 Task: Find connections with filter location South Croydon with filter topic #Sustainabilitywith filter profile language Spanish with filter current company Atul Ltd with filter school Institute Of Public Enterprise with filter industry Facilities Services with filter service category Executive Coaching with filter keywords title Sales Associate
Action: Mouse moved to (185, 301)
Screenshot: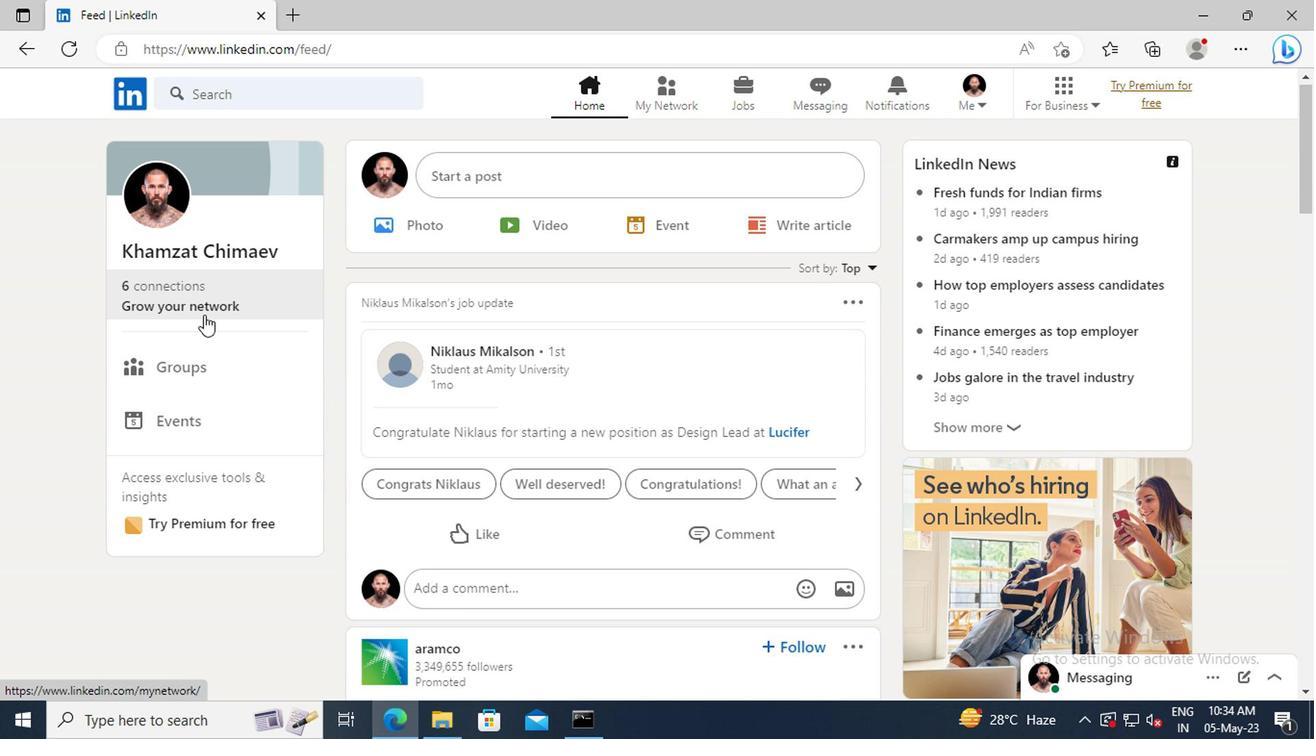 
Action: Mouse pressed left at (185, 301)
Screenshot: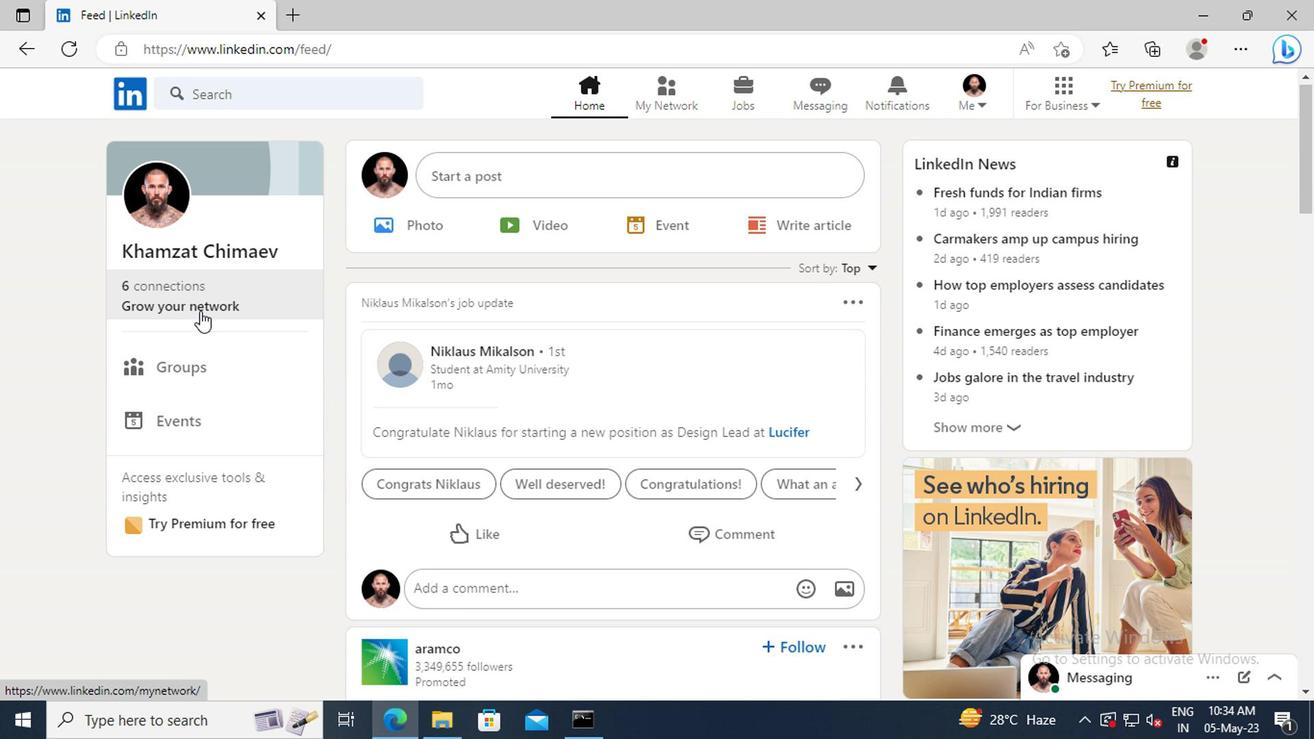 
Action: Mouse moved to (203, 203)
Screenshot: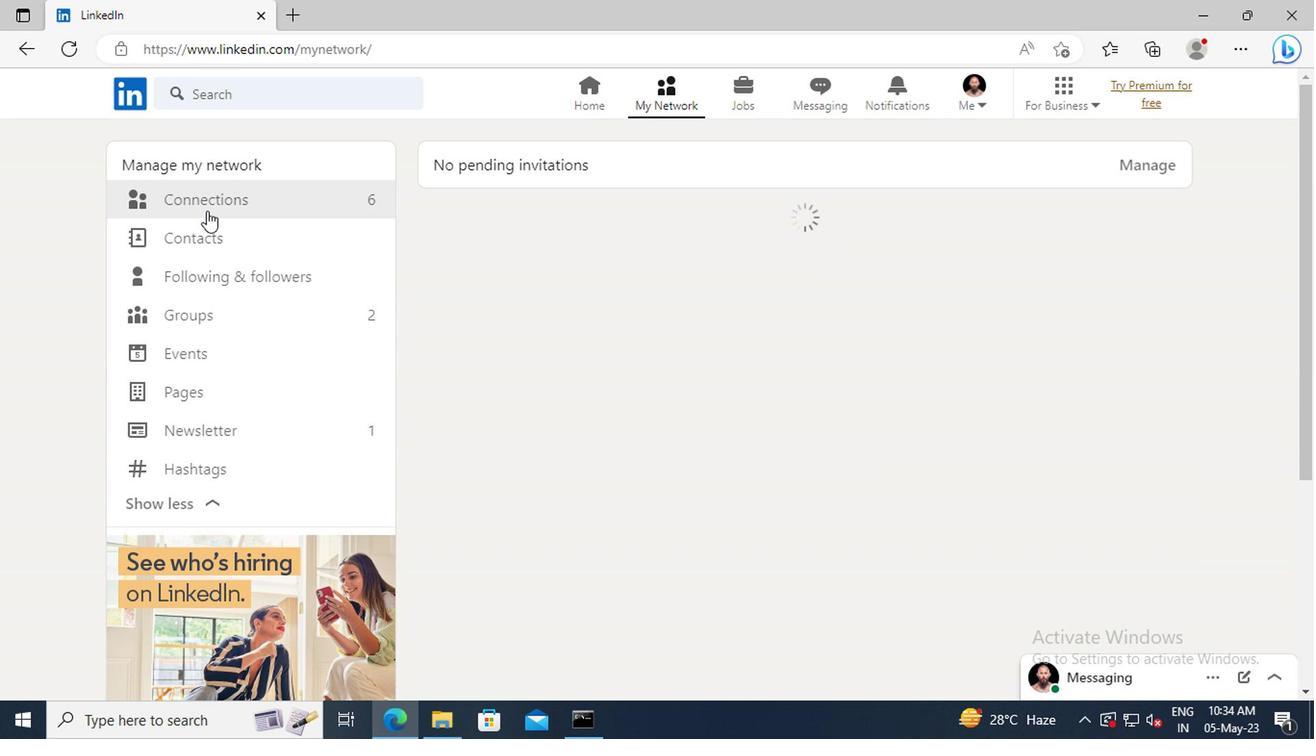
Action: Mouse pressed left at (203, 203)
Screenshot: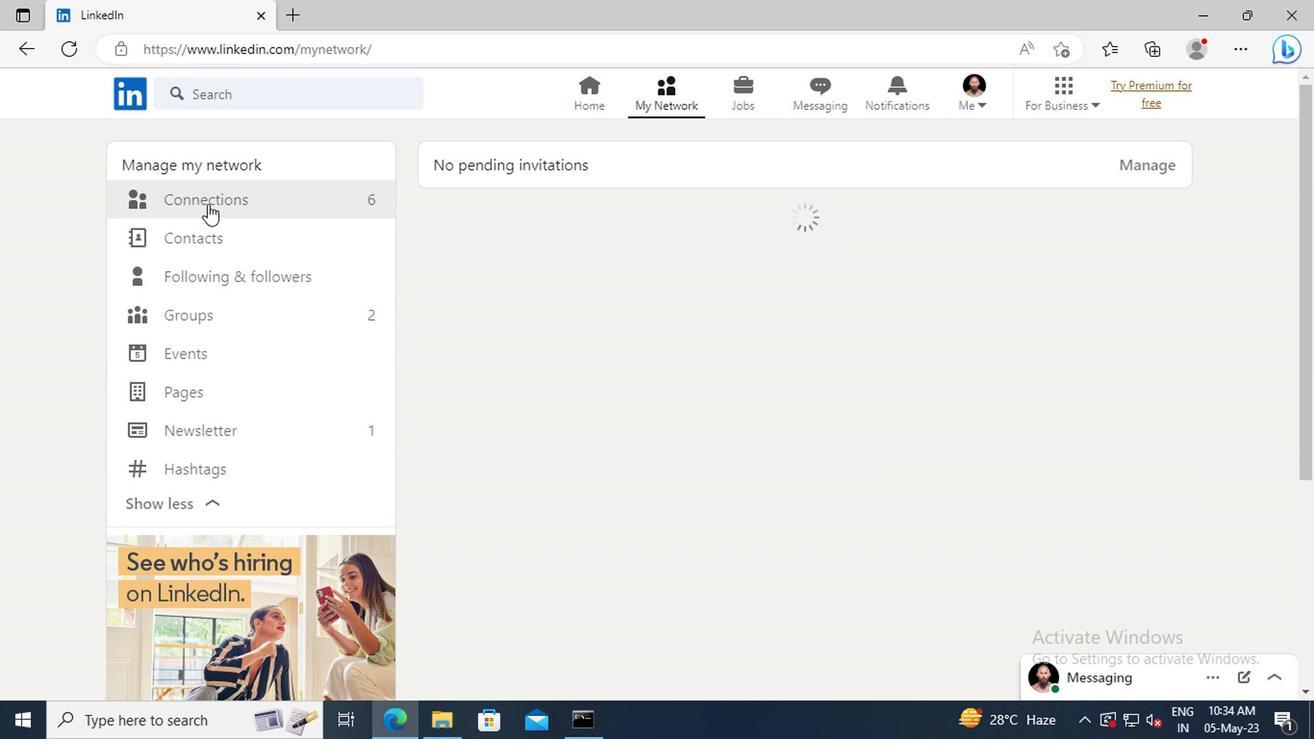 
Action: Mouse moved to (802, 205)
Screenshot: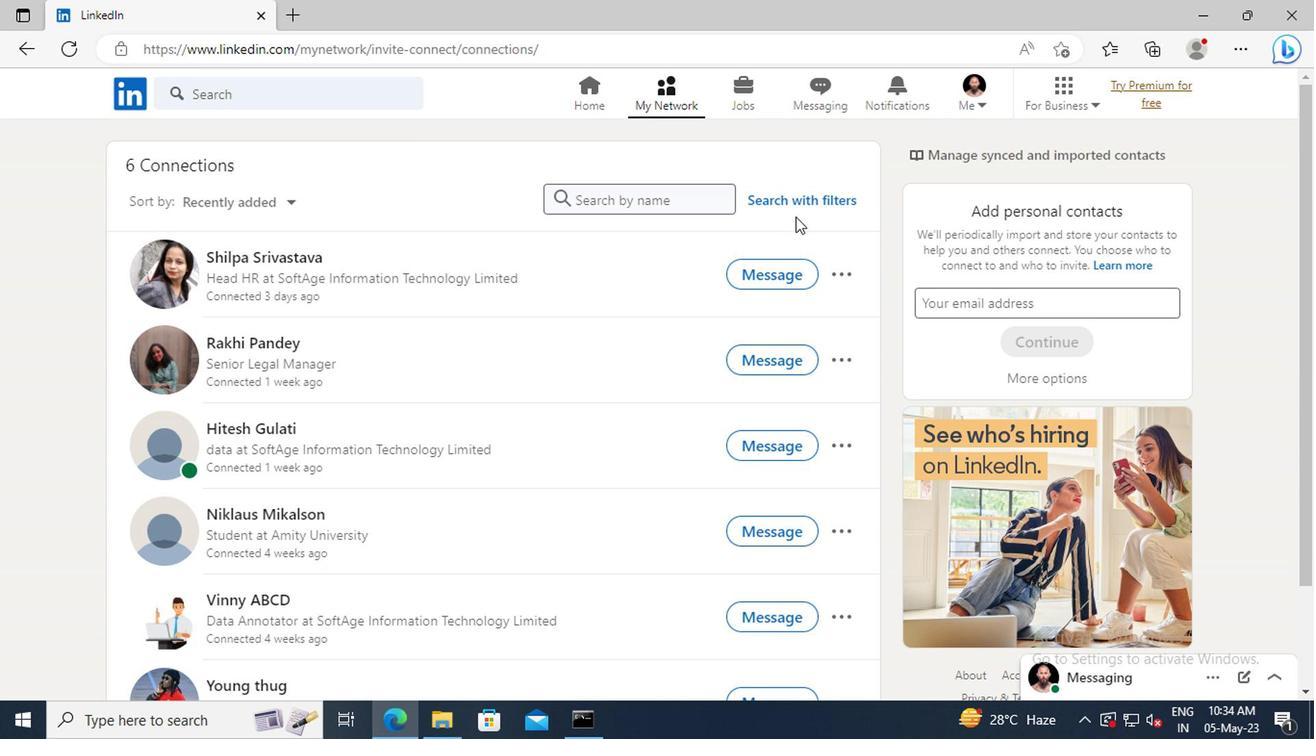 
Action: Mouse pressed left at (802, 205)
Screenshot: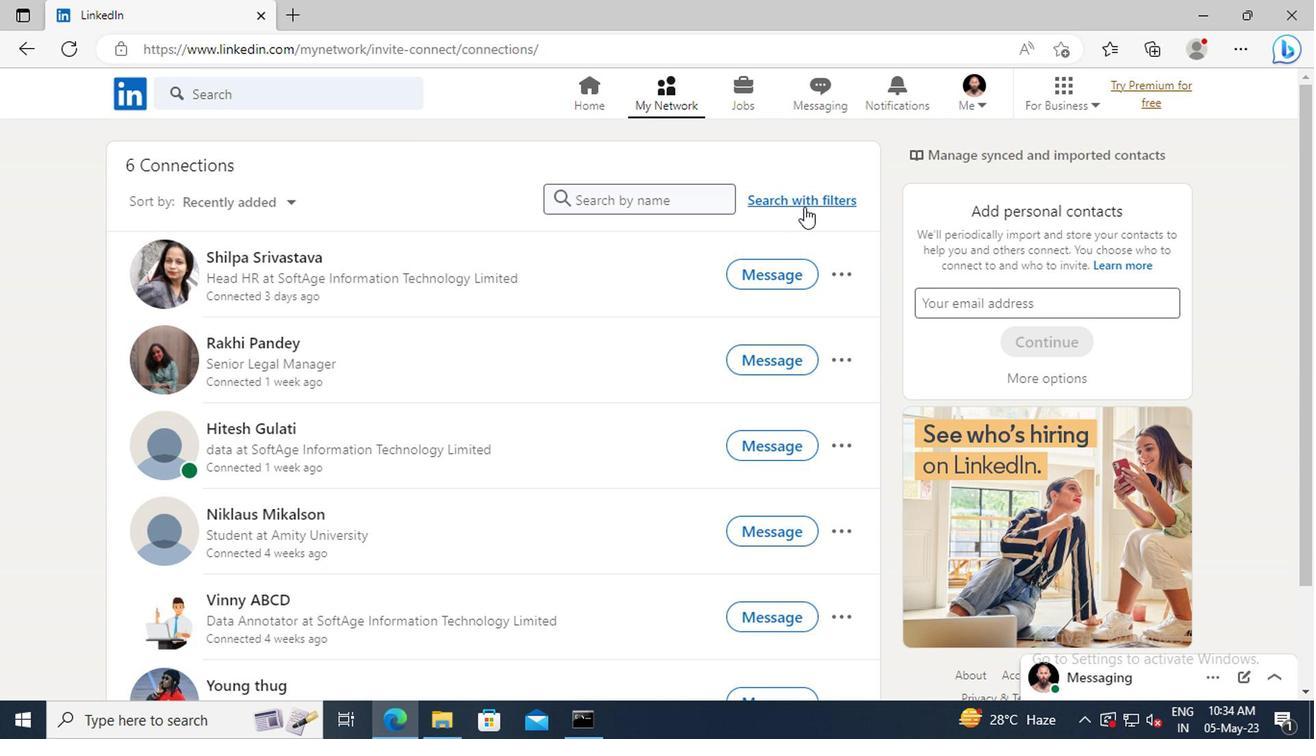 
Action: Mouse moved to (726, 151)
Screenshot: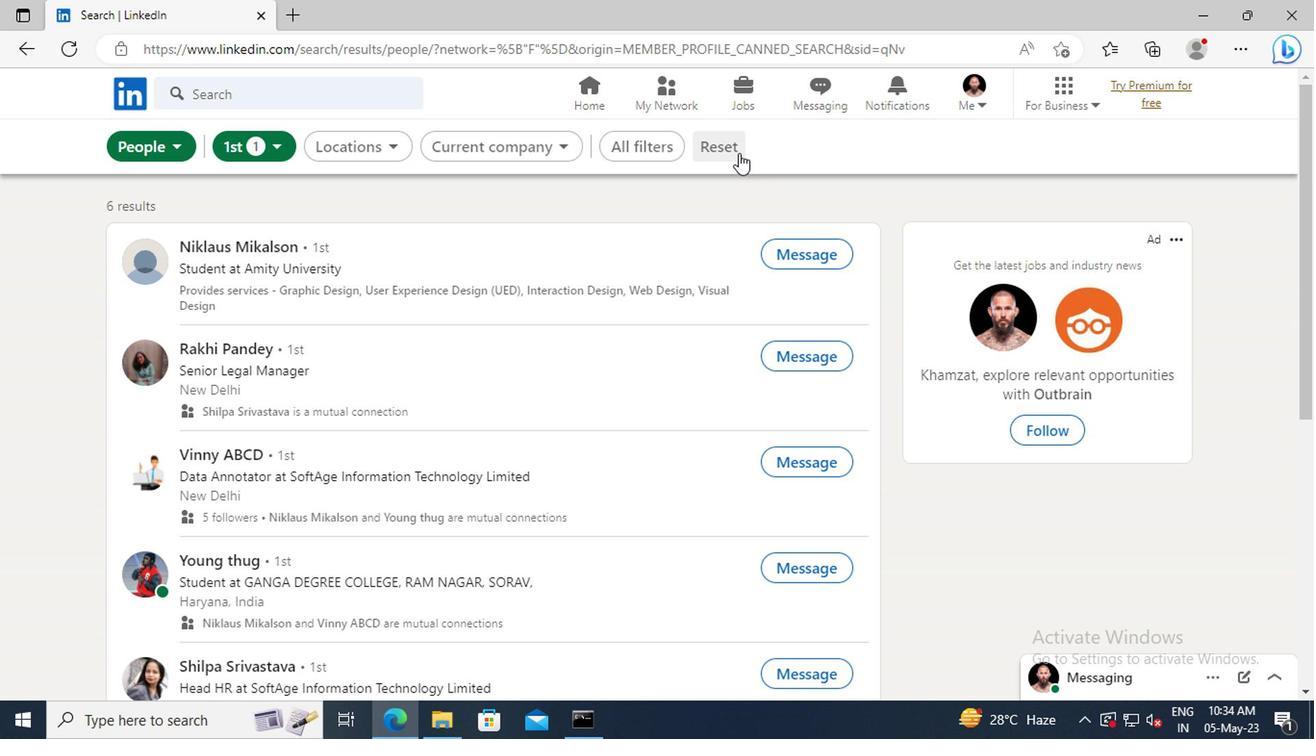 
Action: Mouse pressed left at (726, 151)
Screenshot: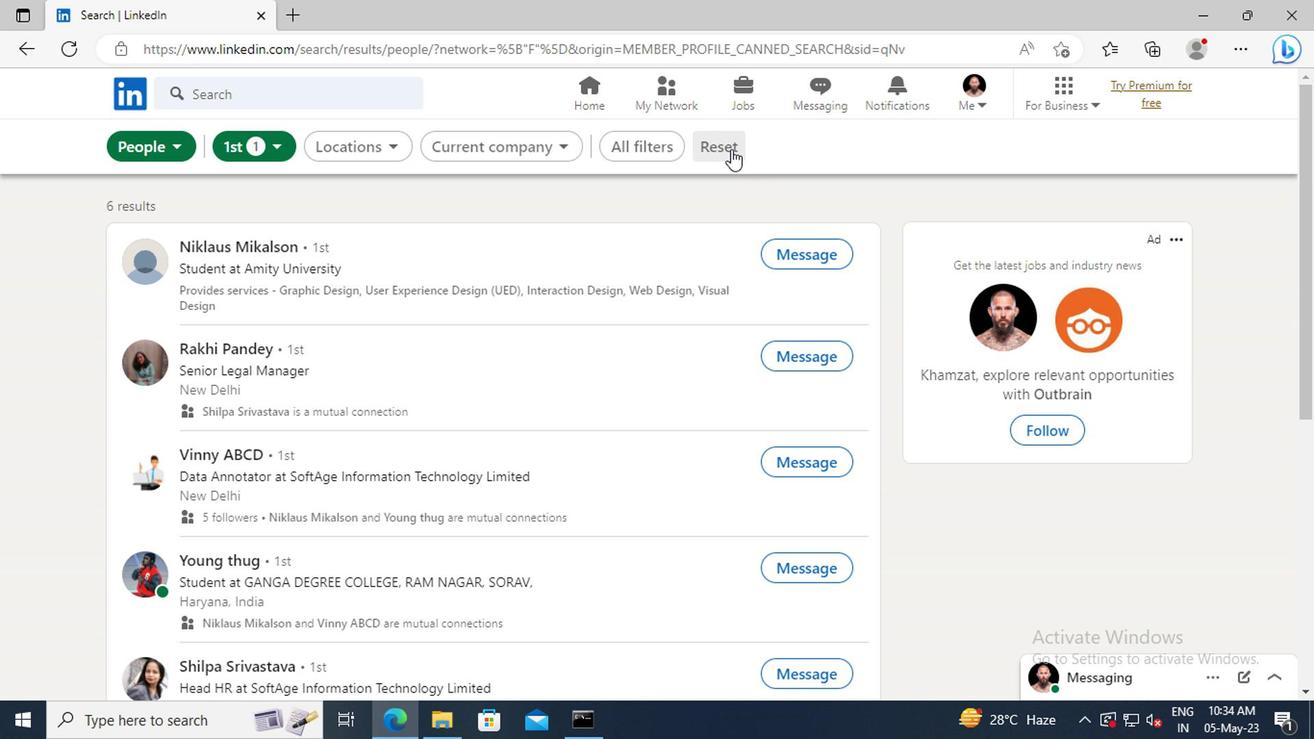 
Action: Mouse moved to (696, 149)
Screenshot: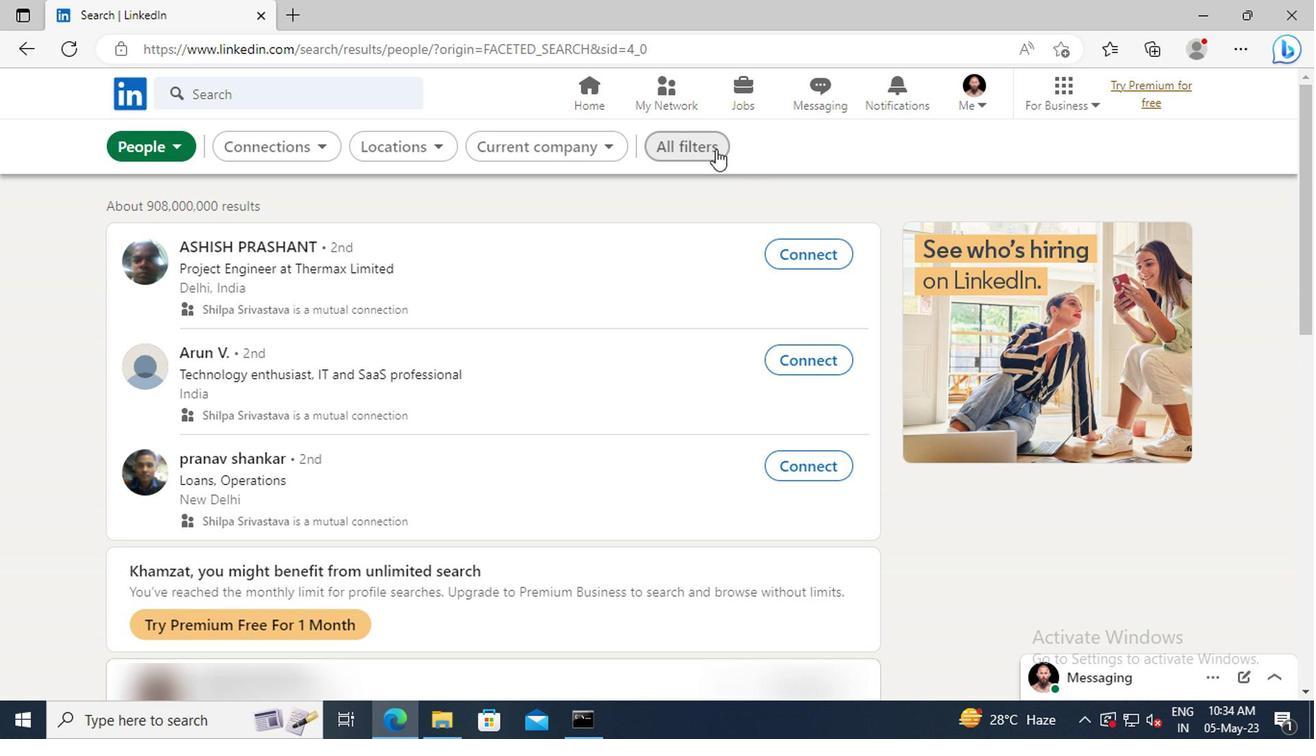 
Action: Mouse pressed left at (696, 149)
Screenshot: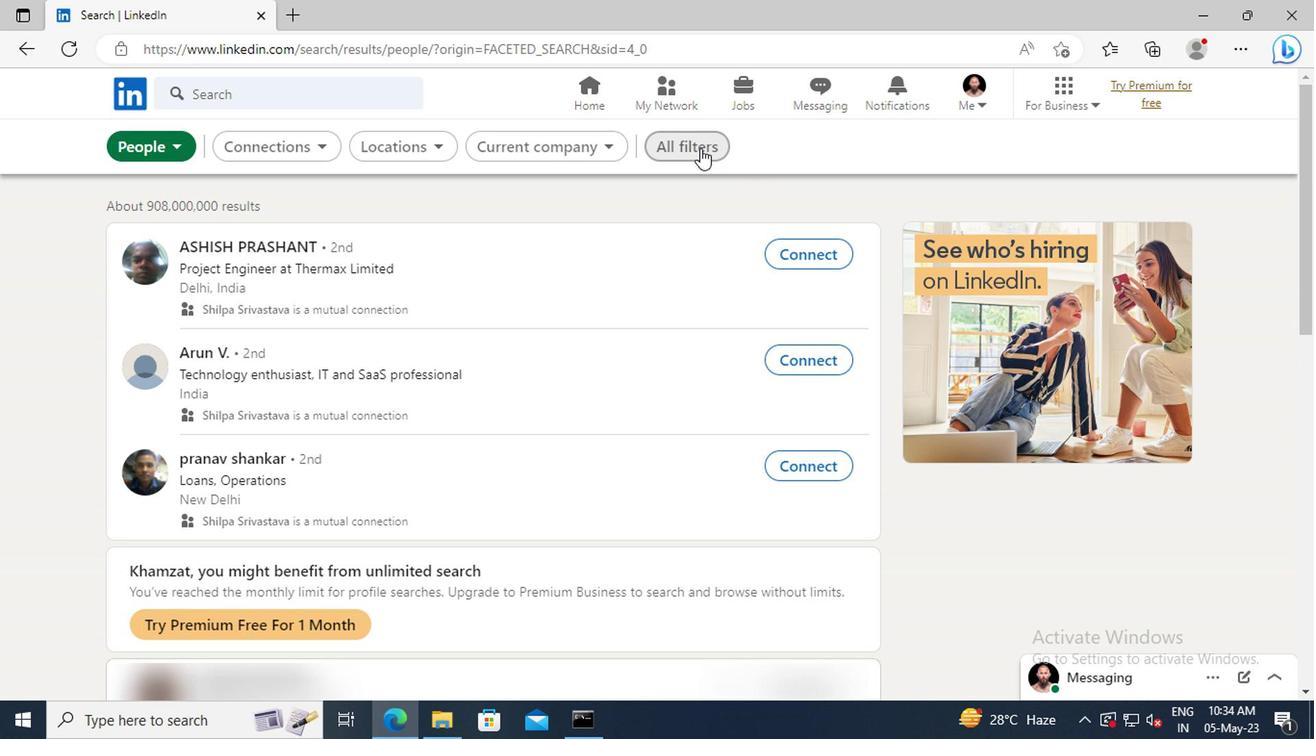
Action: Mouse moved to (1042, 386)
Screenshot: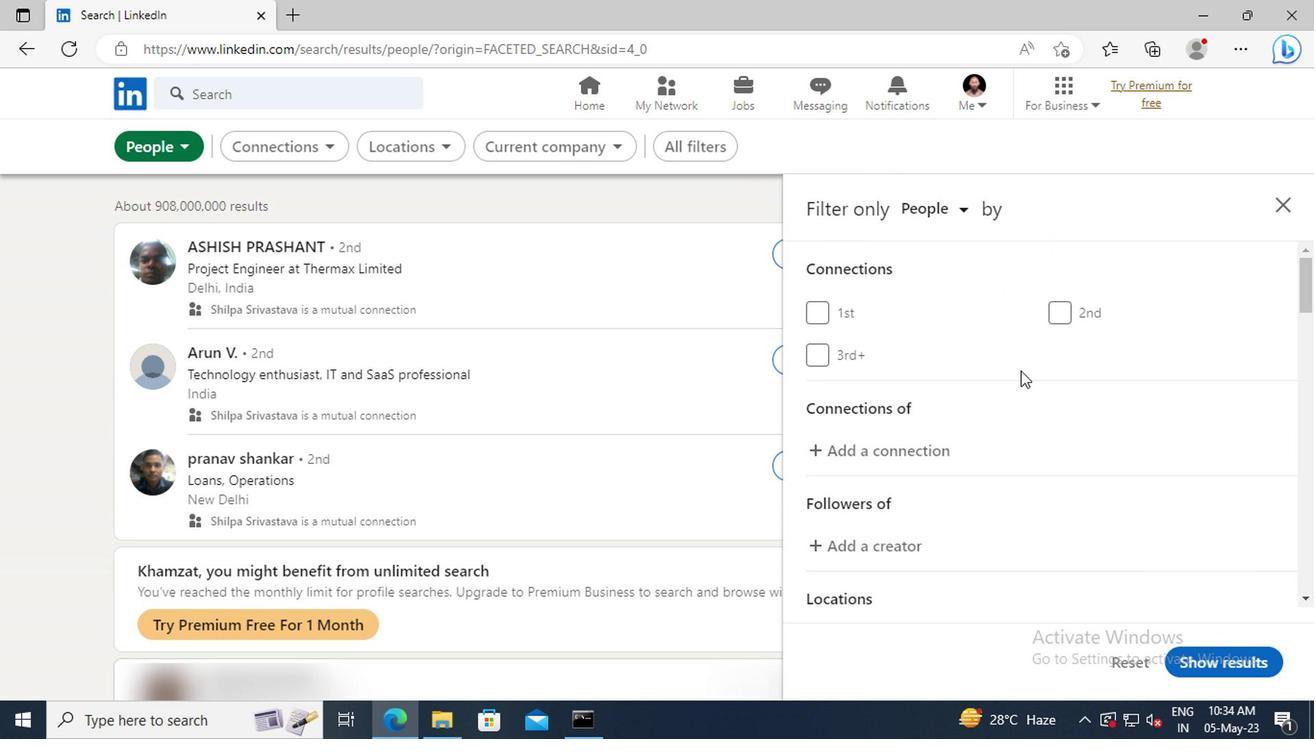 
Action: Mouse scrolled (1042, 386) with delta (0, 0)
Screenshot: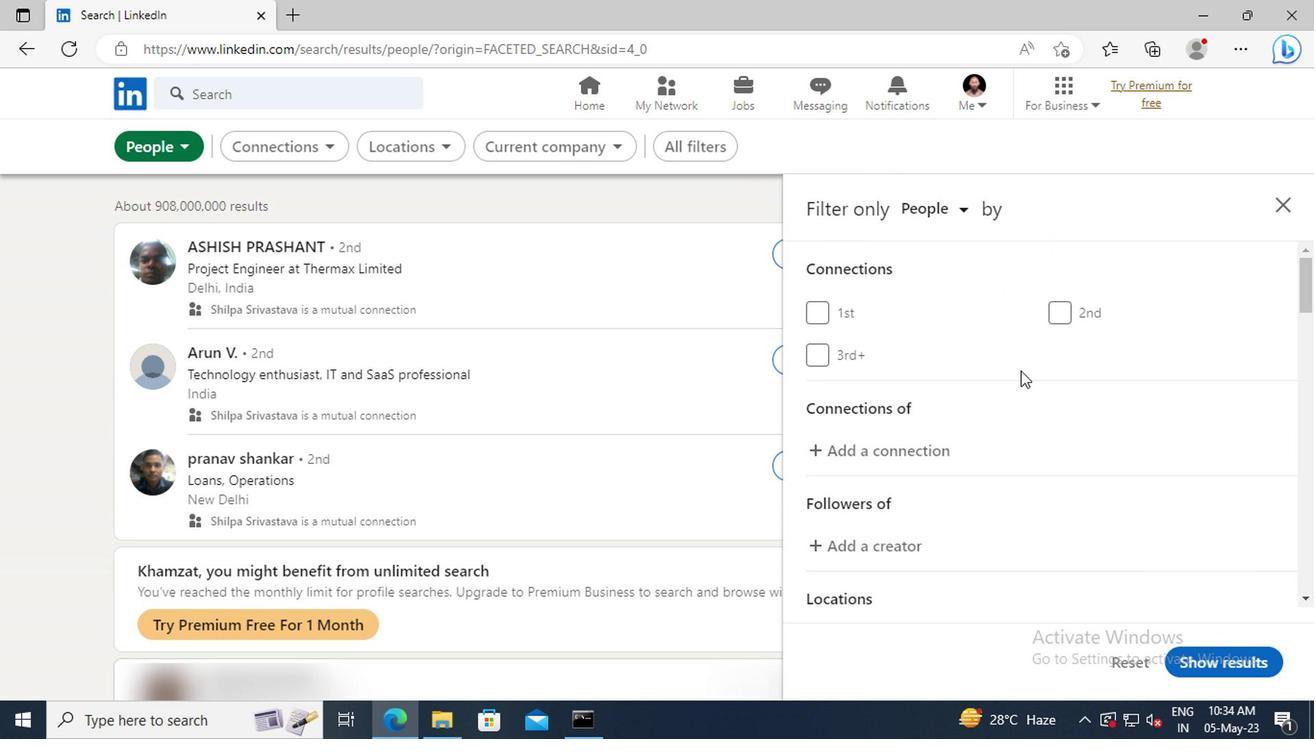 
Action: Mouse moved to (1048, 392)
Screenshot: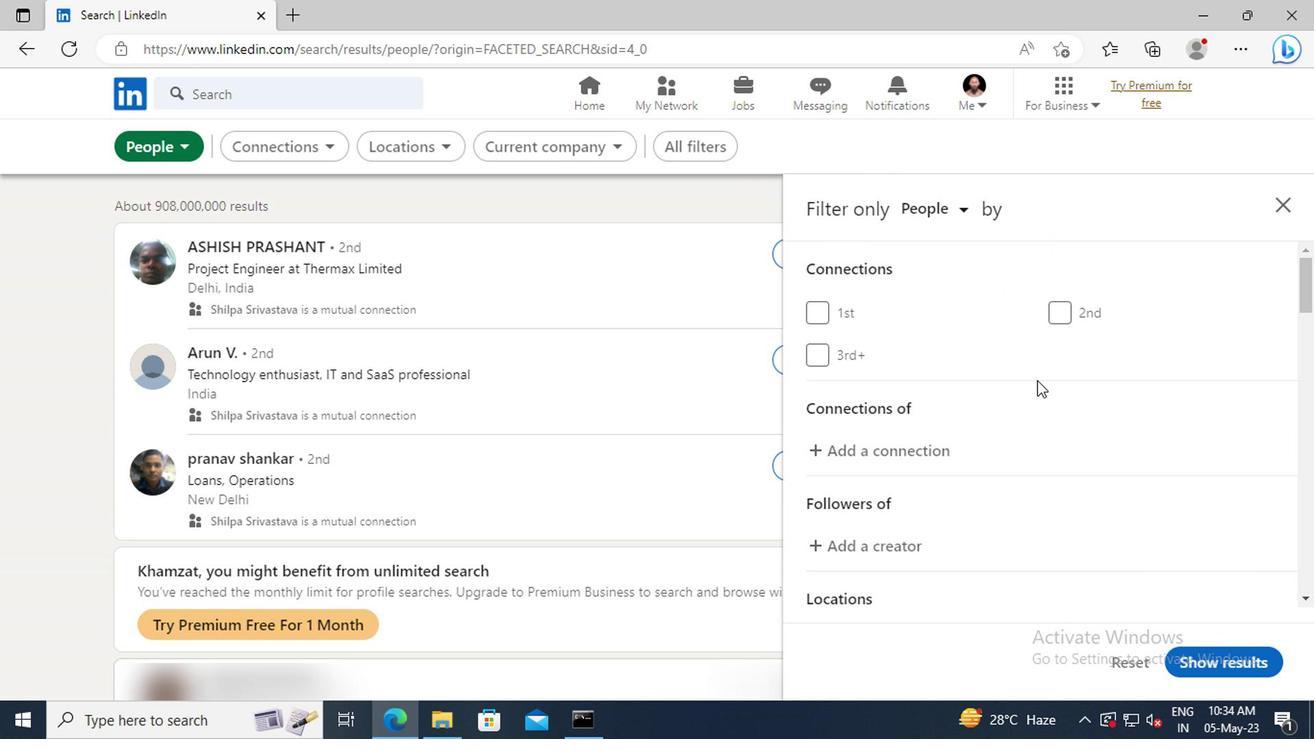 
Action: Mouse scrolled (1048, 391) with delta (0, 0)
Screenshot: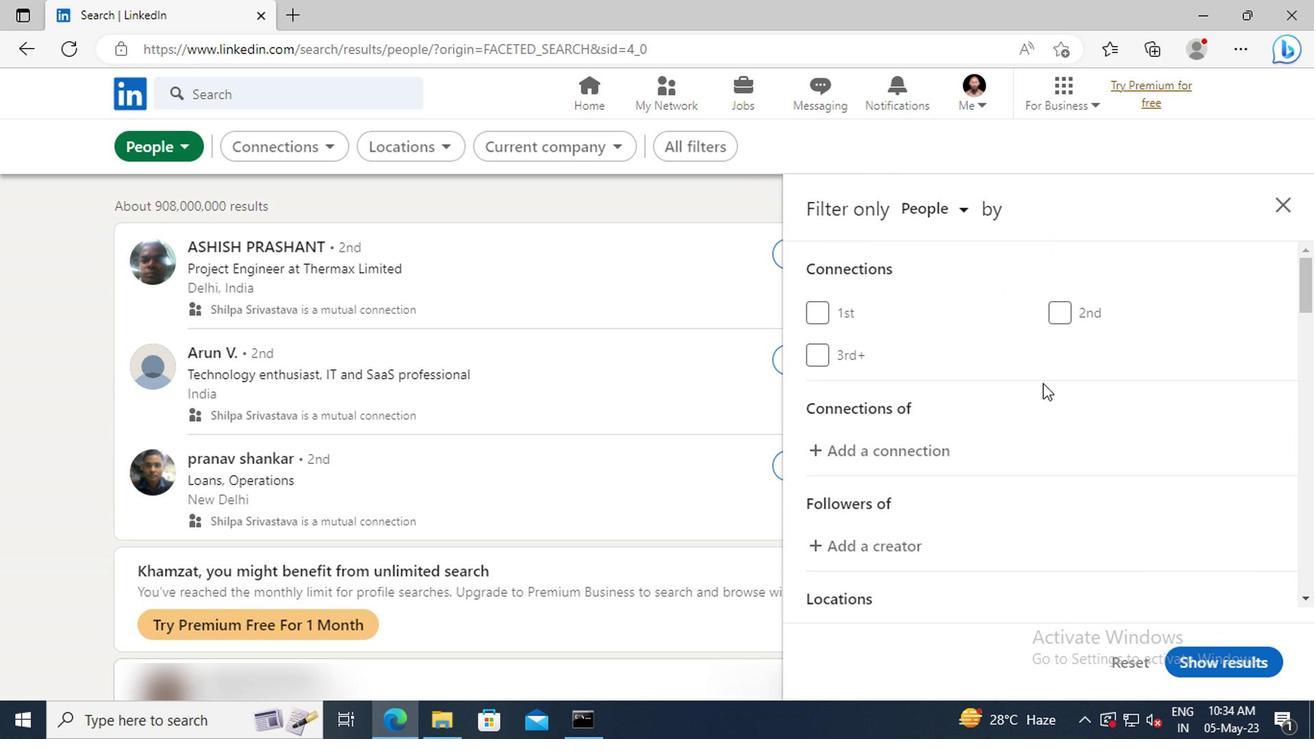 
Action: Mouse moved to (1049, 394)
Screenshot: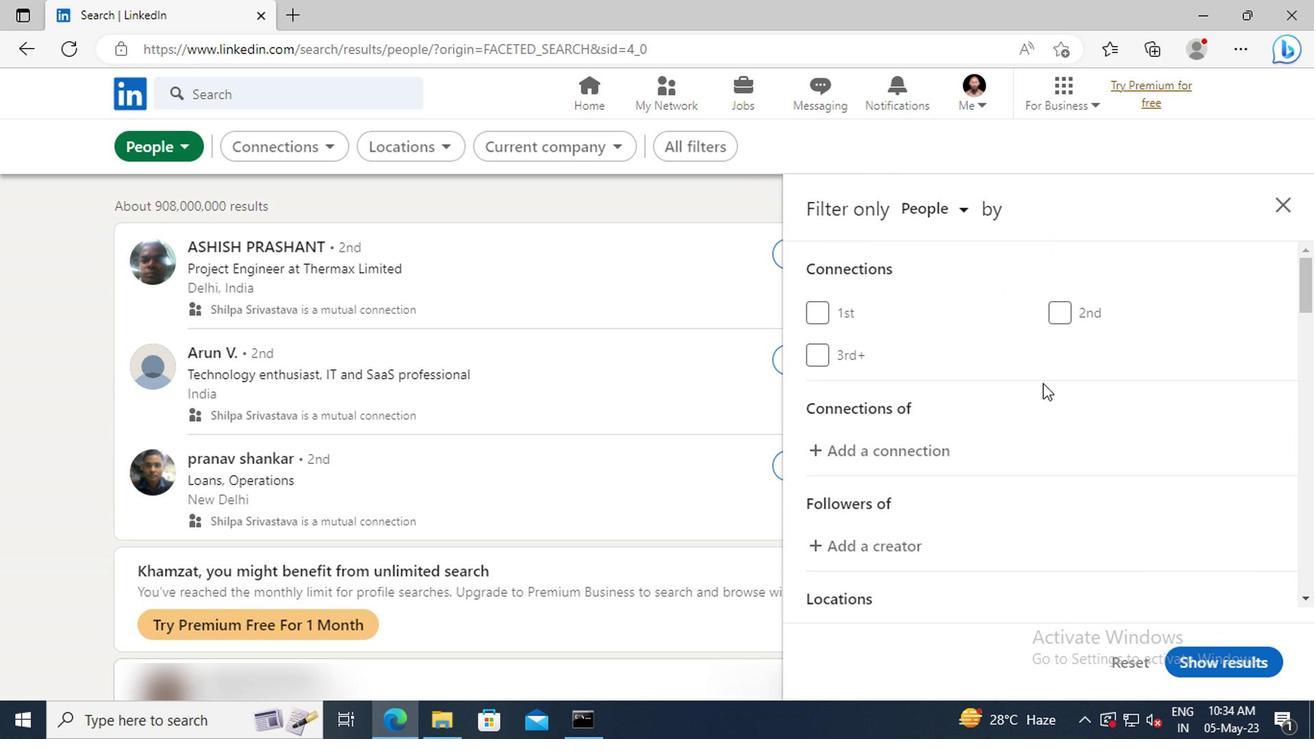
Action: Mouse scrolled (1049, 393) with delta (0, 0)
Screenshot: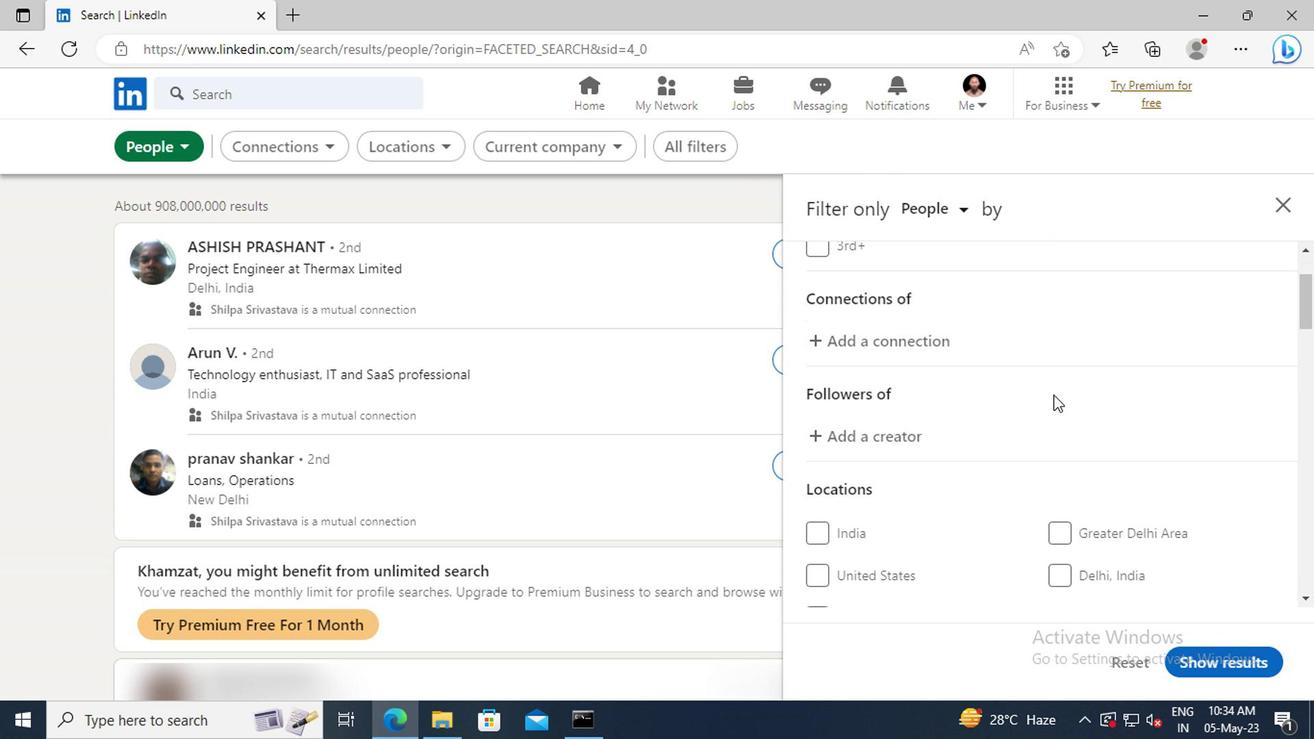 
Action: Mouse scrolled (1049, 393) with delta (0, 0)
Screenshot: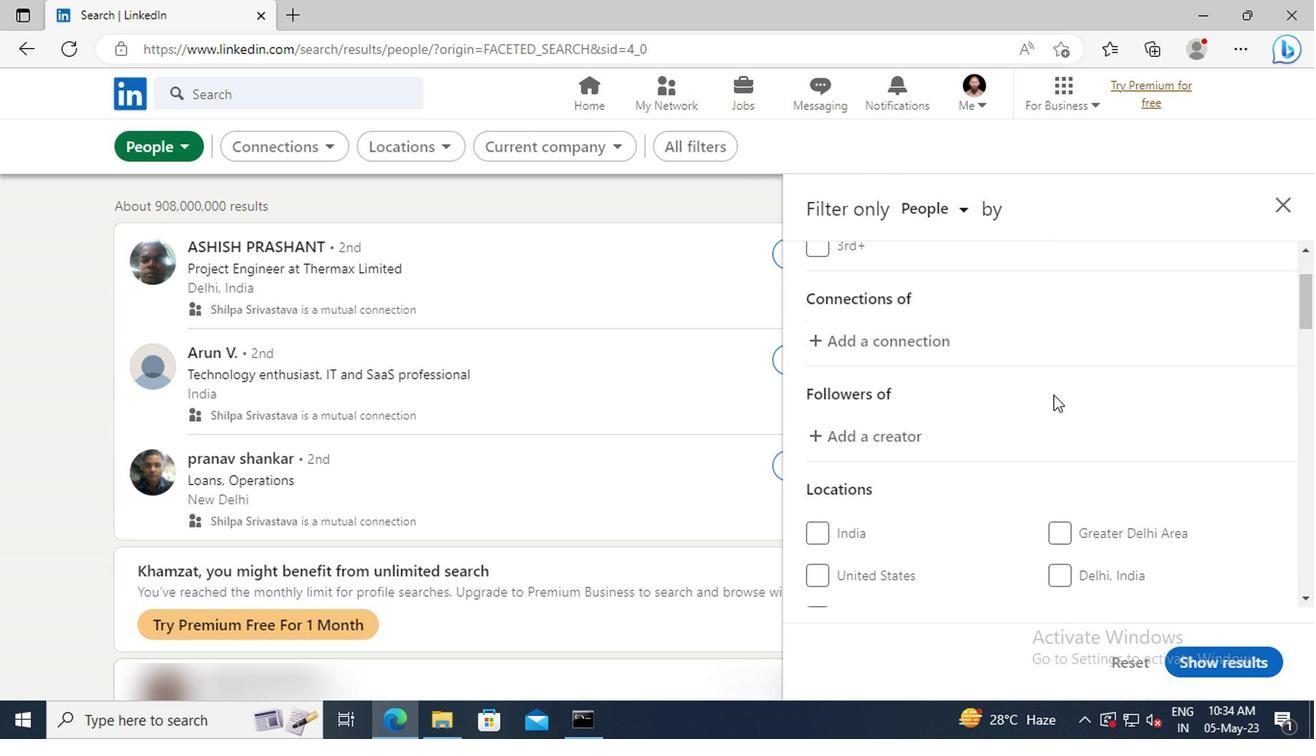 
Action: Mouse scrolled (1049, 393) with delta (0, 0)
Screenshot: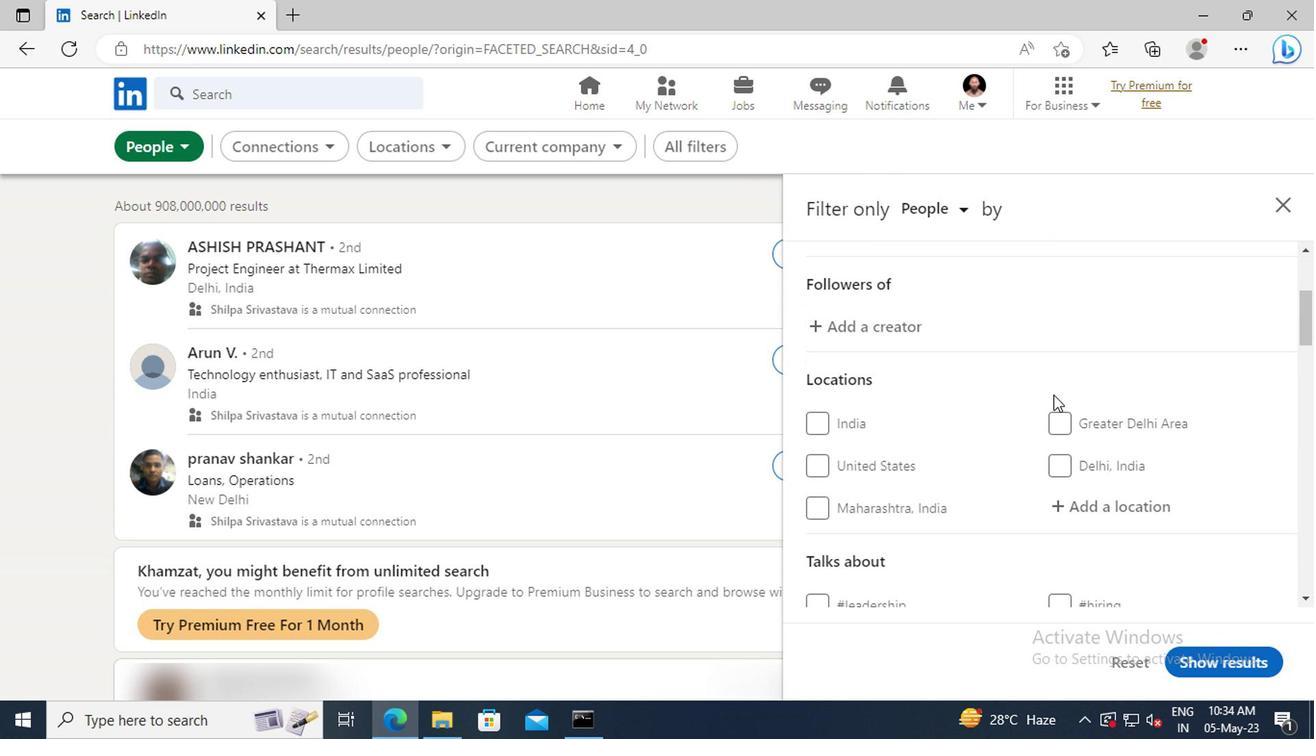 
Action: Mouse moved to (1058, 452)
Screenshot: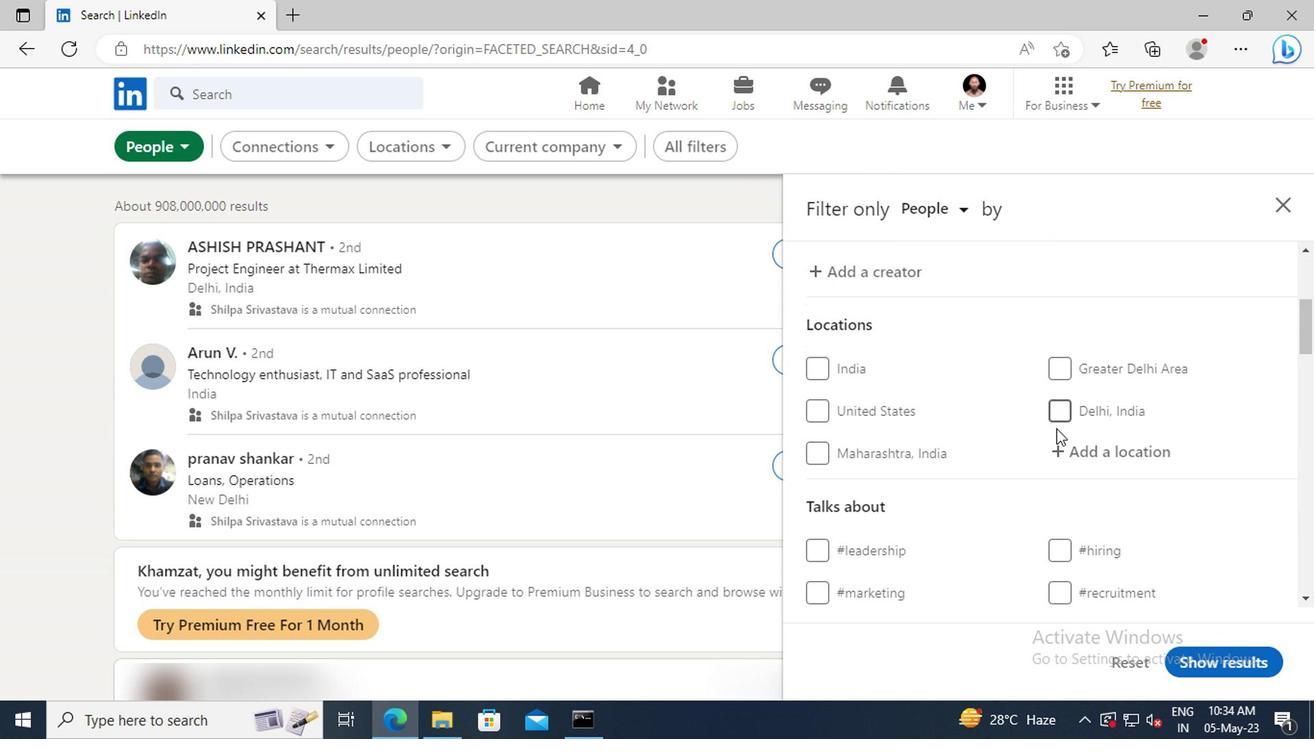 
Action: Mouse pressed left at (1058, 452)
Screenshot: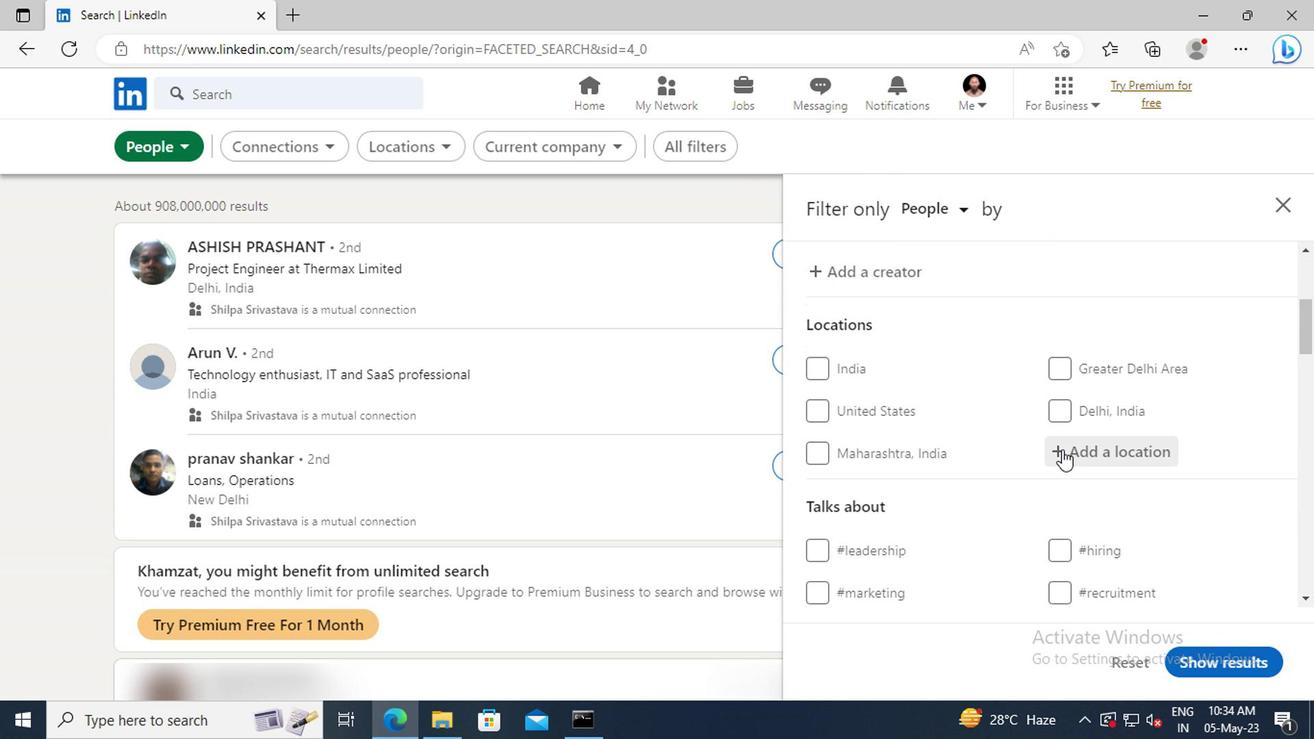 
Action: Key pressed <Key.shift>SOUTH<Key.space><Key.shift>CROYDON<Key.enter>
Screenshot: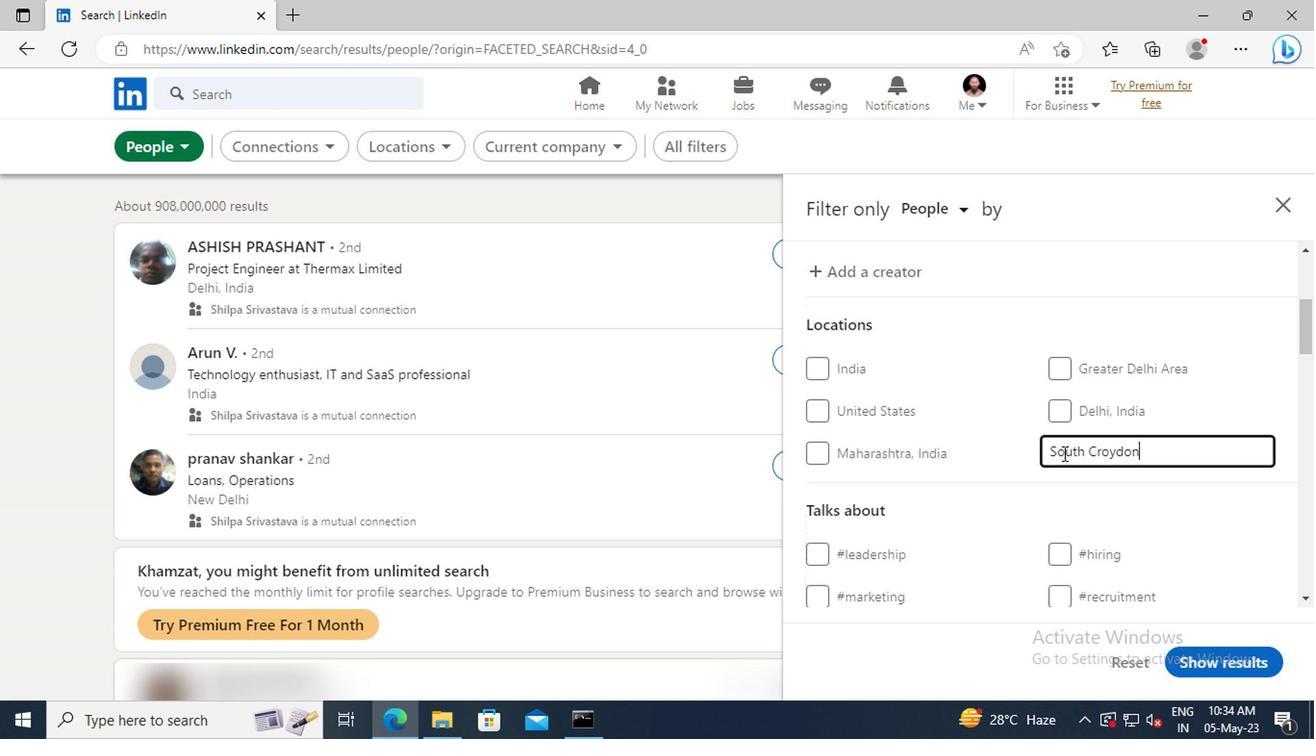 
Action: Mouse scrolled (1058, 451) with delta (0, 0)
Screenshot: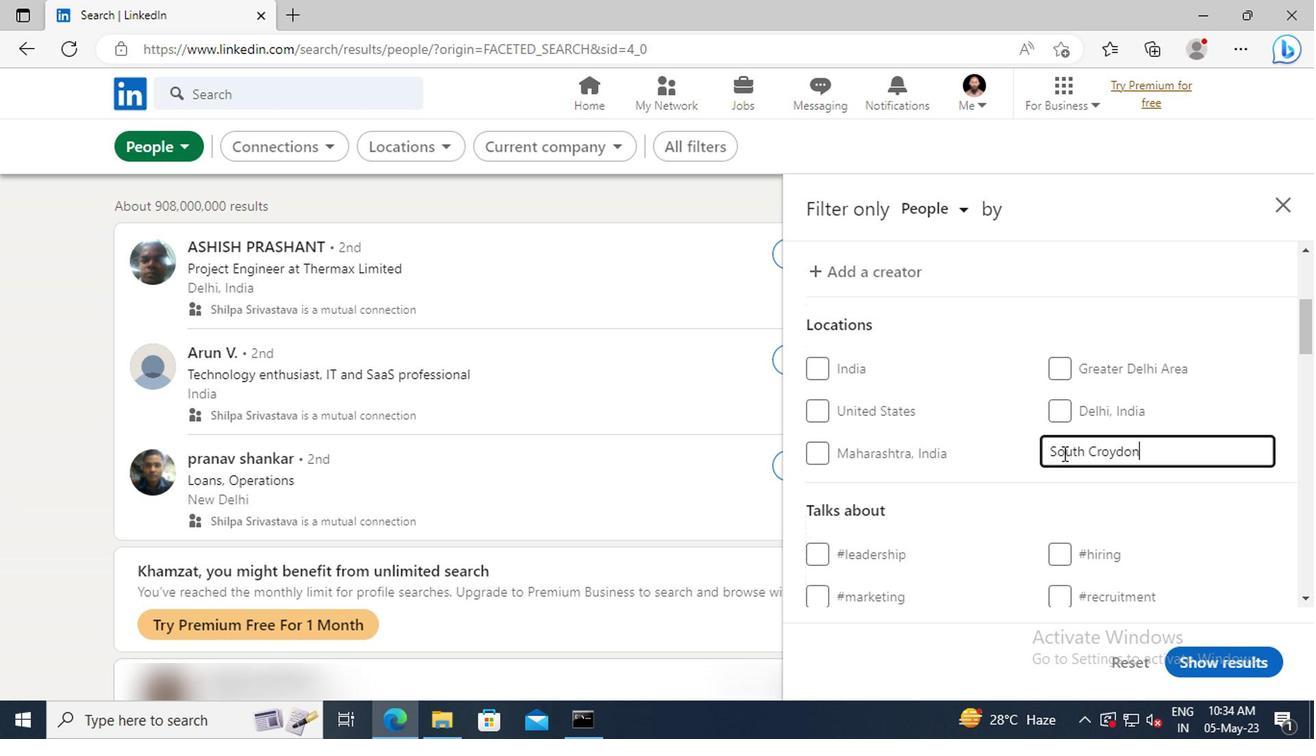 
Action: Mouse scrolled (1058, 451) with delta (0, 0)
Screenshot: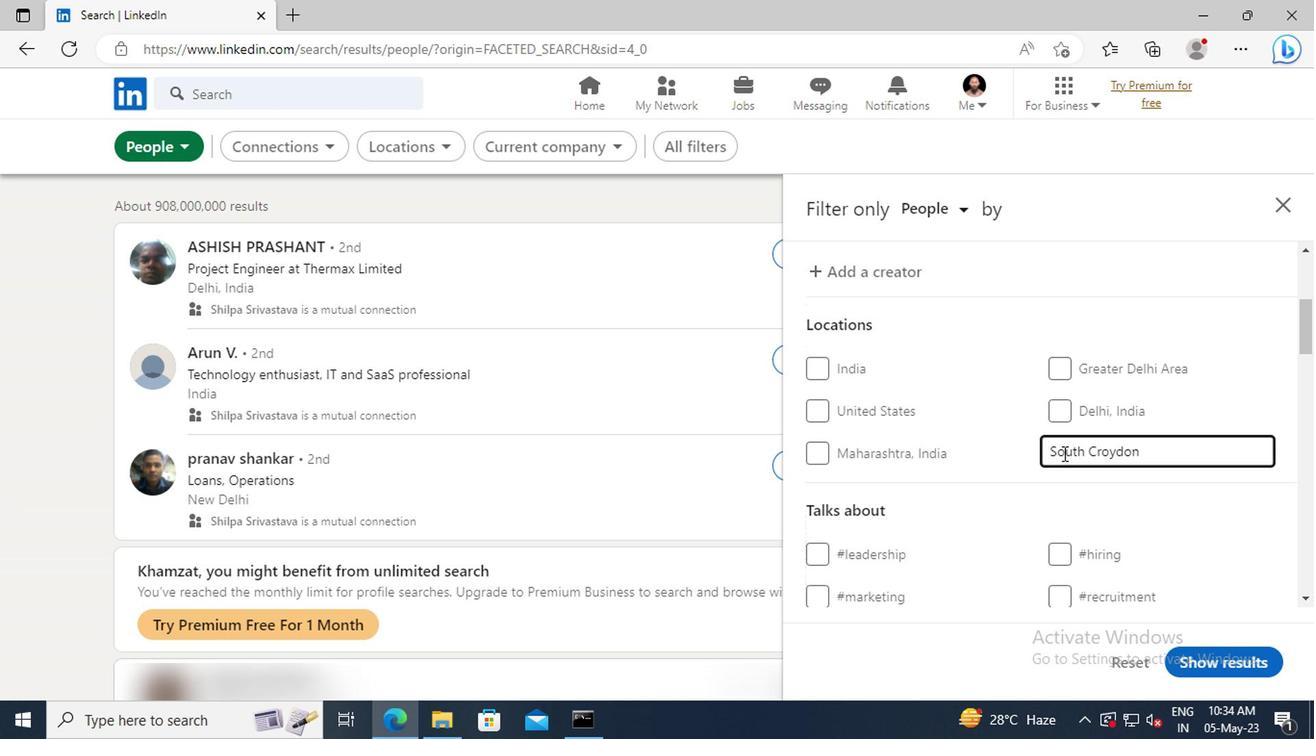 
Action: Mouse scrolled (1058, 451) with delta (0, 0)
Screenshot: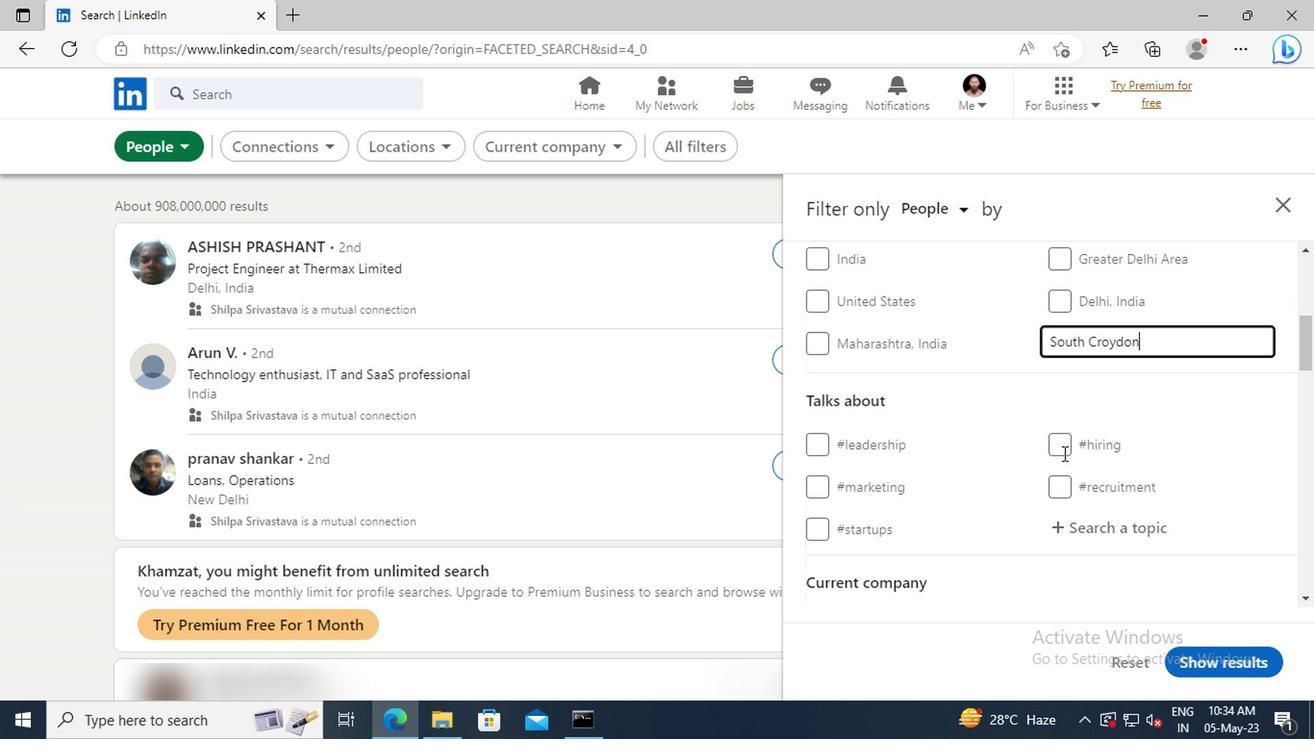 
Action: Mouse scrolled (1058, 451) with delta (0, 0)
Screenshot: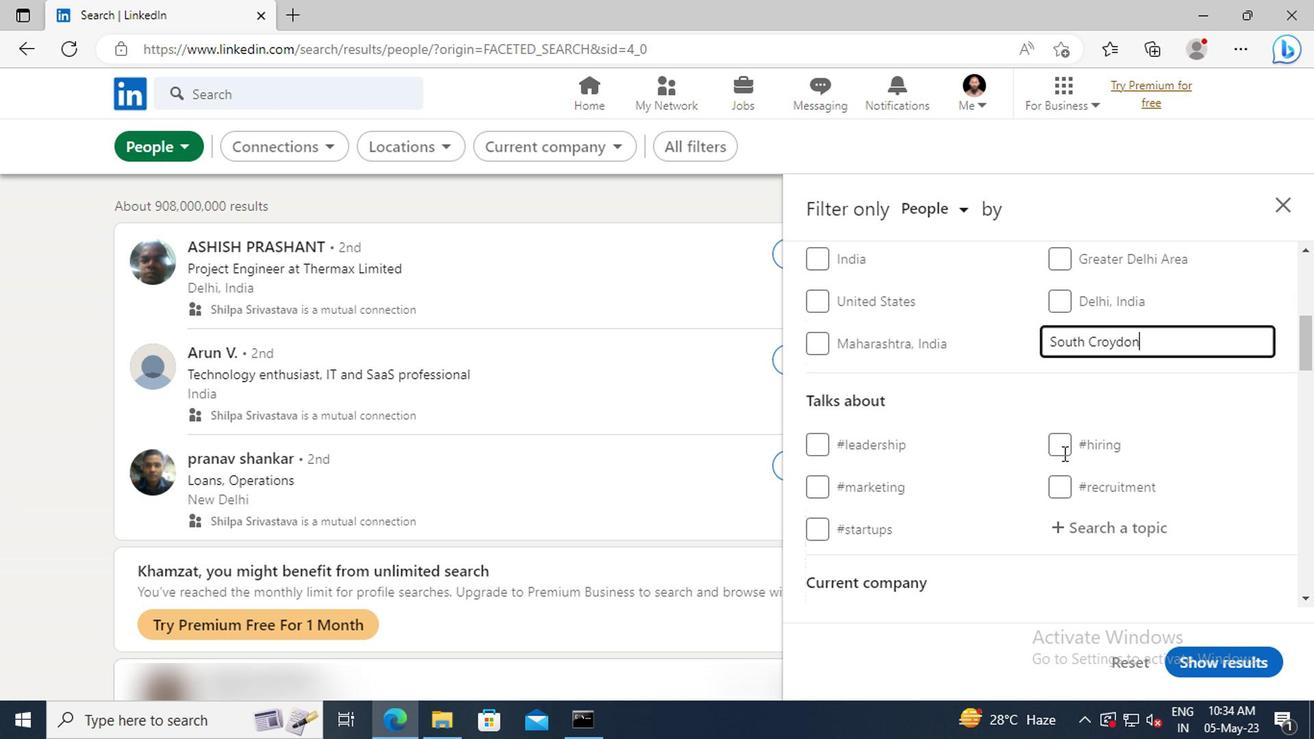 
Action: Mouse moved to (1063, 429)
Screenshot: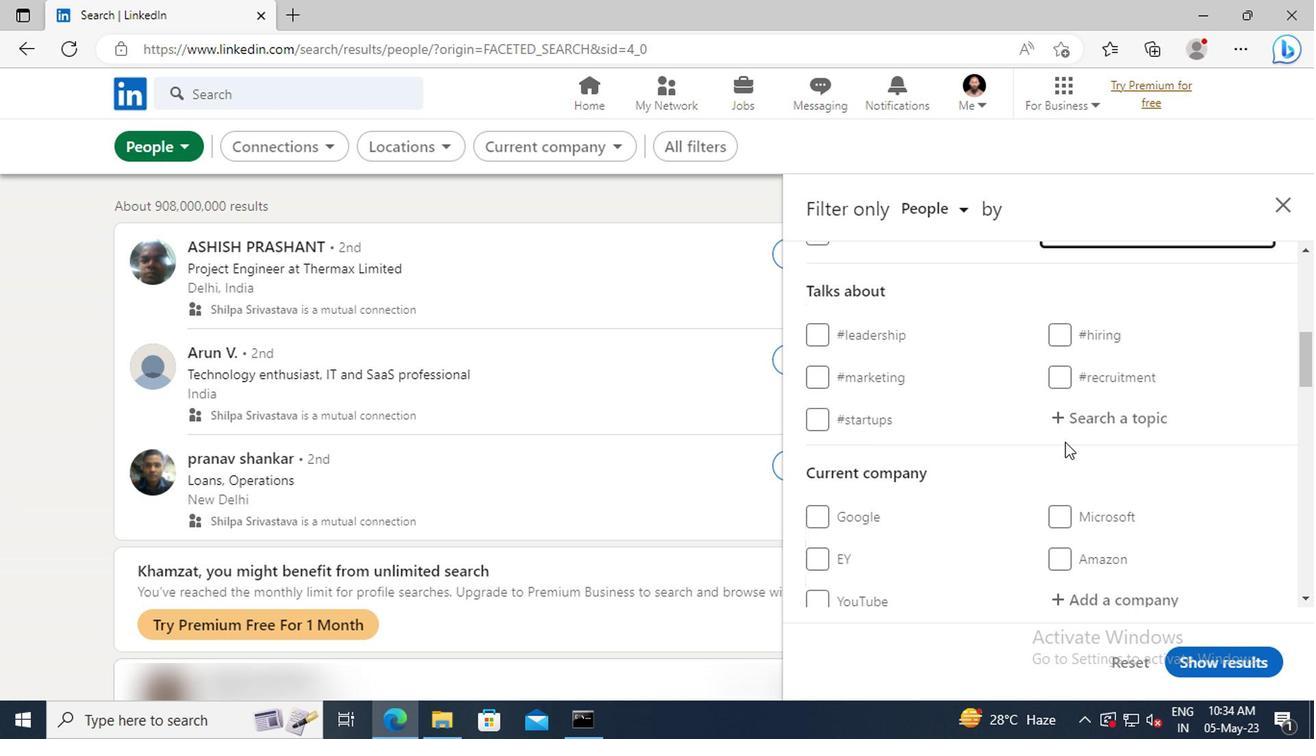 
Action: Mouse pressed left at (1063, 429)
Screenshot: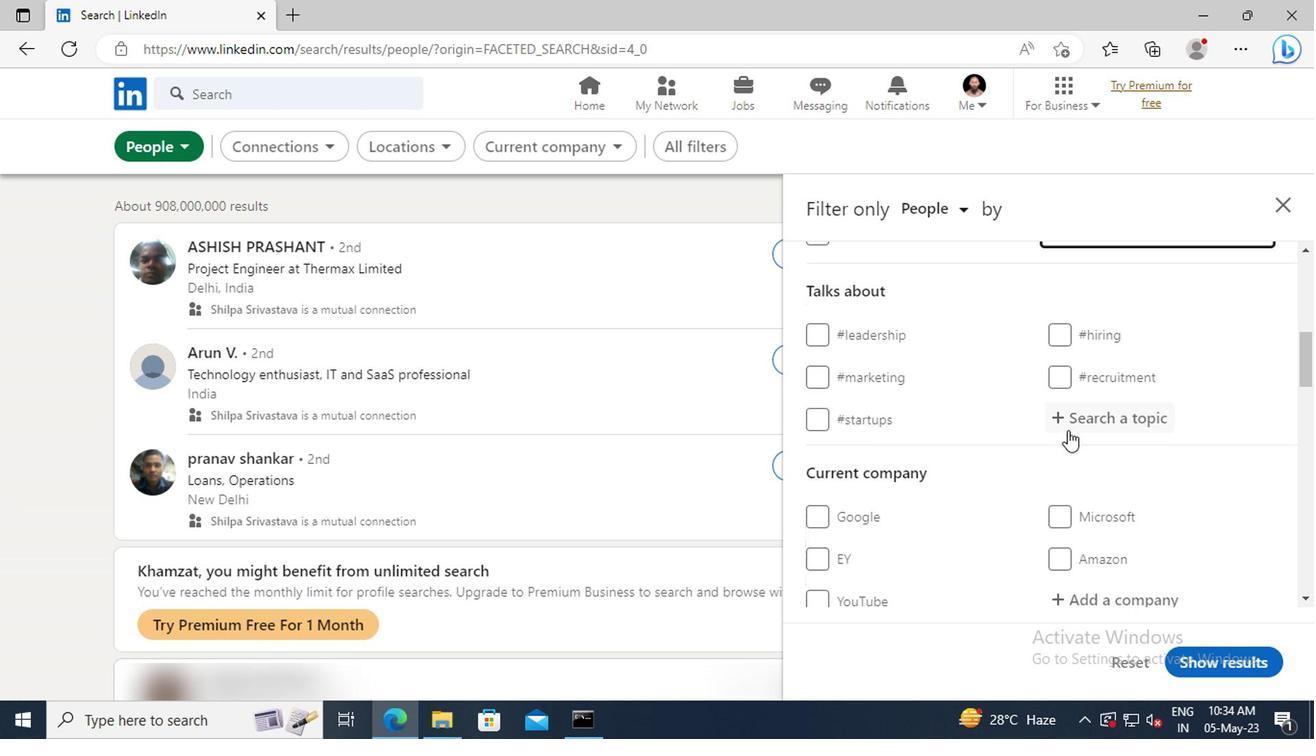 
Action: Key pressed <Key.shift>SUST
Screenshot: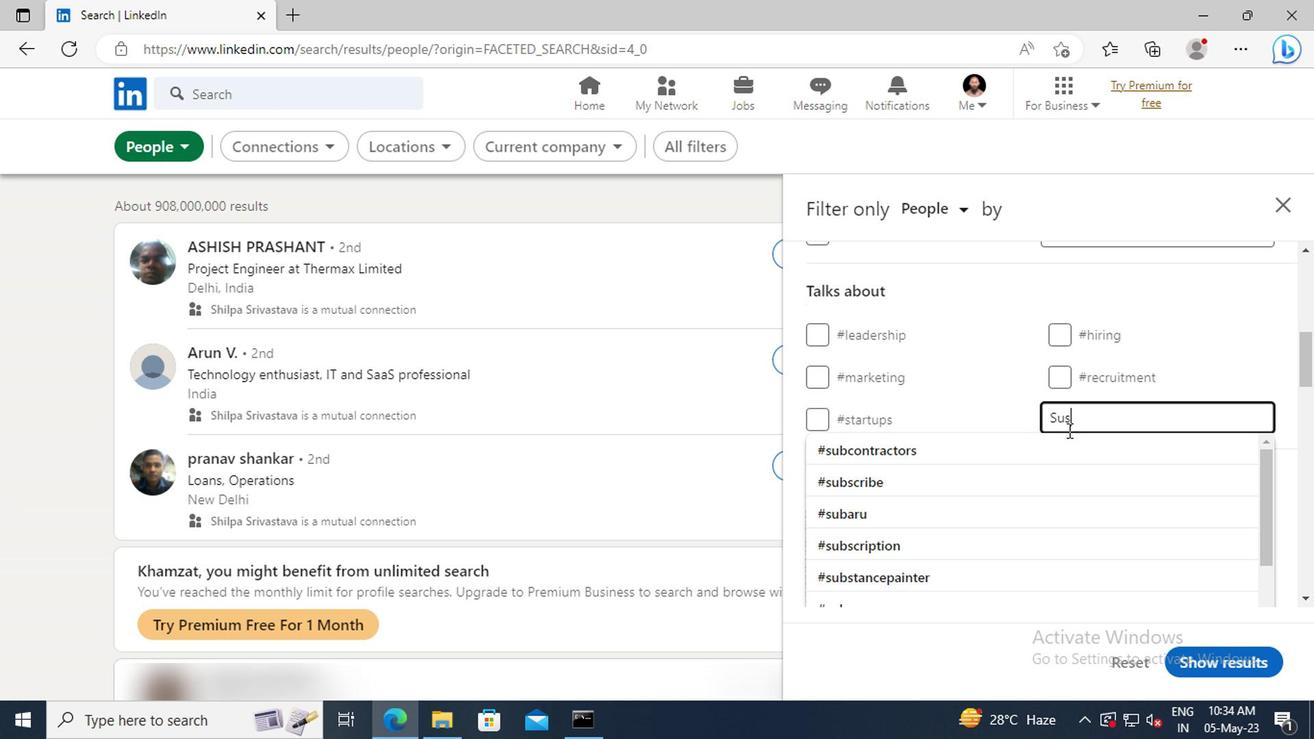 
Action: Mouse moved to (1067, 444)
Screenshot: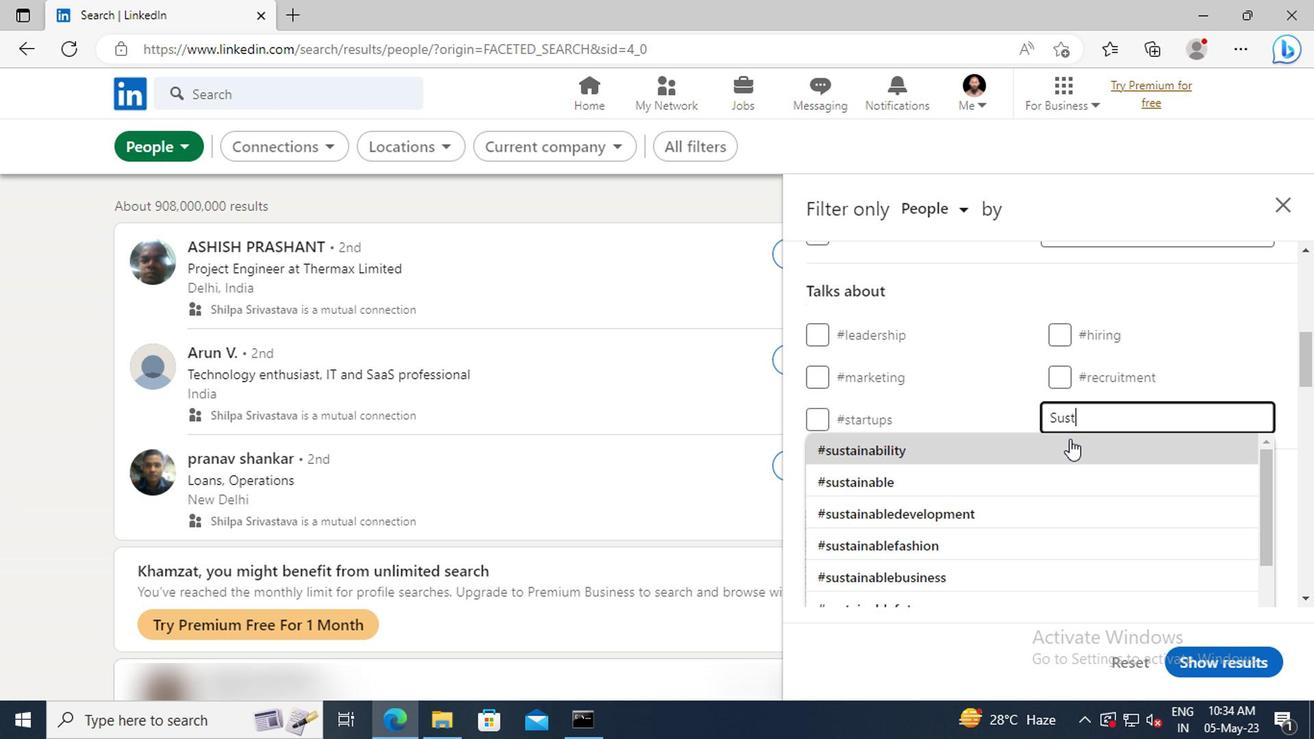 
Action: Mouse pressed left at (1067, 444)
Screenshot: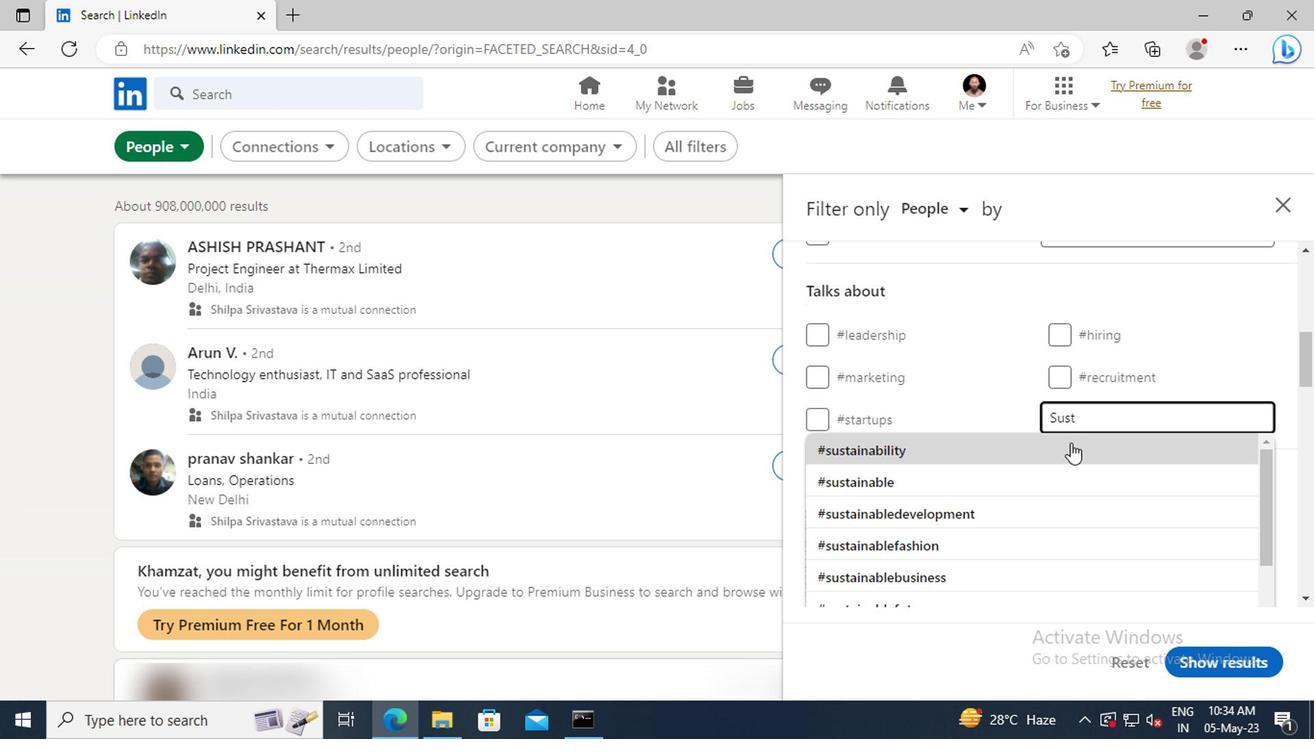 
Action: Mouse scrolled (1067, 444) with delta (0, 0)
Screenshot: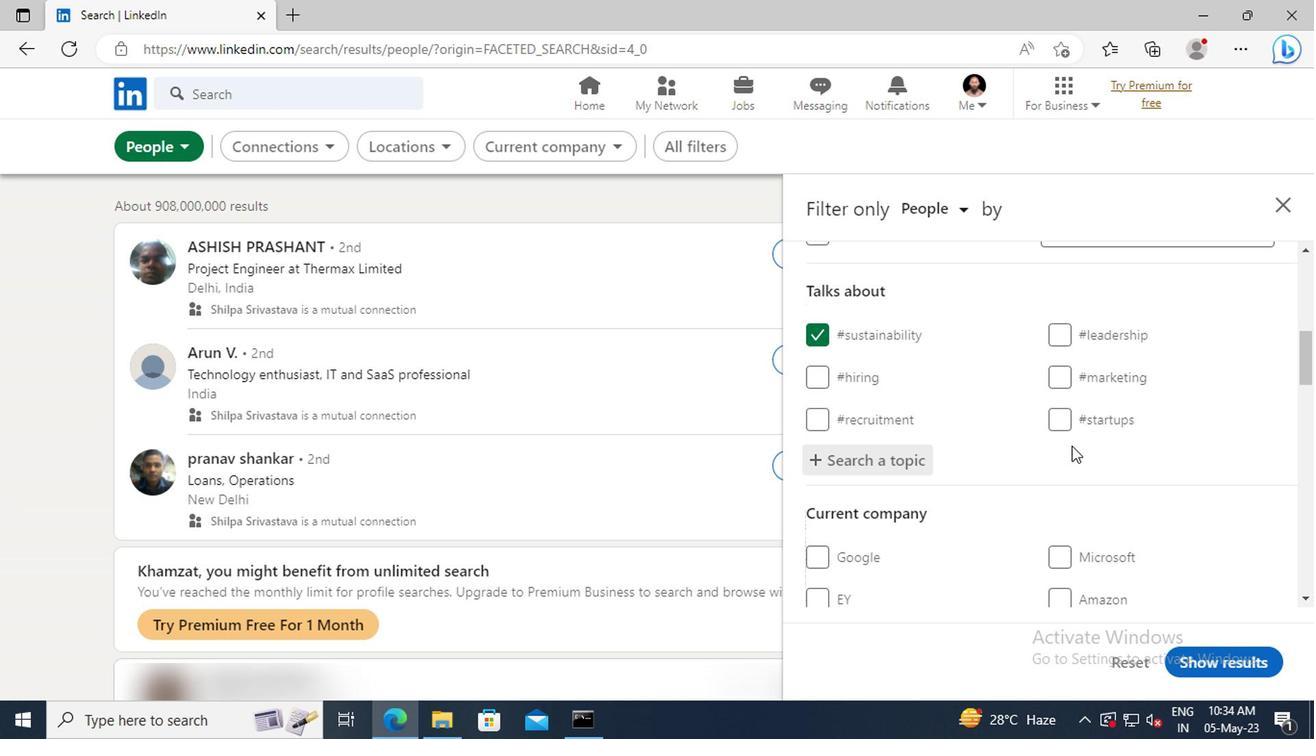 
Action: Mouse scrolled (1067, 444) with delta (0, 0)
Screenshot: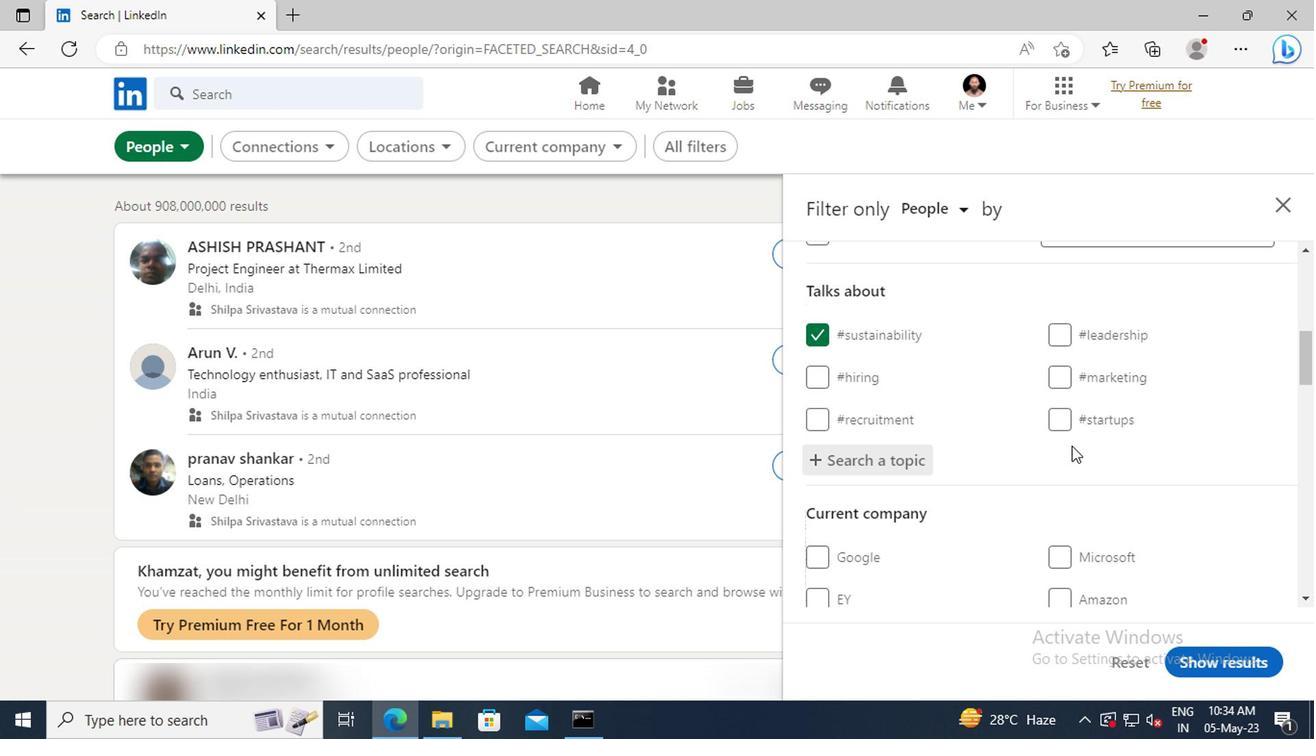 
Action: Mouse scrolled (1067, 444) with delta (0, 0)
Screenshot: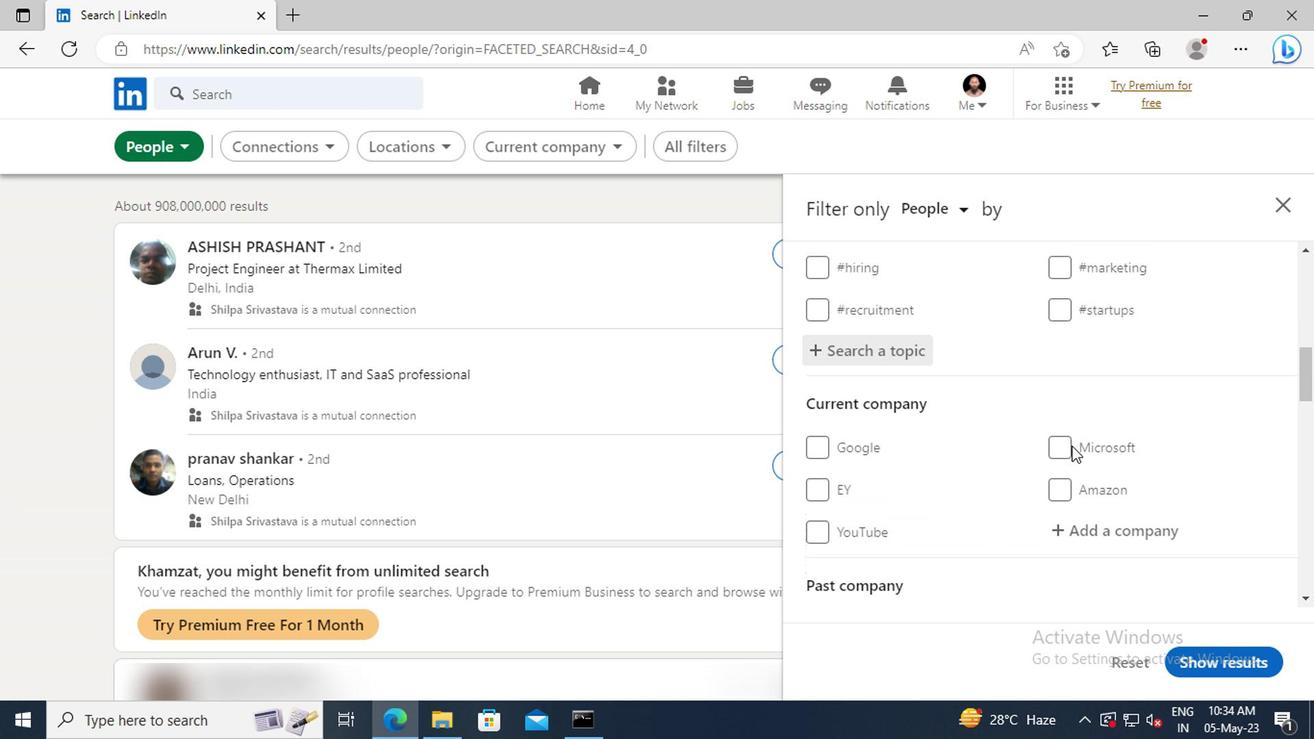 
Action: Mouse scrolled (1067, 444) with delta (0, 0)
Screenshot: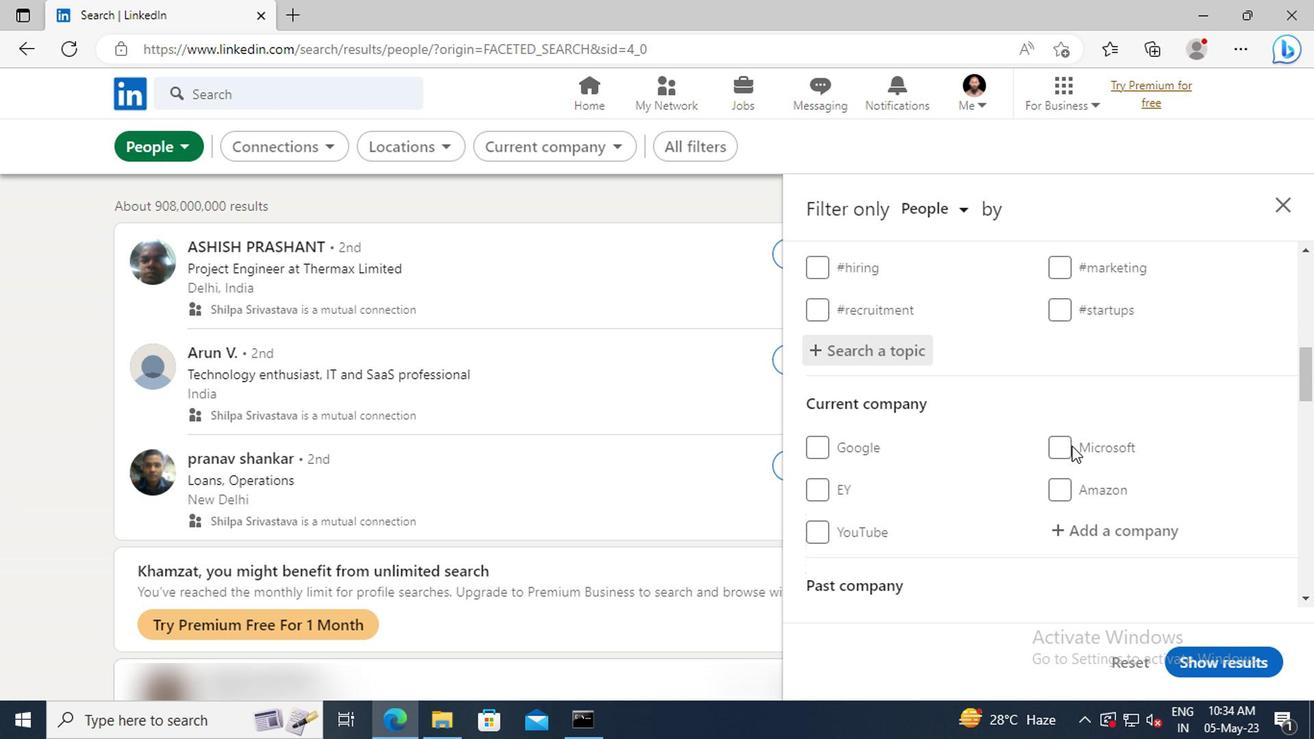 
Action: Mouse scrolled (1067, 444) with delta (0, 0)
Screenshot: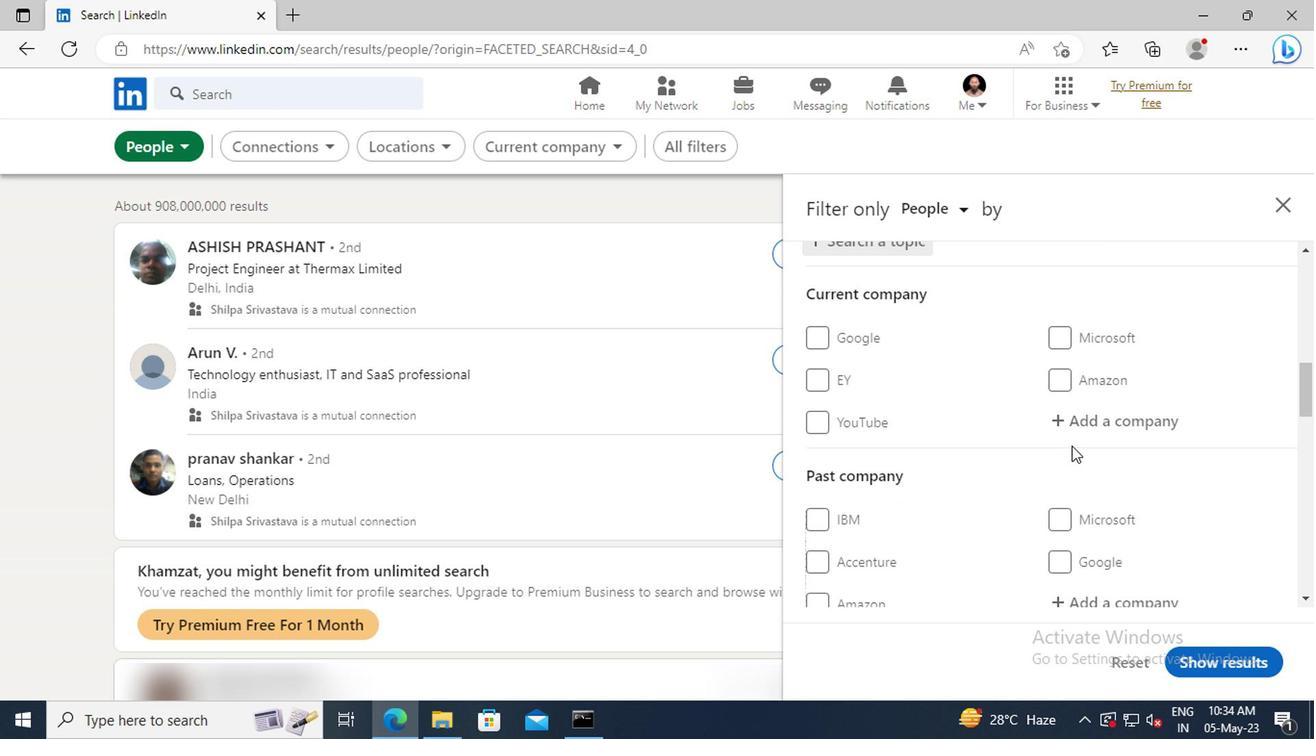 
Action: Mouse scrolled (1067, 444) with delta (0, 0)
Screenshot: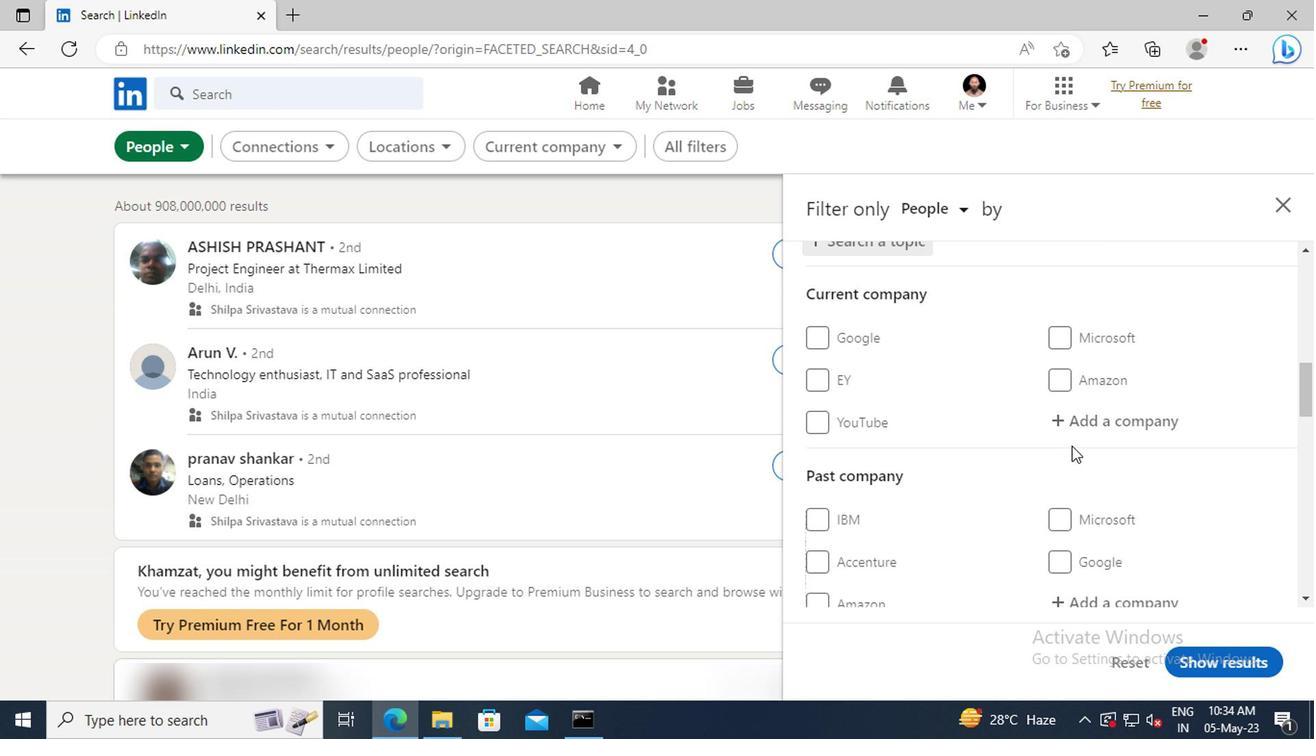 
Action: Mouse scrolled (1067, 444) with delta (0, 0)
Screenshot: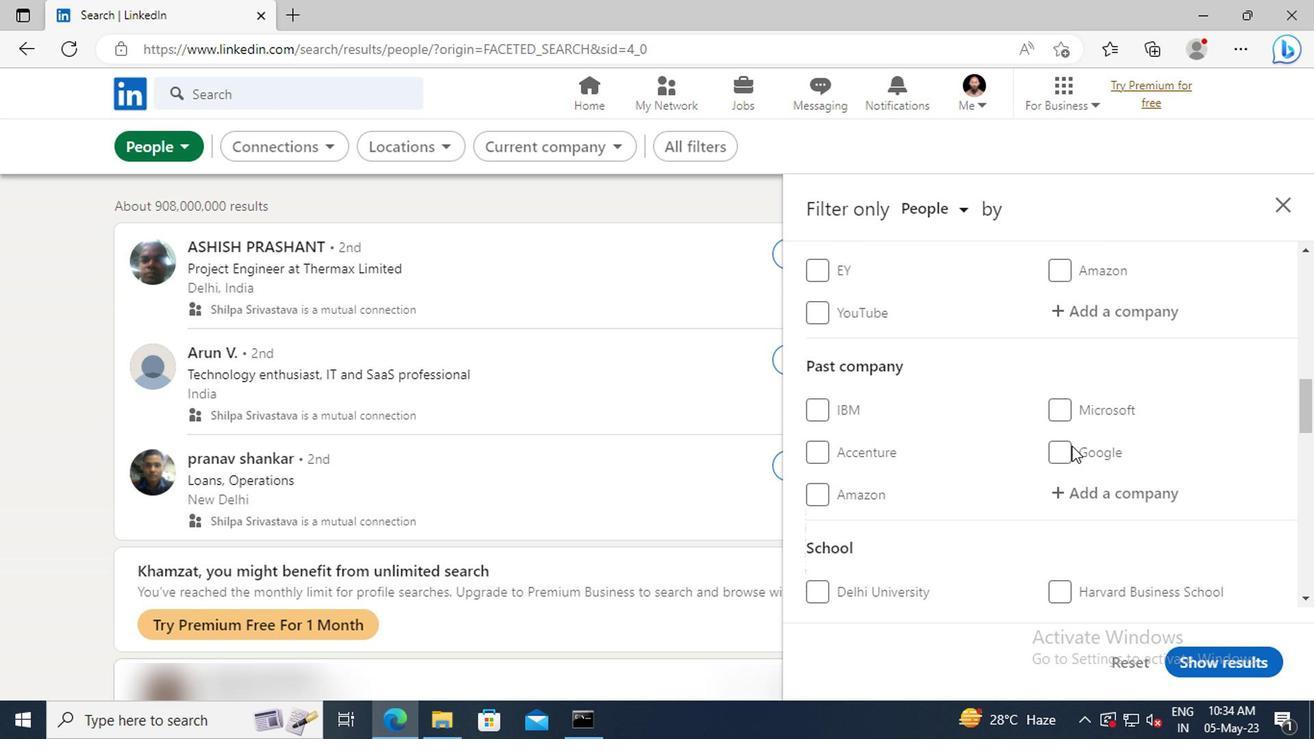 
Action: Mouse scrolled (1067, 444) with delta (0, 0)
Screenshot: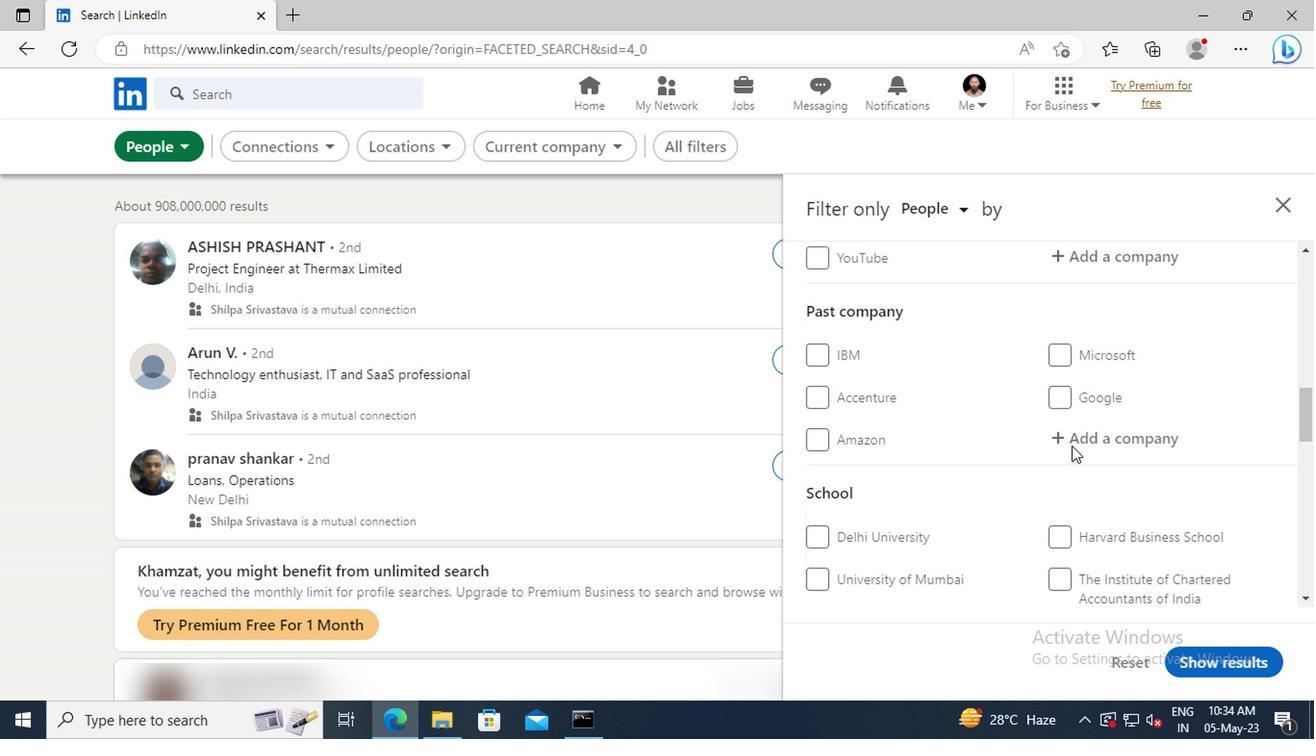 
Action: Mouse scrolled (1067, 444) with delta (0, 0)
Screenshot: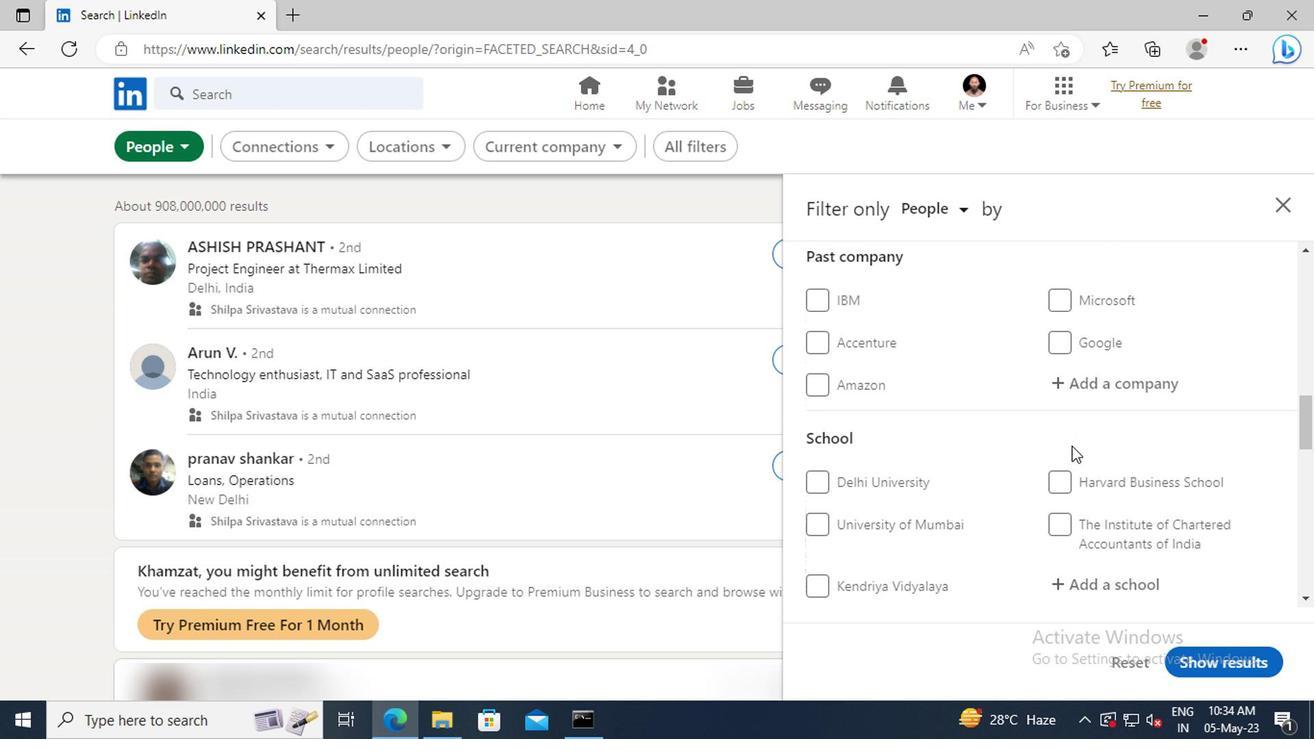 
Action: Mouse scrolled (1067, 444) with delta (0, 0)
Screenshot: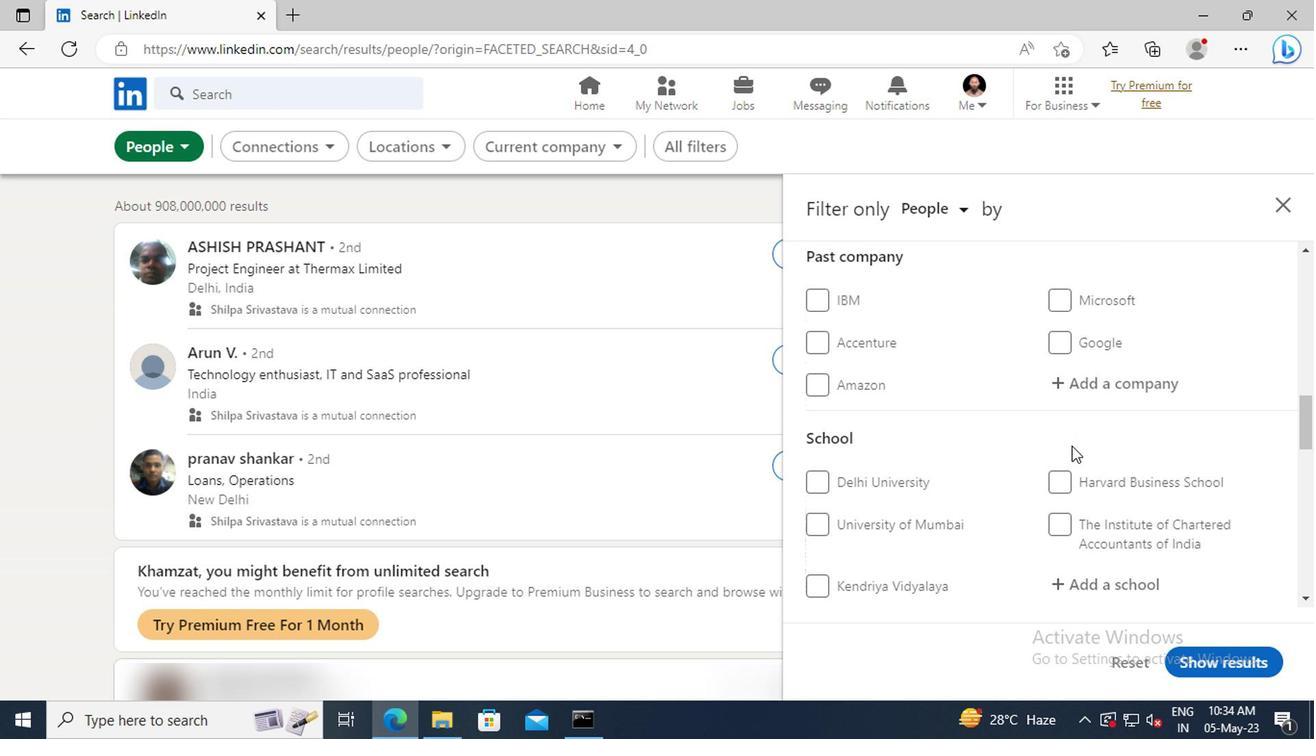 
Action: Mouse scrolled (1067, 444) with delta (0, 0)
Screenshot: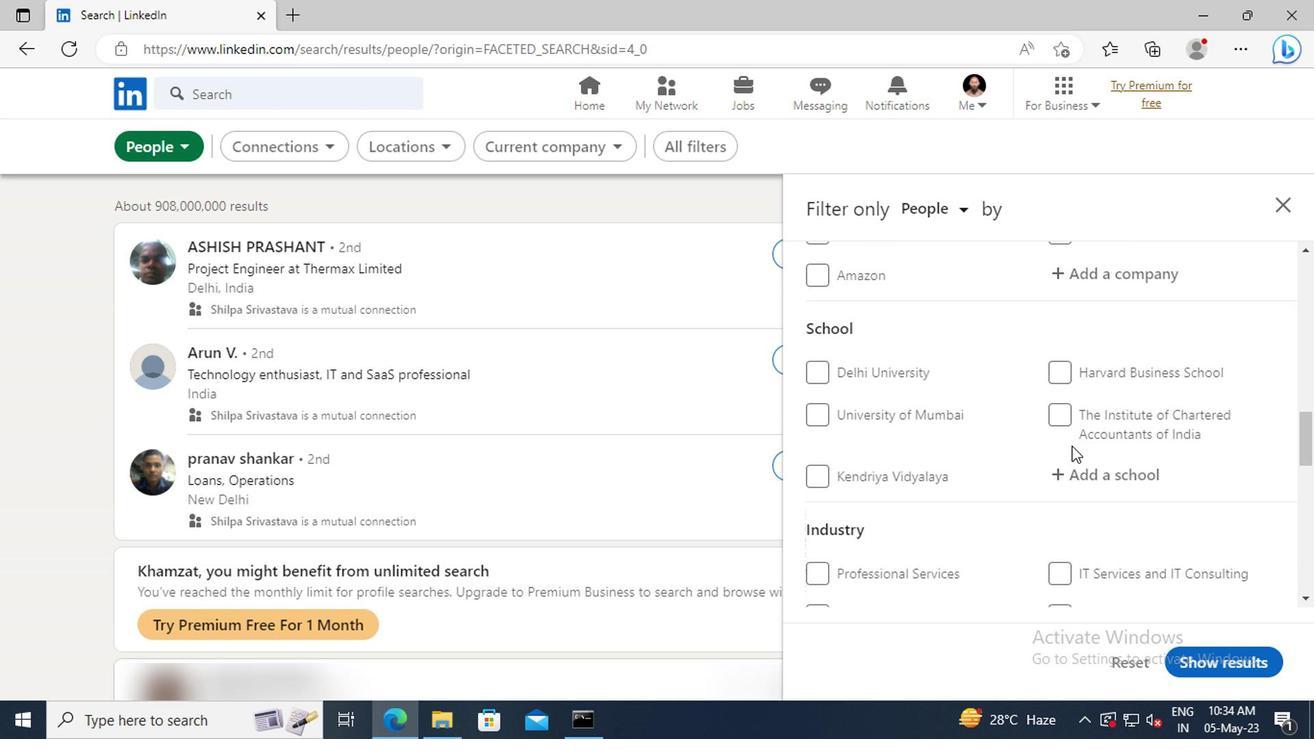 
Action: Mouse scrolled (1067, 444) with delta (0, 0)
Screenshot: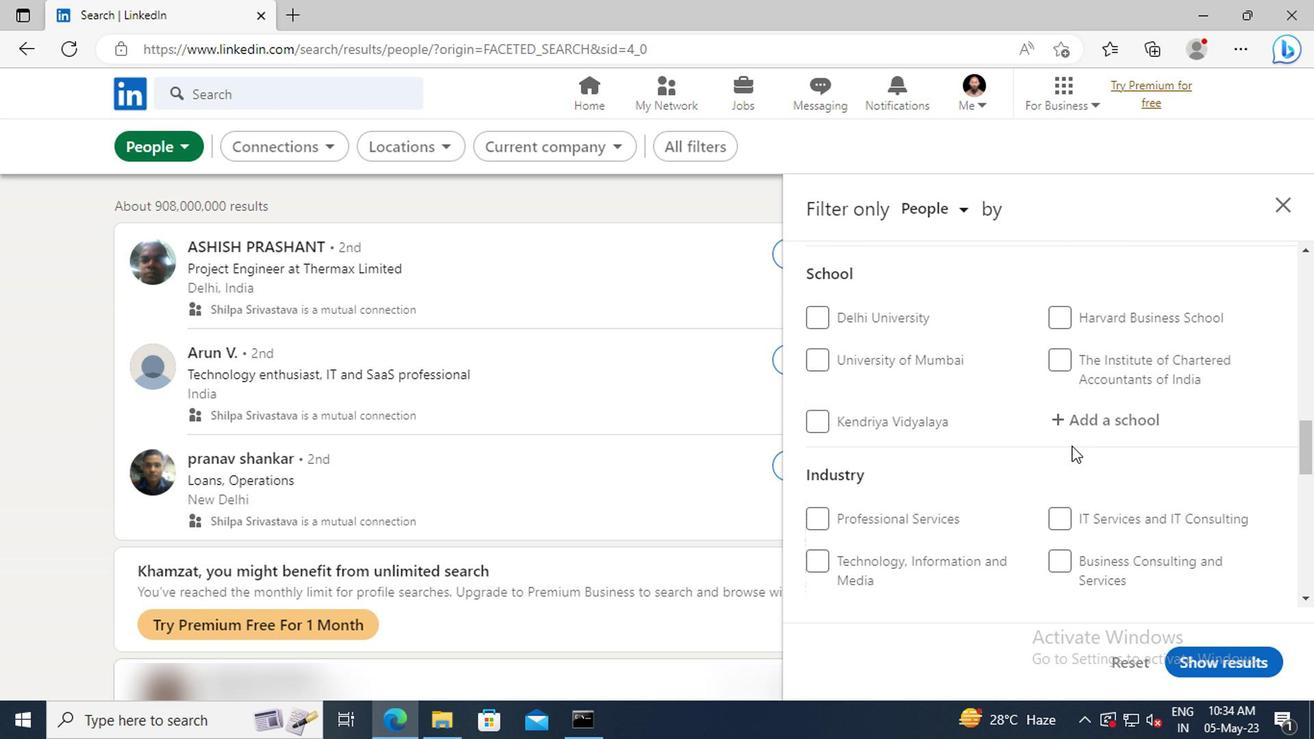 
Action: Mouse scrolled (1067, 444) with delta (0, 0)
Screenshot: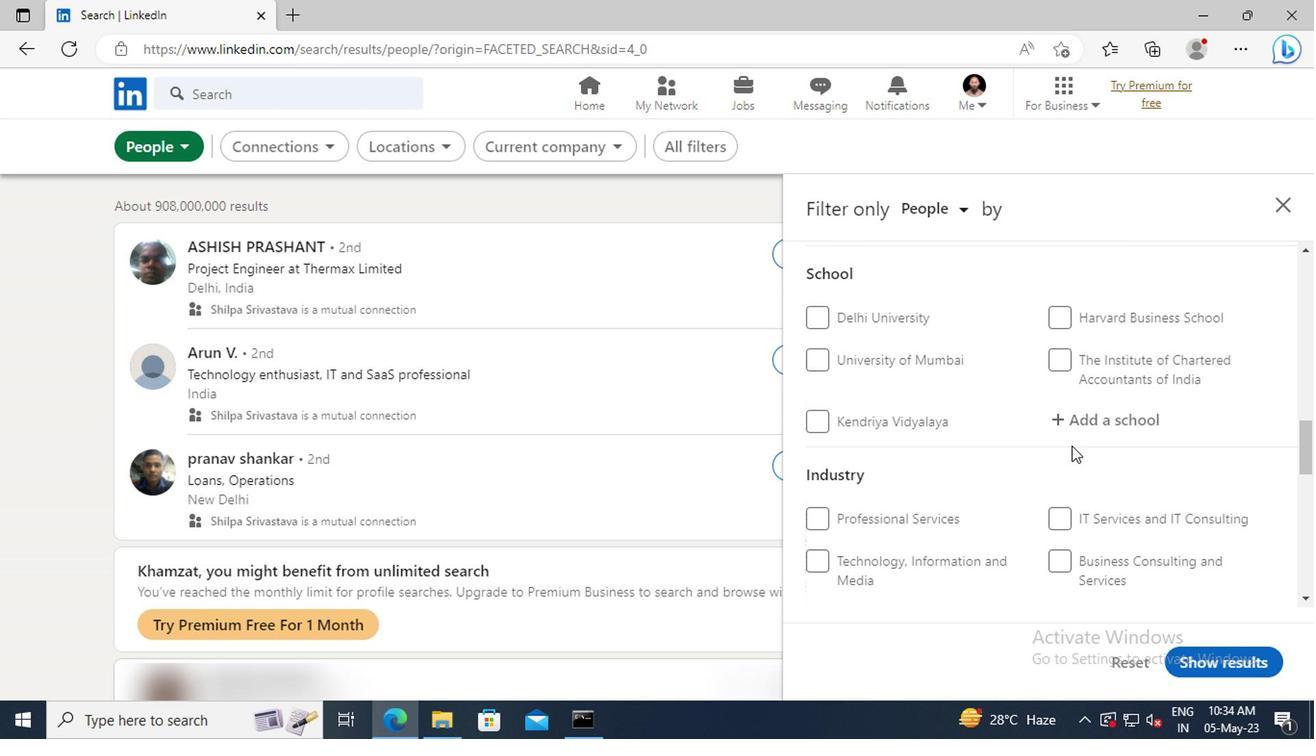 
Action: Mouse scrolled (1067, 444) with delta (0, 0)
Screenshot: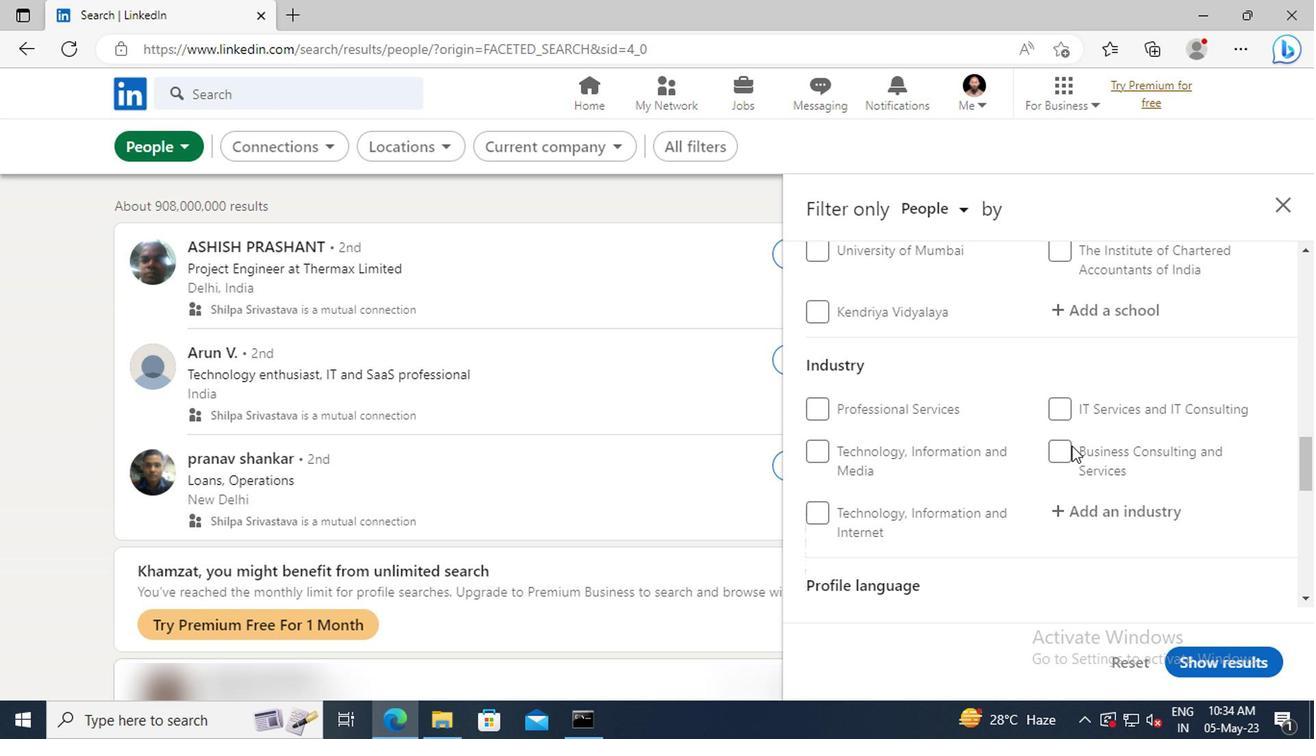 
Action: Mouse scrolled (1067, 444) with delta (0, 0)
Screenshot: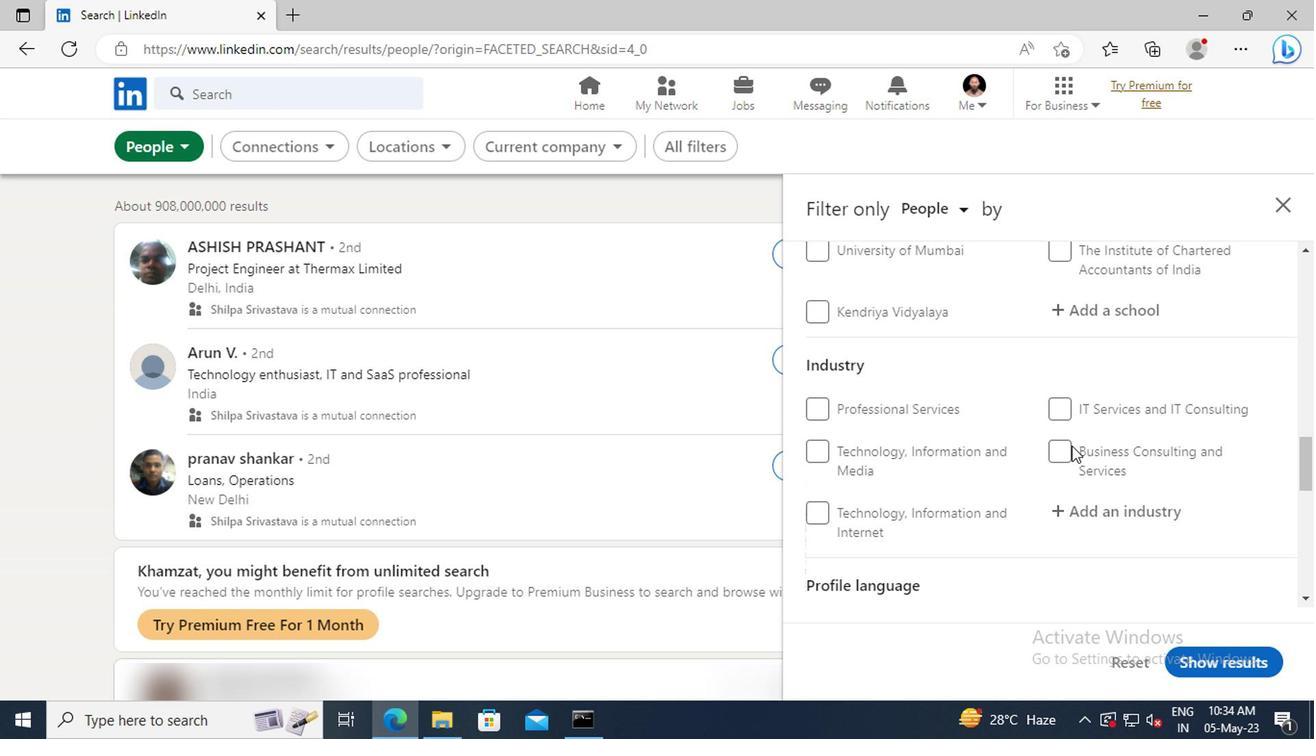 
Action: Mouse scrolled (1067, 444) with delta (0, 0)
Screenshot: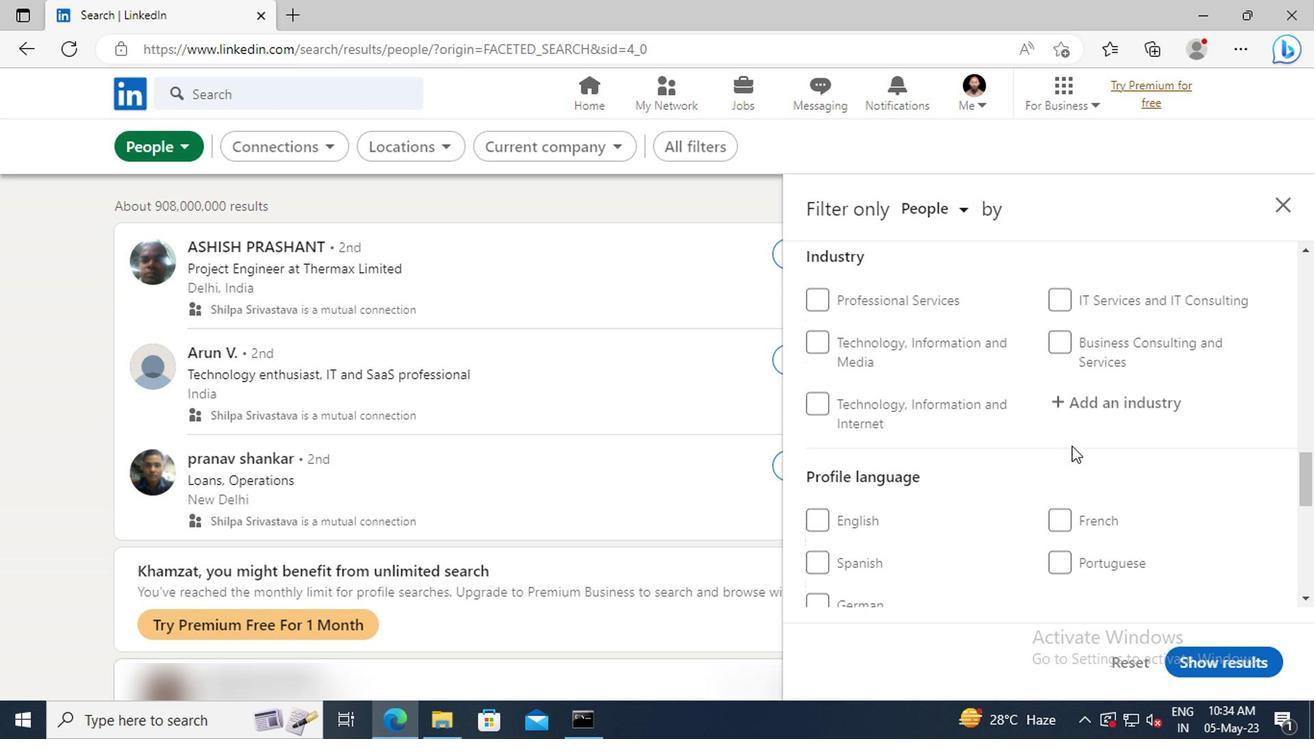 
Action: Mouse moved to (805, 510)
Screenshot: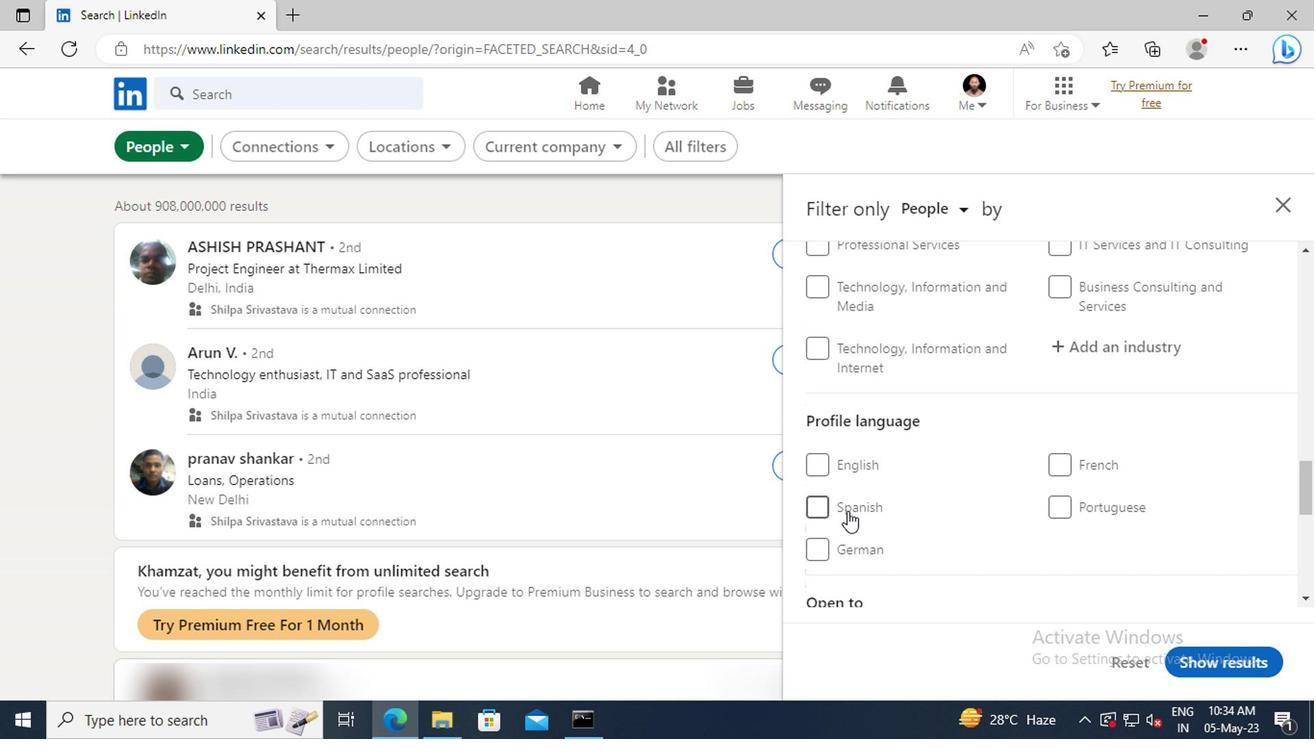 
Action: Mouse pressed left at (805, 510)
Screenshot: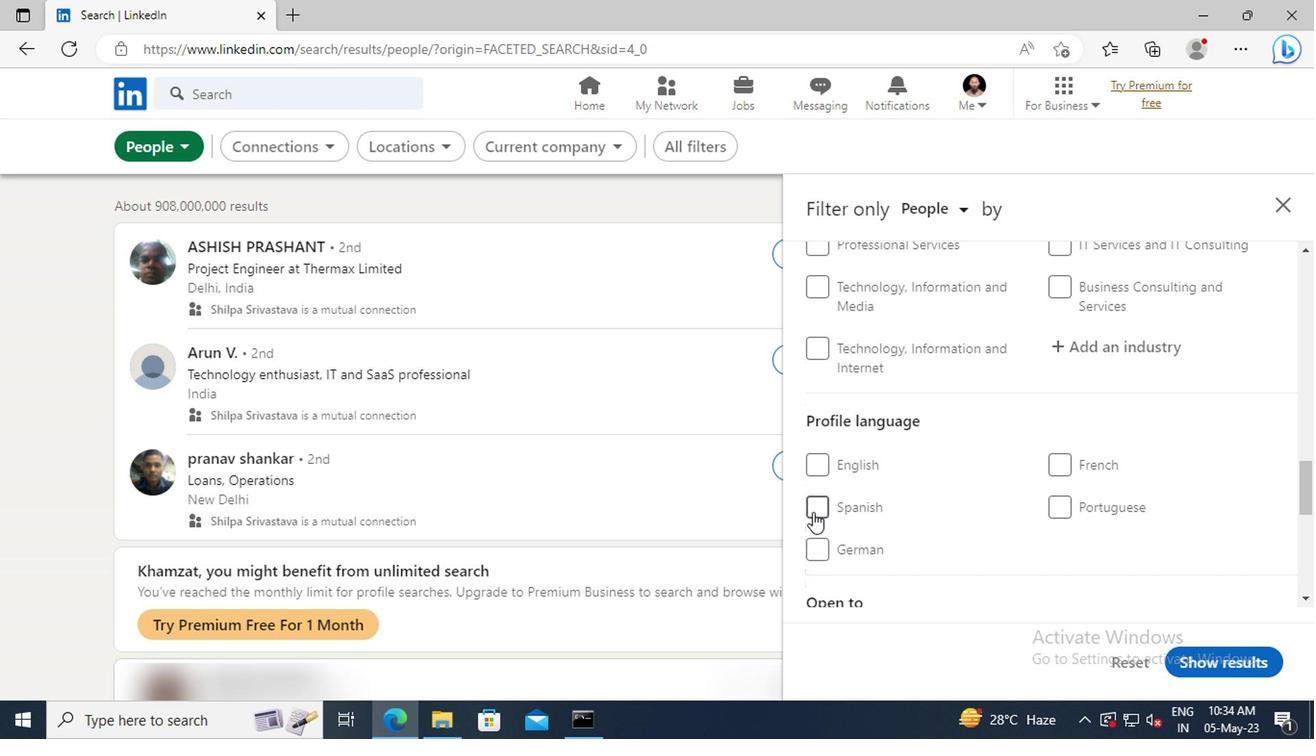
Action: Mouse moved to (1032, 472)
Screenshot: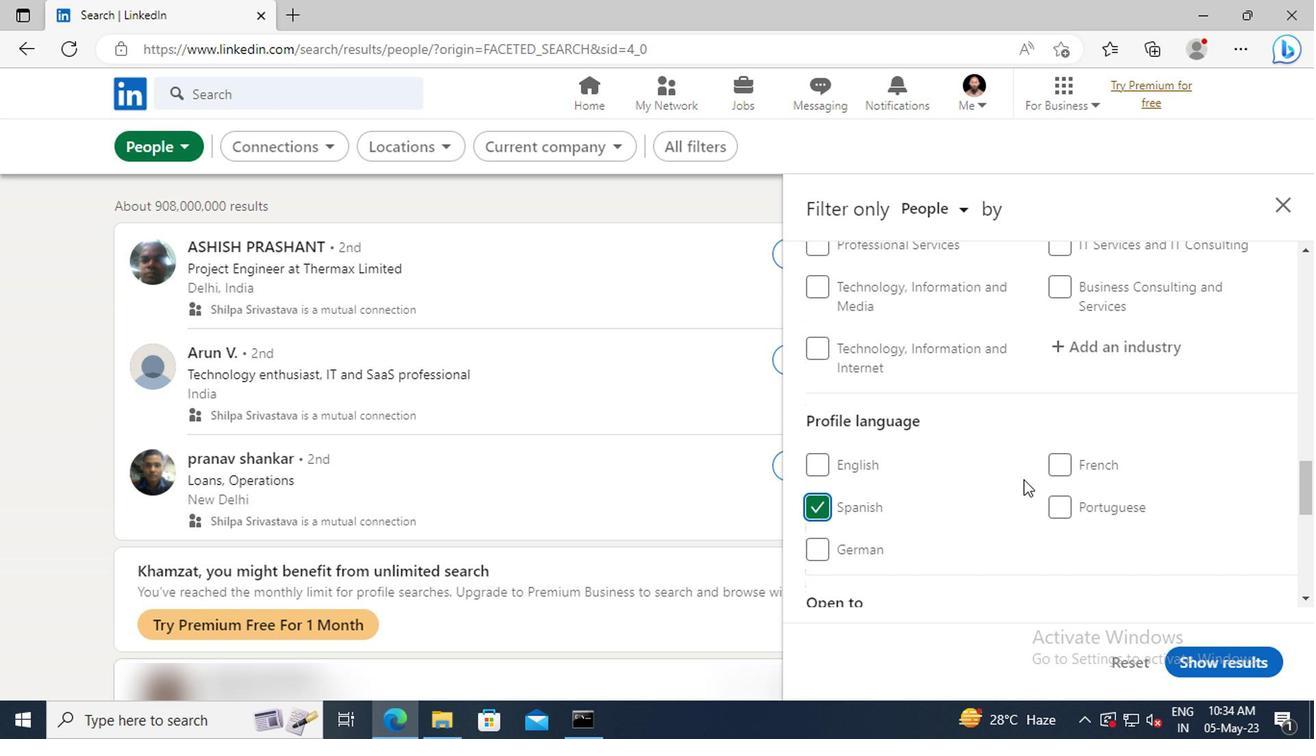 
Action: Mouse scrolled (1032, 473) with delta (0, 1)
Screenshot: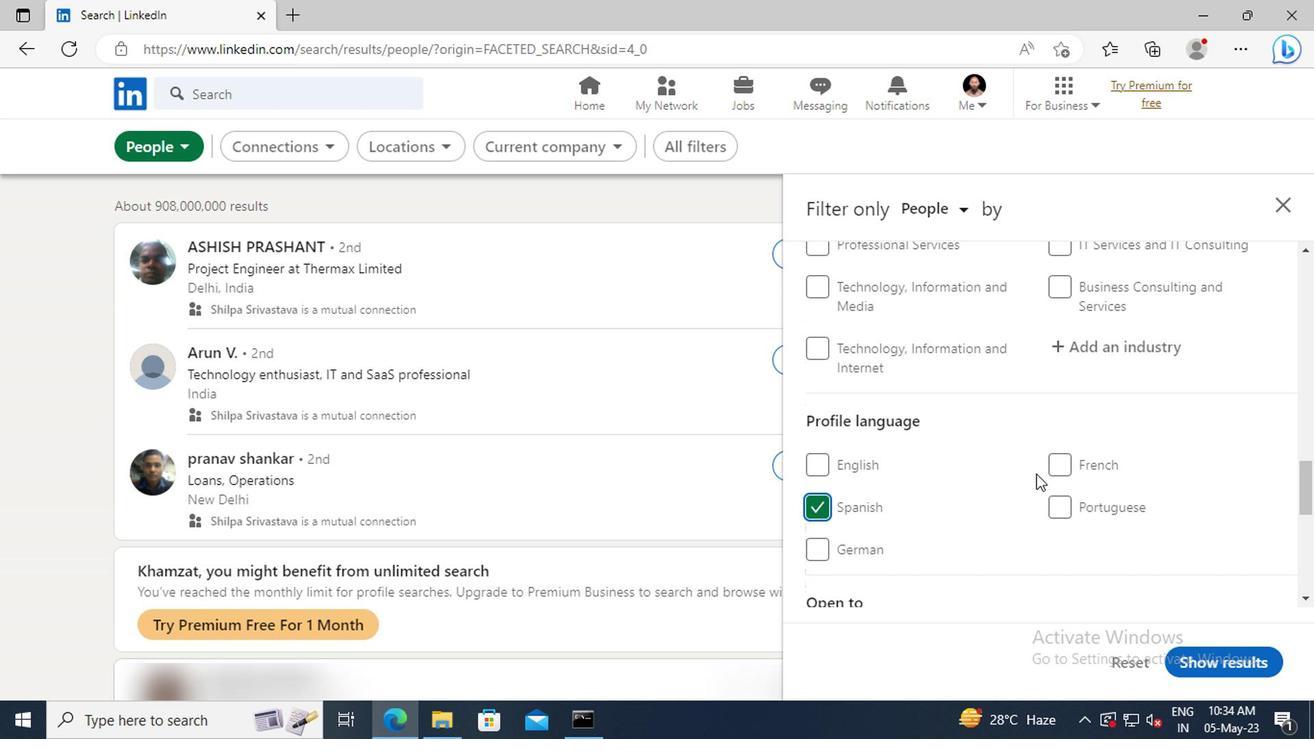 
Action: Mouse moved to (1034, 472)
Screenshot: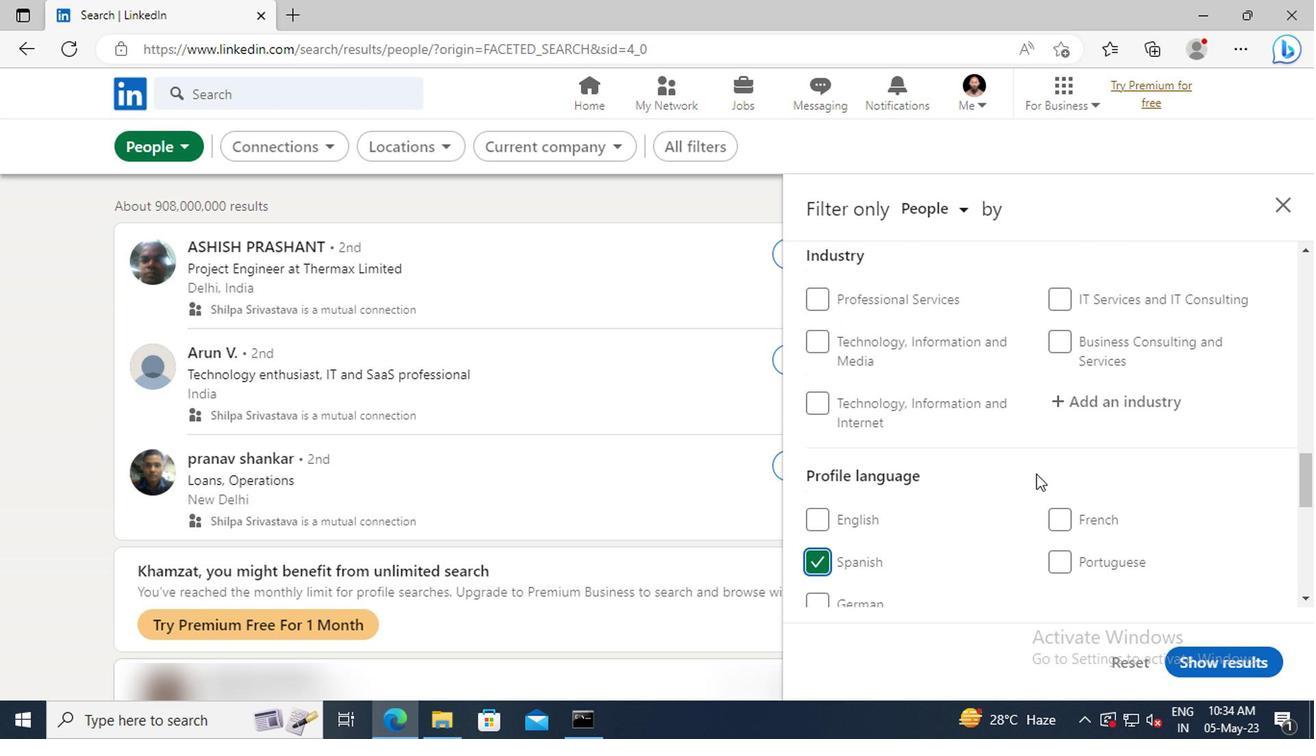 
Action: Mouse scrolled (1034, 473) with delta (0, 1)
Screenshot: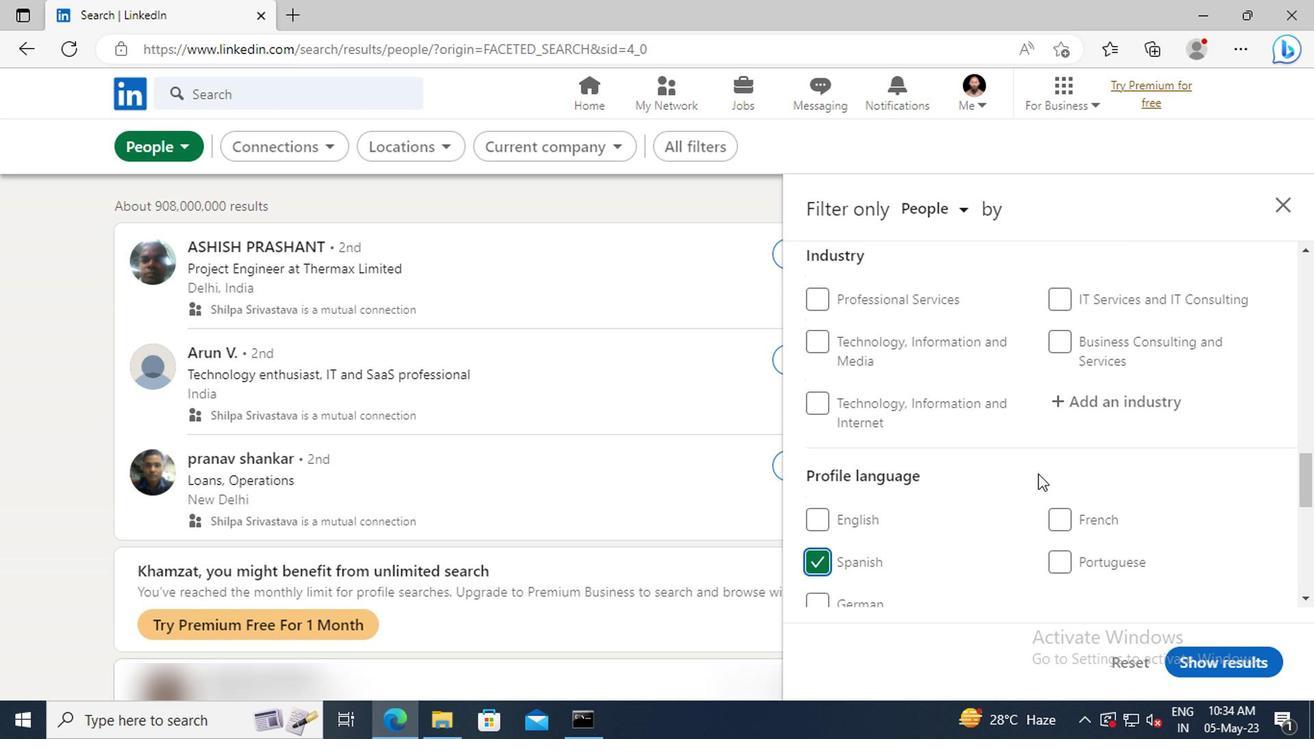 
Action: Mouse scrolled (1034, 473) with delta (0, 1)
Screenshot: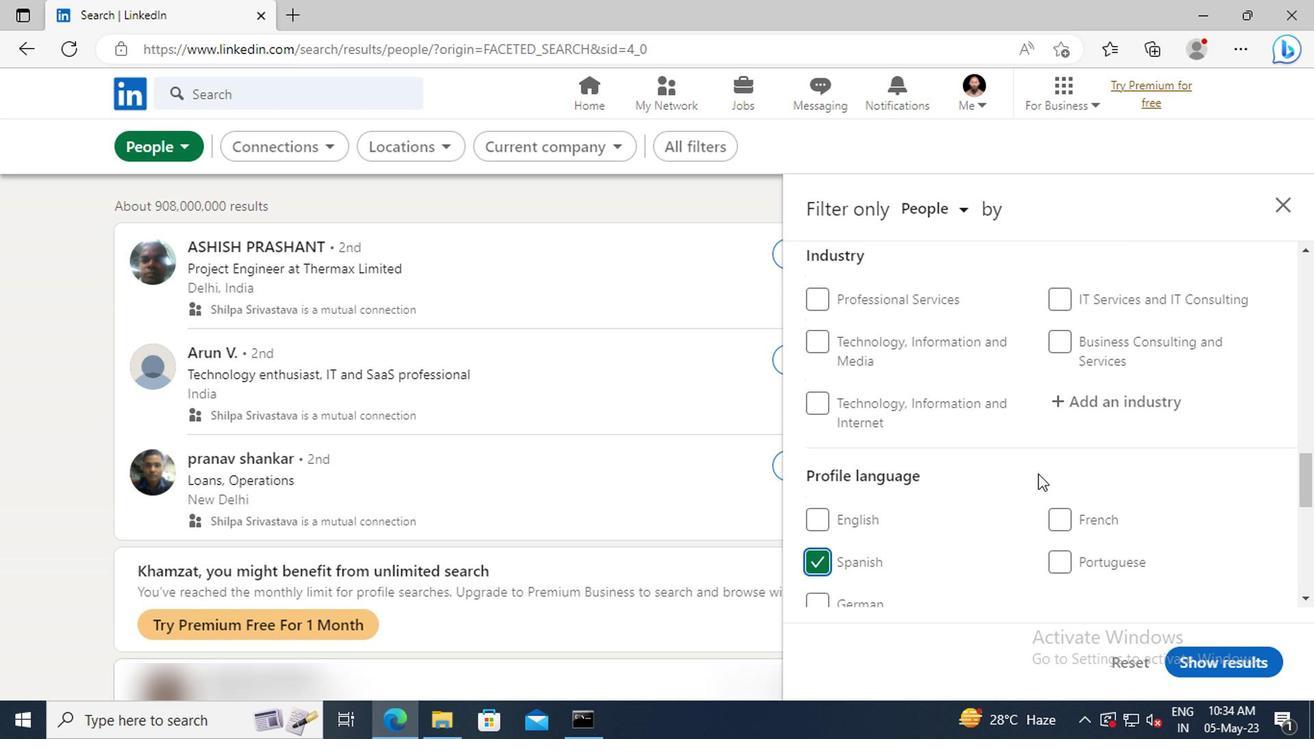 
Action: Mouse scrolled (1034, 473) with delta (0, 1)
Screenshot: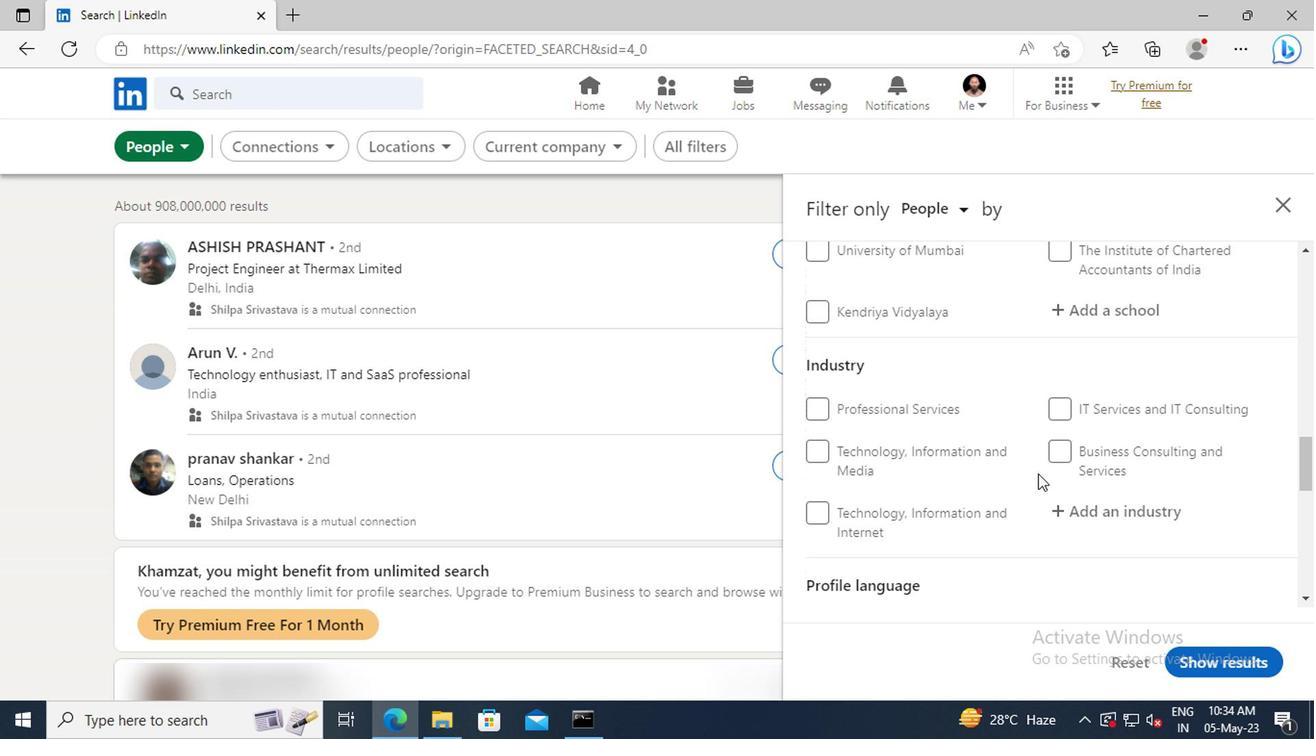 
Action: Mouse scrolled (1034, 473) with delta (0, 1)
Screenshot: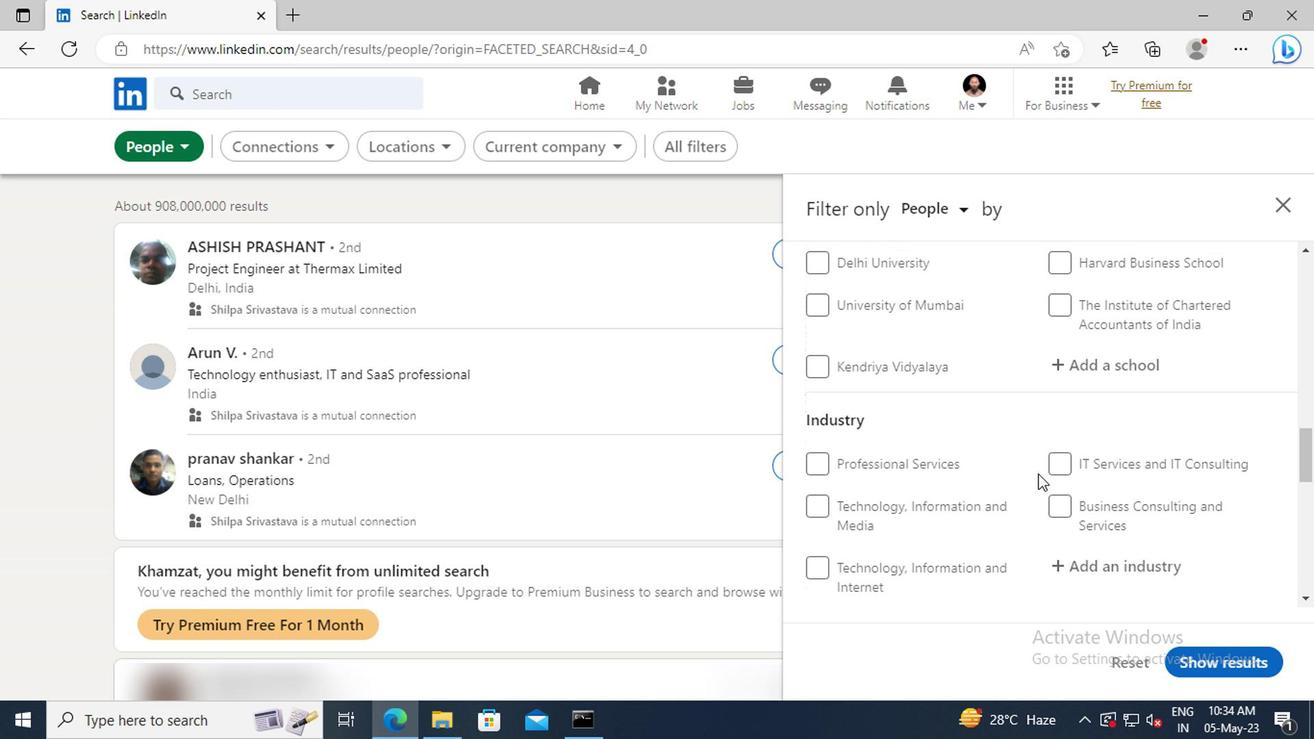 
Action: Mouse scrolled (1034, 473) with delta (0, 1)
Screenshot: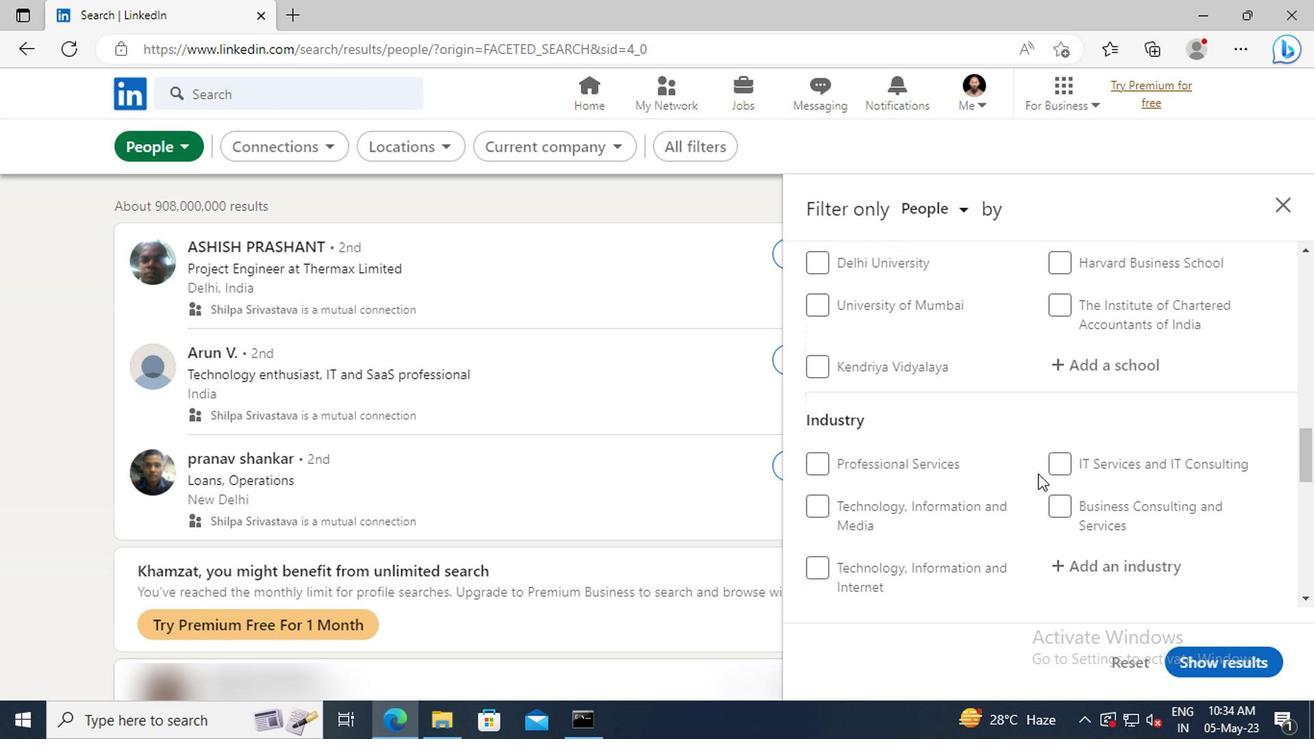 
Action: Mouse scrolled (1034, 473) with delta (0, 1)
Screenshot: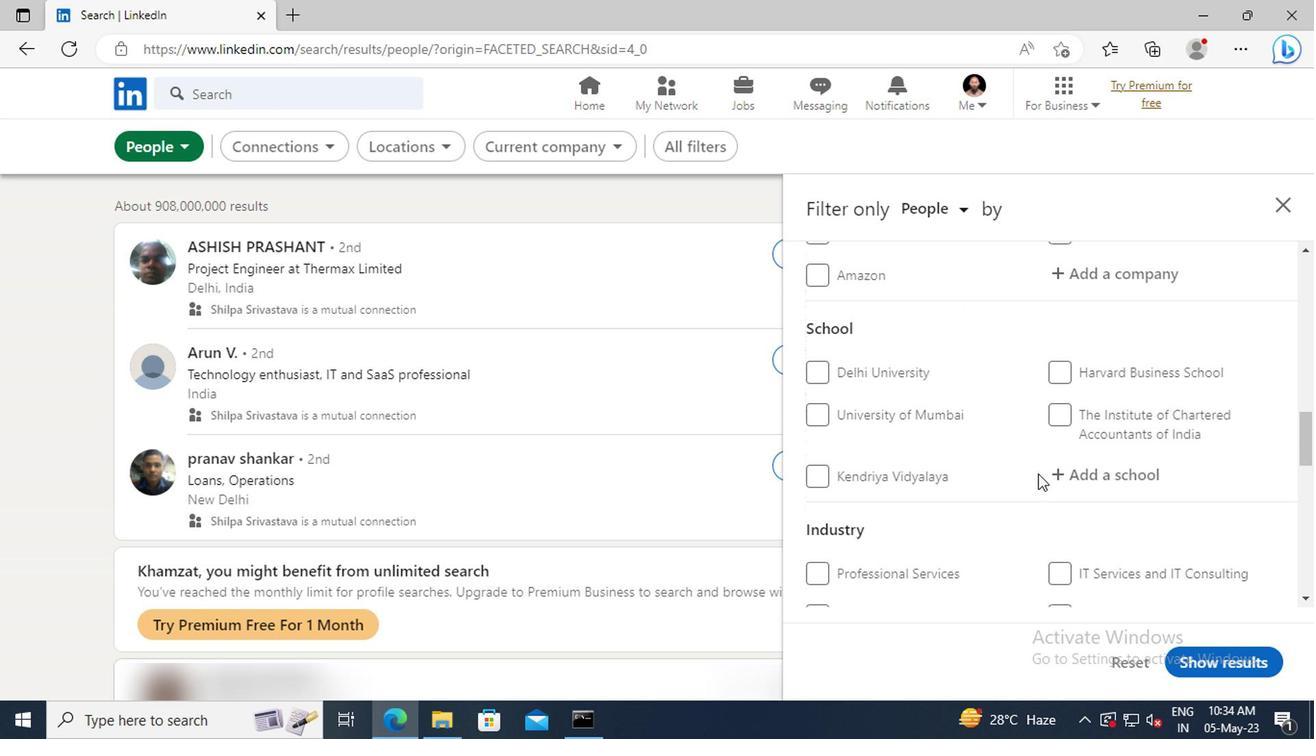 
Action: Mouse scrolled (1034, 473) with delta (0, 1)
Screenshot: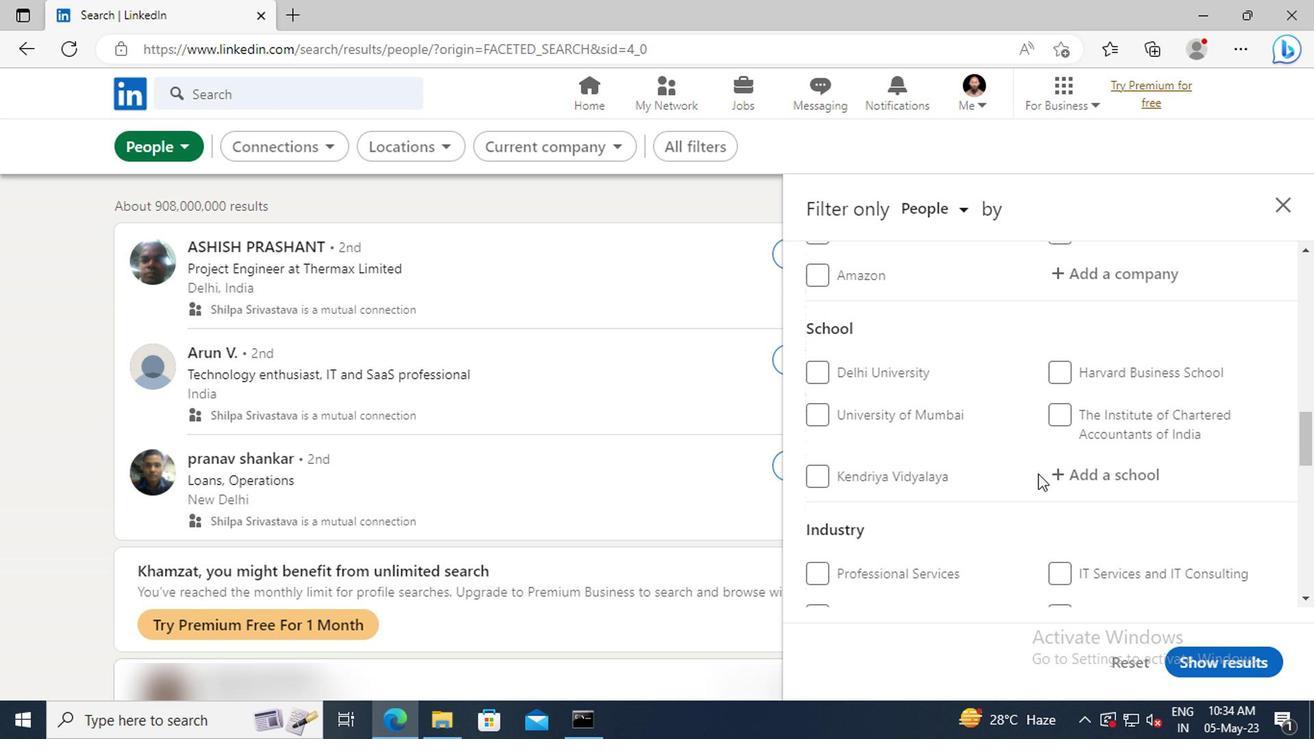 
Action: Mouse scrolled (1034, 473) with delta (0, 1)
Screenshot: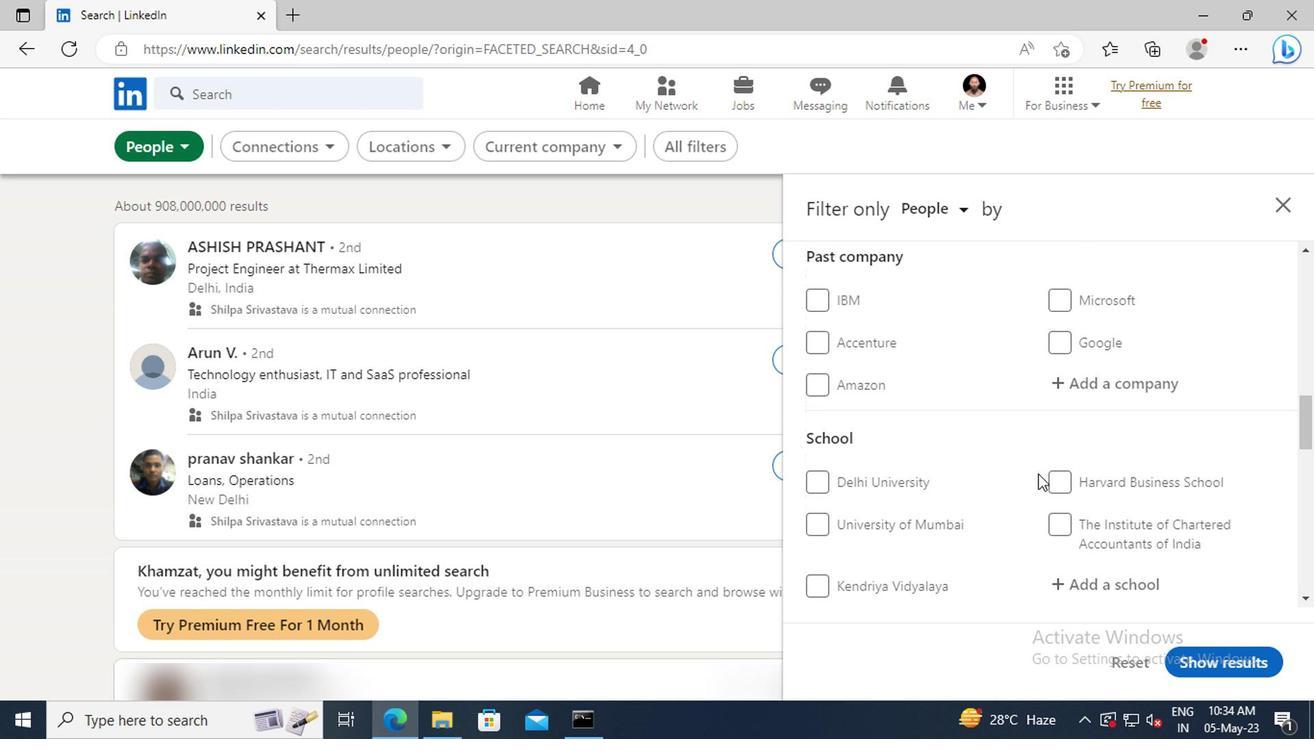 
Action: Mouse scrolled (1034, 473) with delta (0, 1)
Screenshot: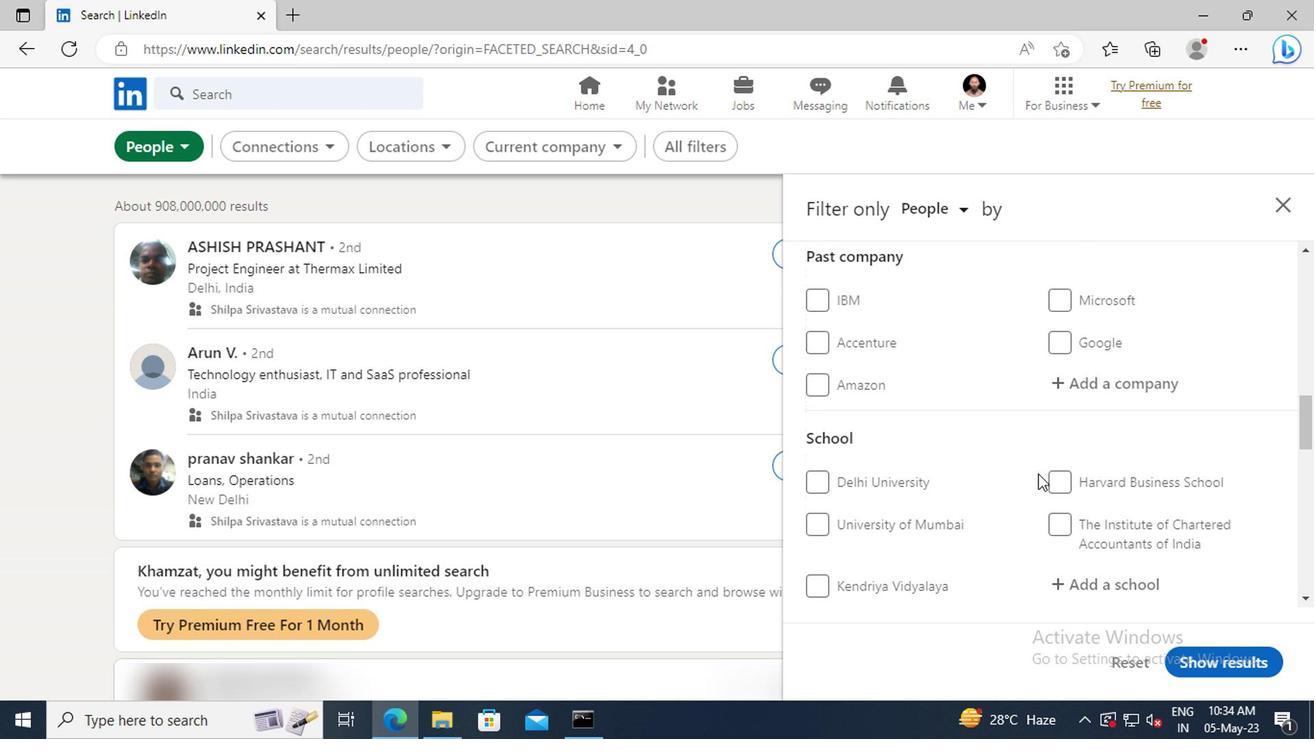 
Action: Mouse scrolled (1034, 473) with delta (0, 1)
Screenshot: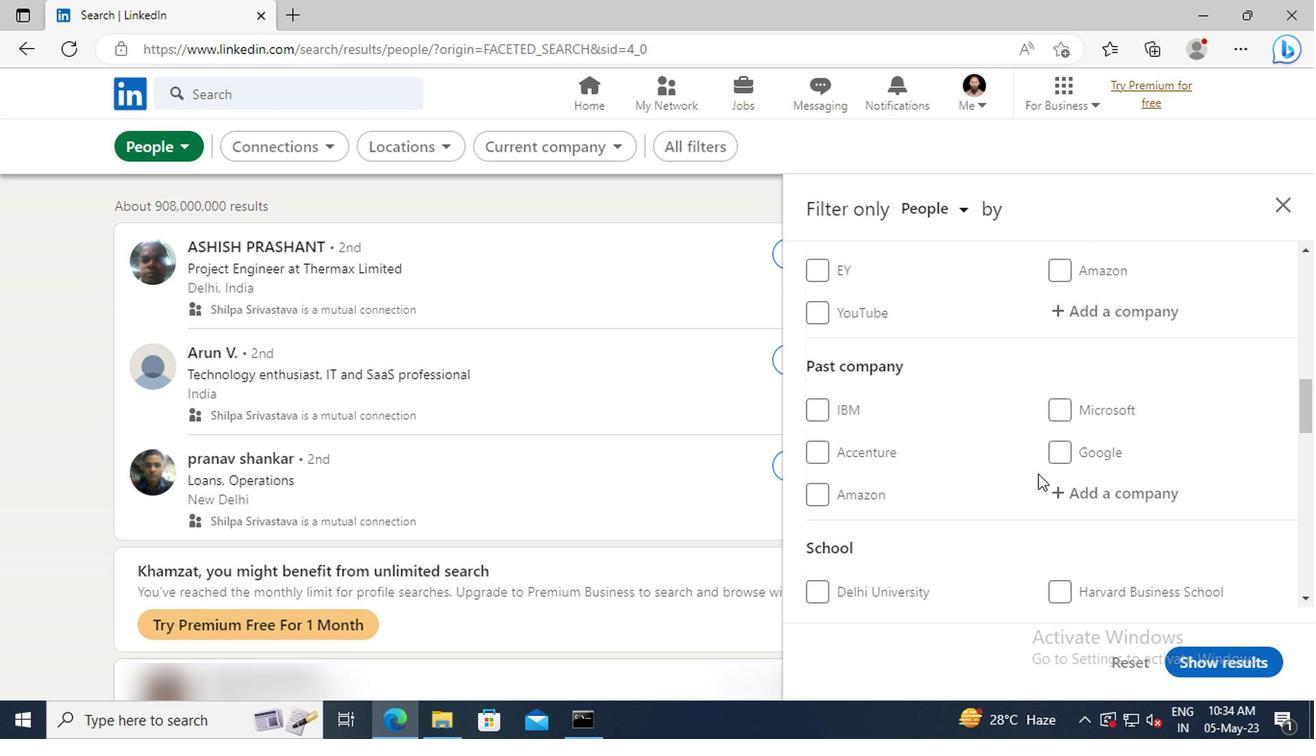 
Action: Mouse scrolled (1034, 473) with delta (0, 1)
Screenshot: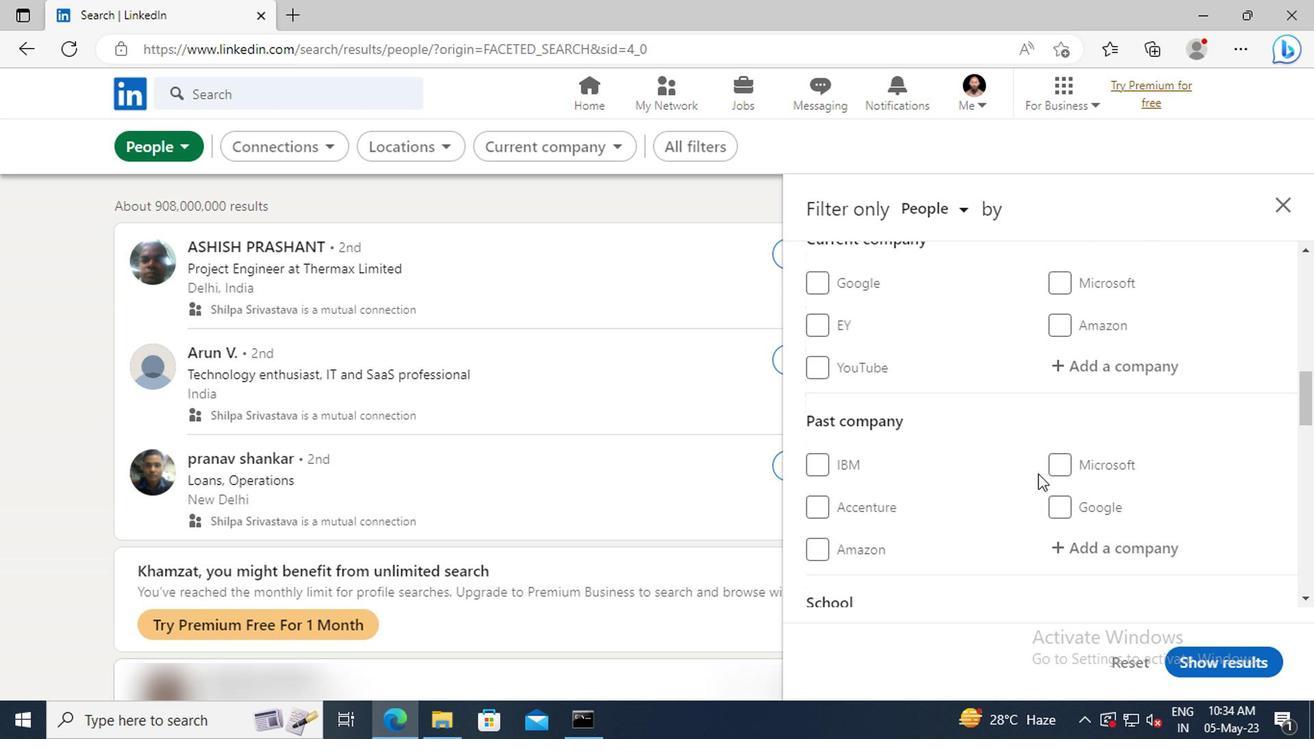 
Action: Mouse moved to (1053, 423)
Screenshot: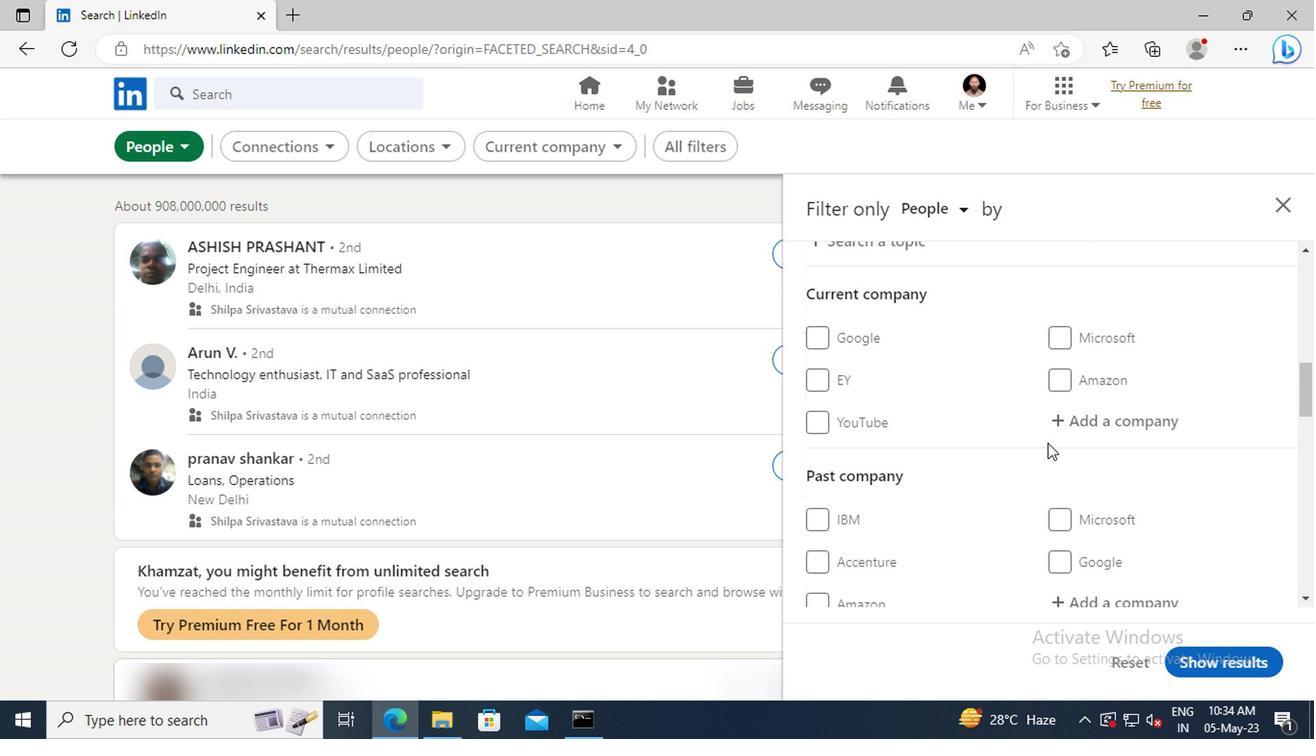 
Action: Mouse pressed left at (1053, 423)
Screenshot: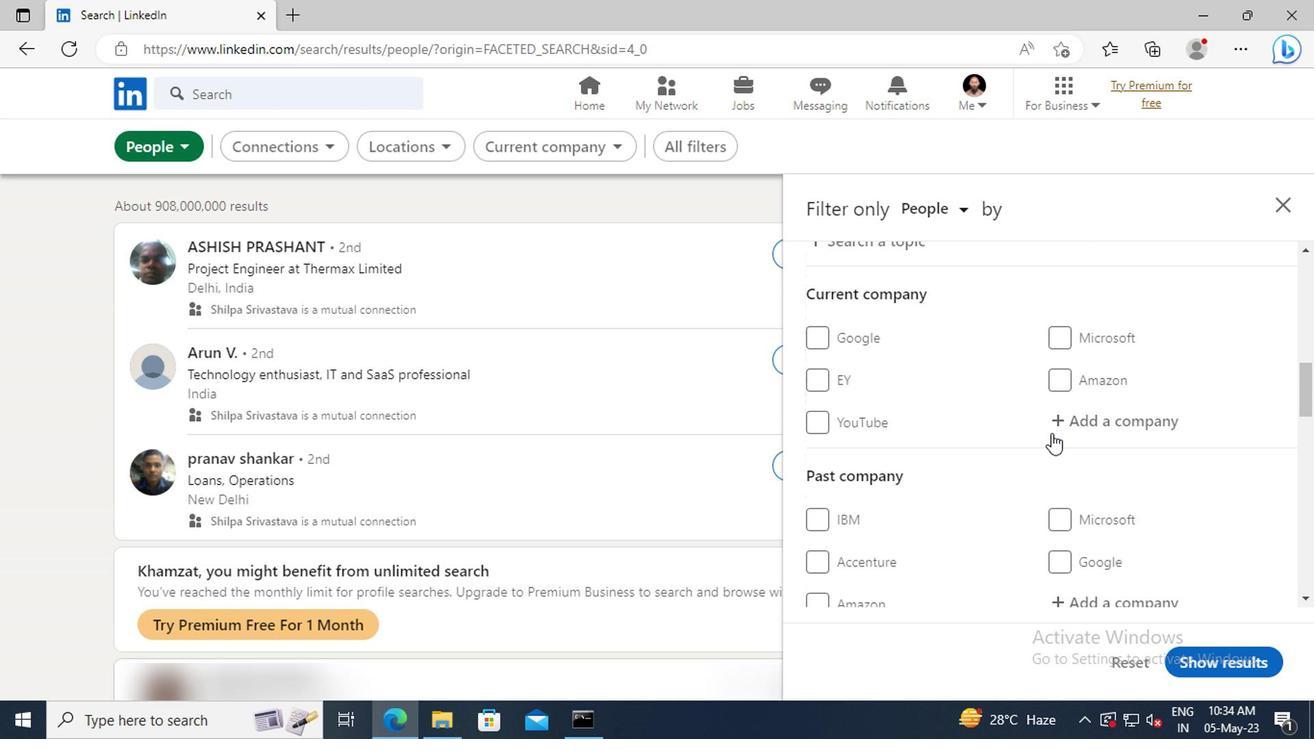 
Action: Key pressed <Key.shift>
Screenshot: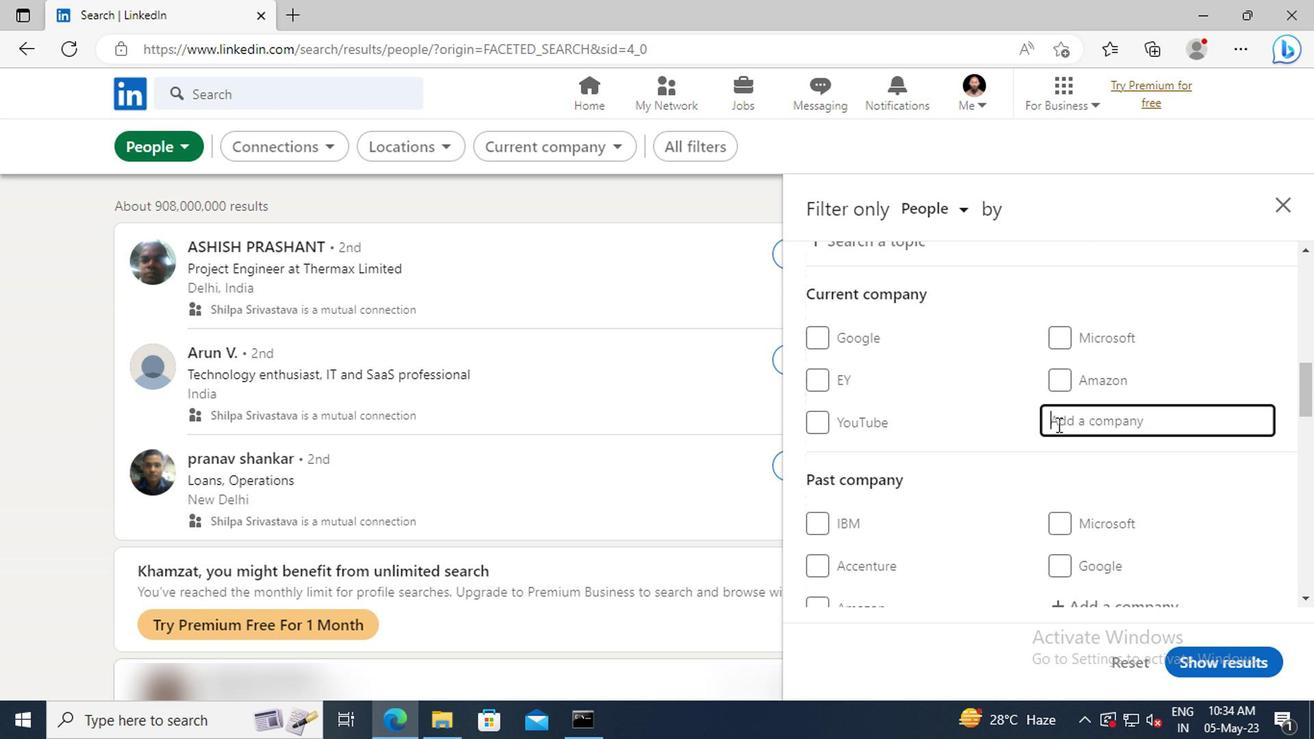 
Action: Mouse moved to (1053, 423)
Screenshot: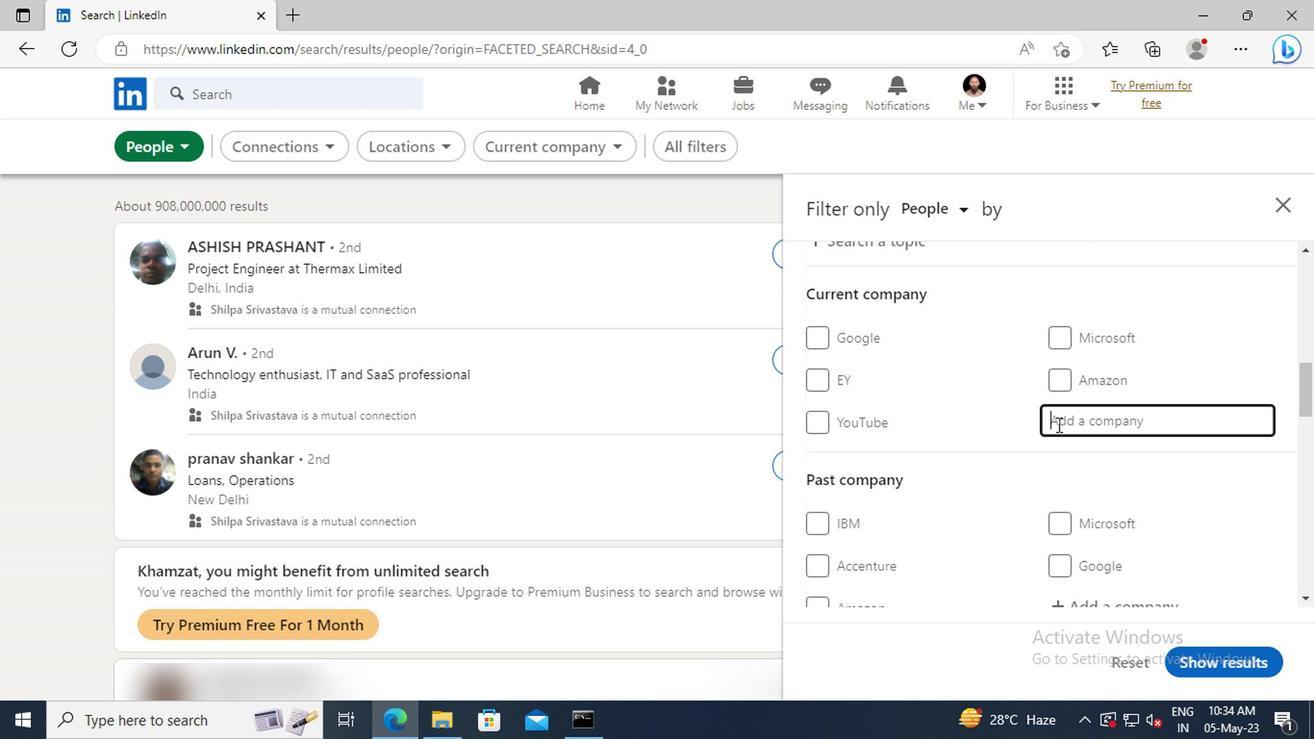 
Action: Key pressed A
Screenshot: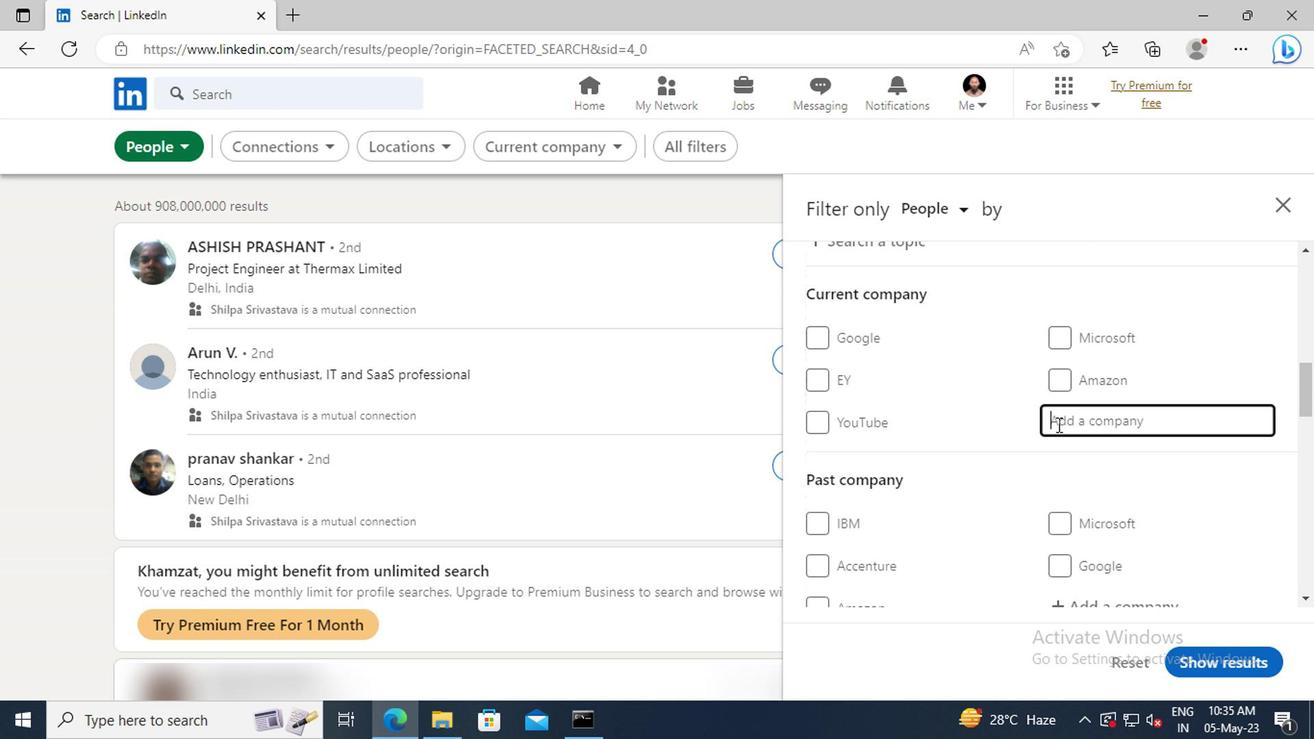 
Action: Mouse moved to (1053, 422)
Screenshot: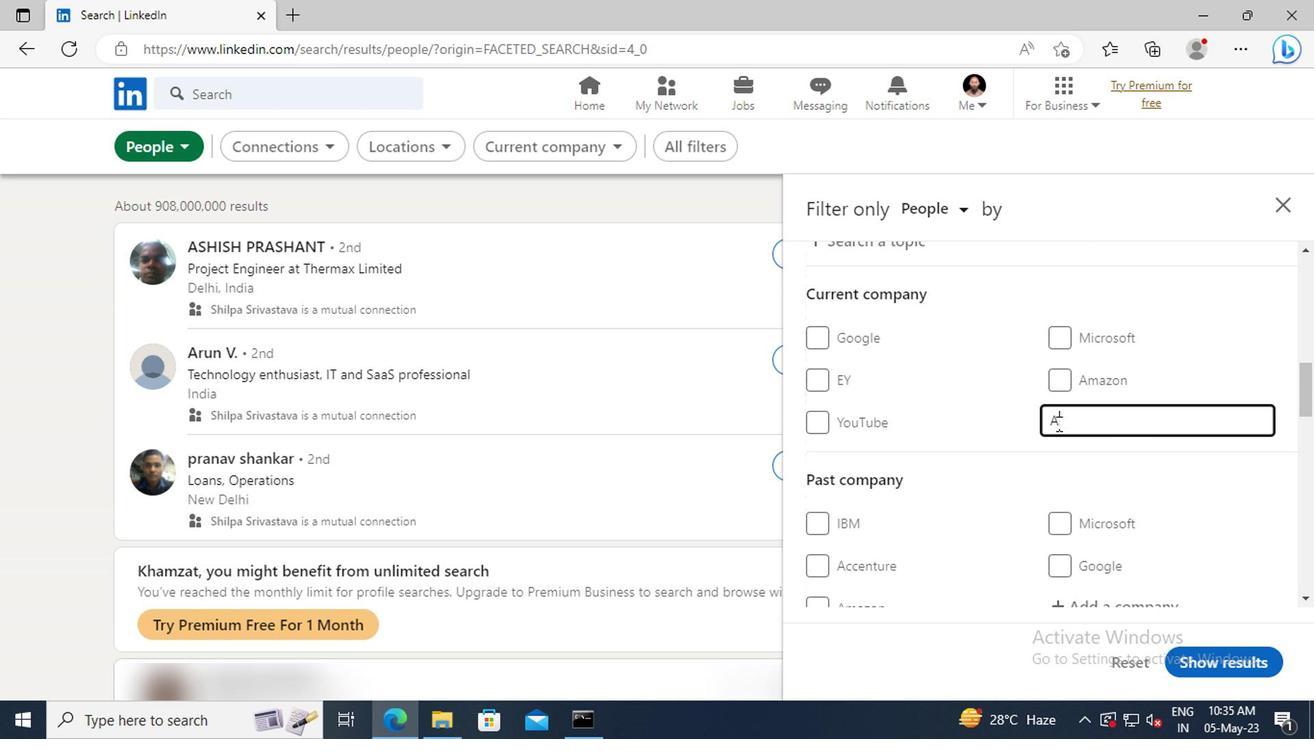 
Action: Key pressed TUL<Key.space><Key.shift>LT
Screenshot: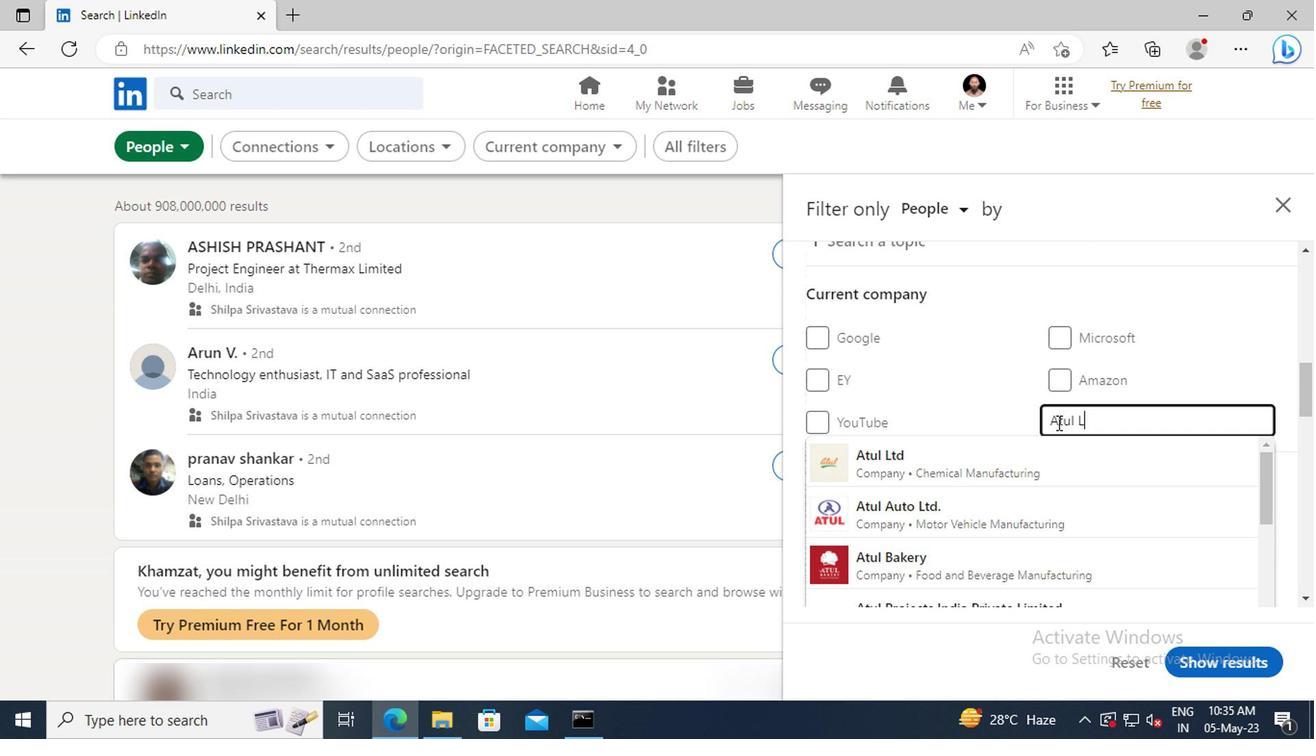 
Action: Mouse moved to (1058, 457)
Screenshot: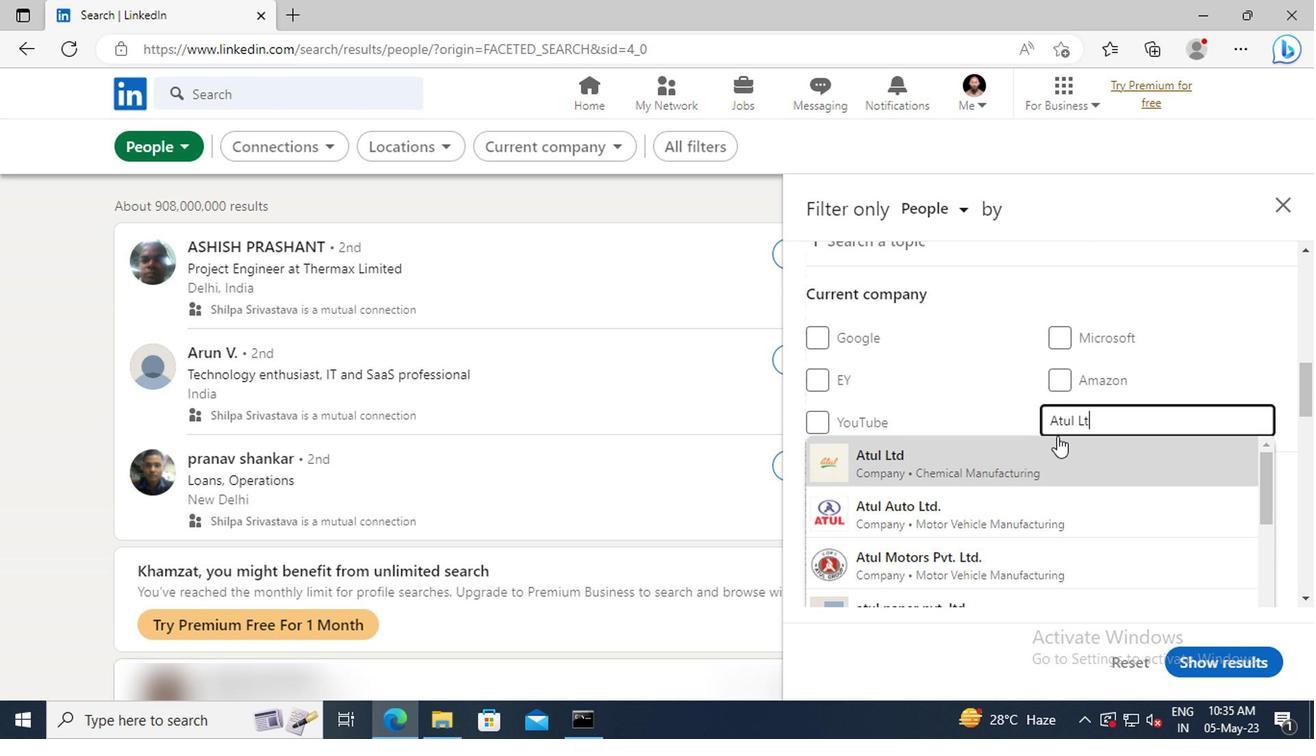 
Action: Mouse pressed left at (1058, 457)
Screenshot: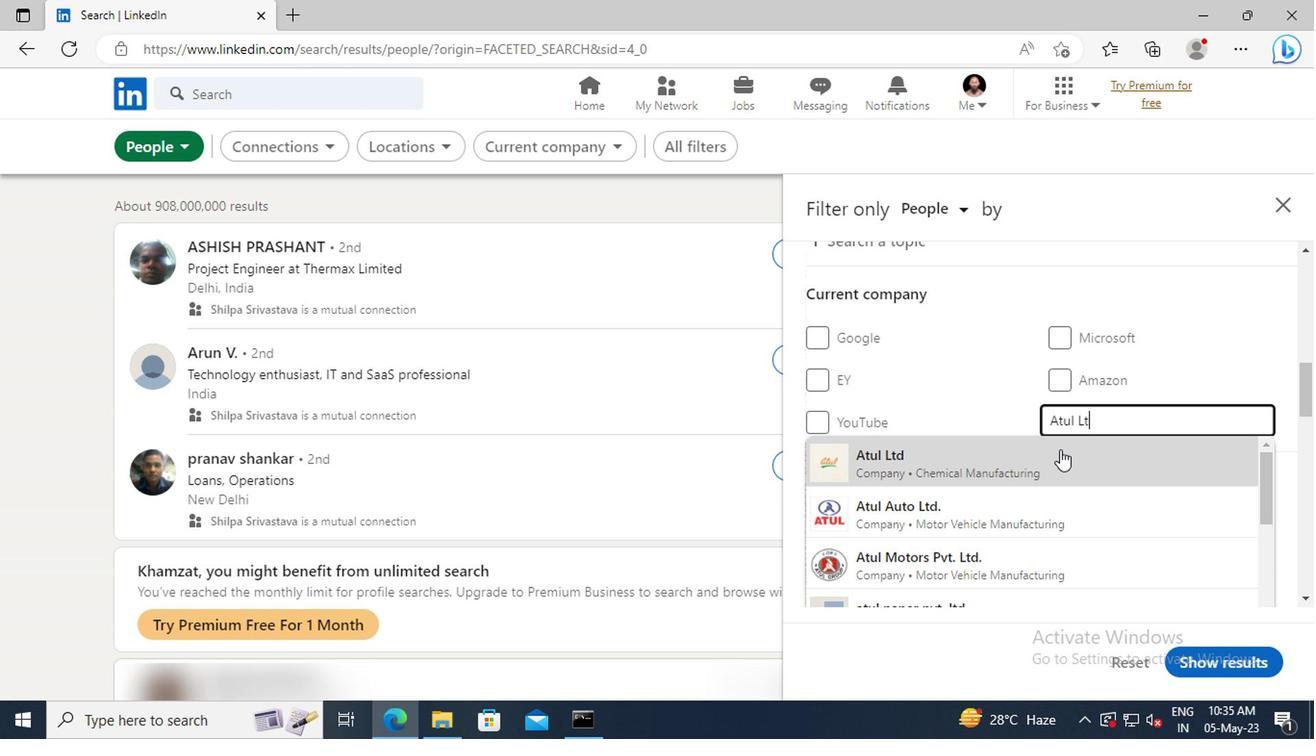 
Action: Mouse scrolled (1058, 456) with delta (0, 0)
Screenshot: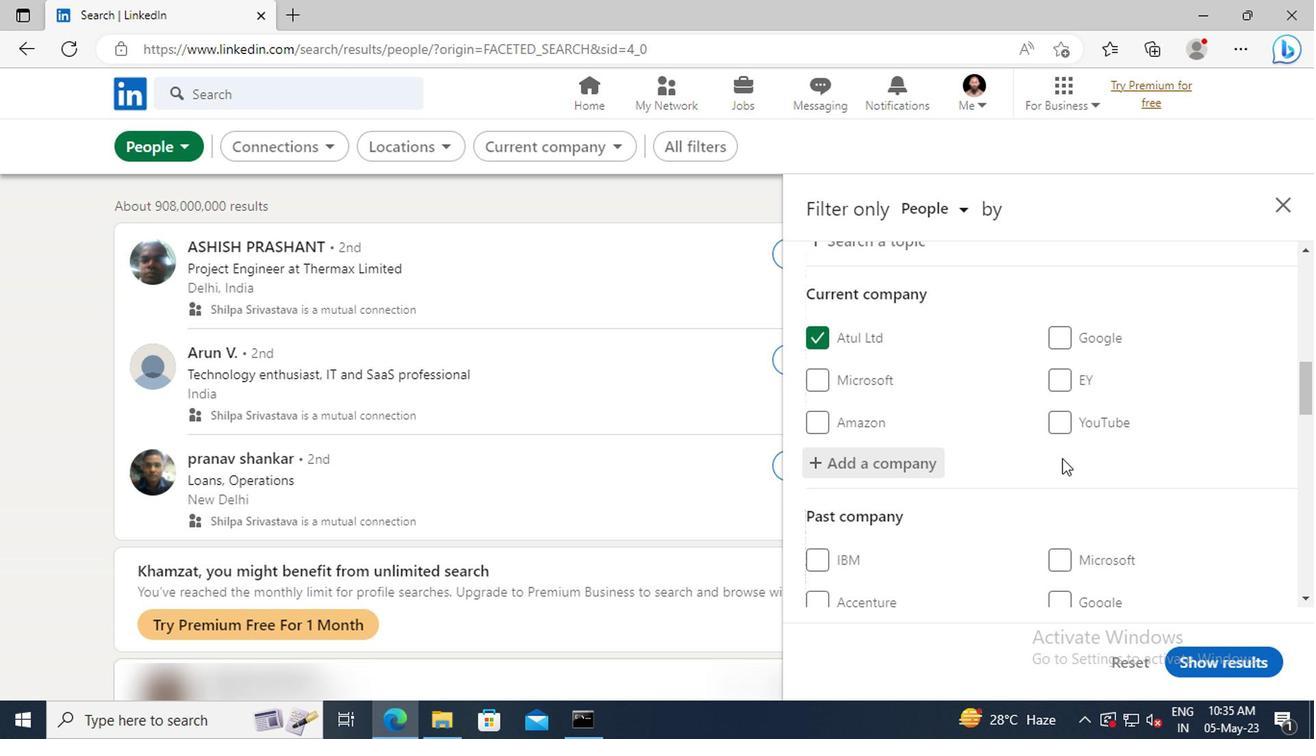 
Action: Mouse scrolled (1058, 456) with delta (0, 0)
Screenshot: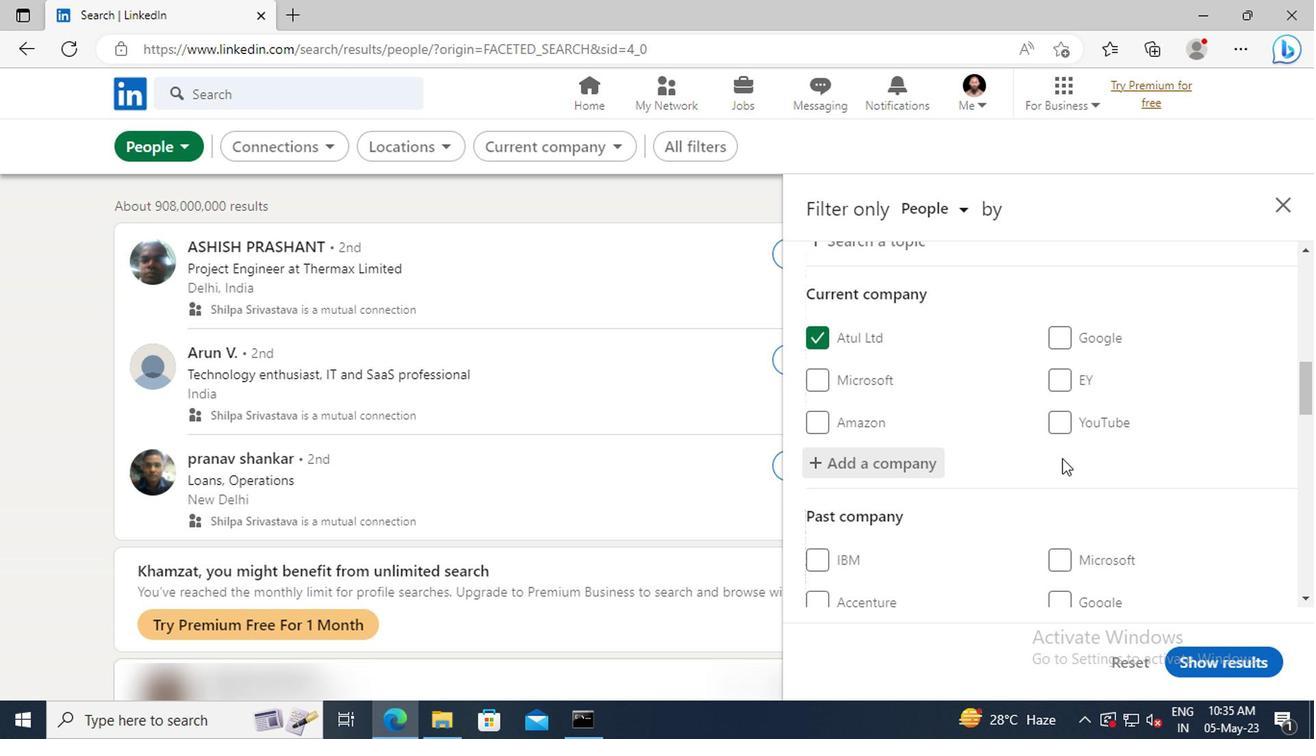 
Action: Mouse scrolled (1058, 456) with delta (0, 0)
Screenshot: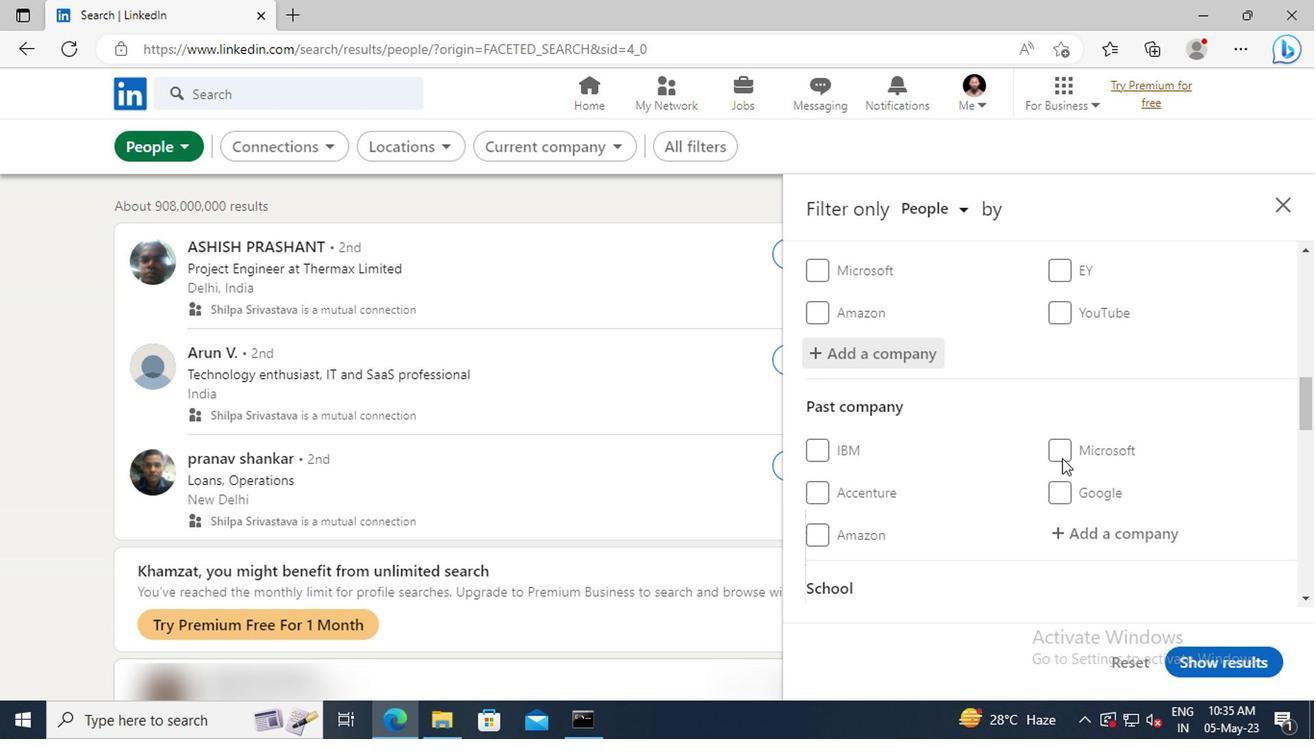 
Action: Mouse moved to (1058, 440)
Screenshot: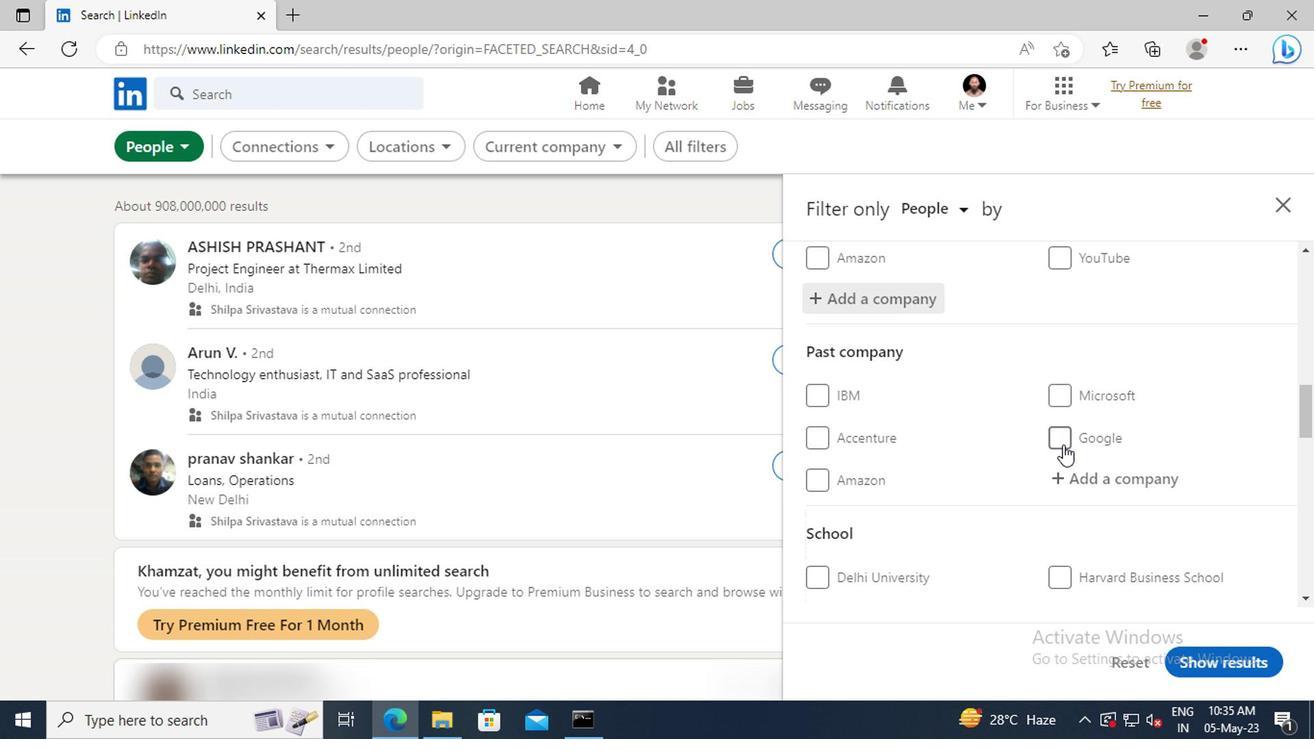 
Action: Mouse scrolled (1058, 440) with delta (0, 0)
Screenshot: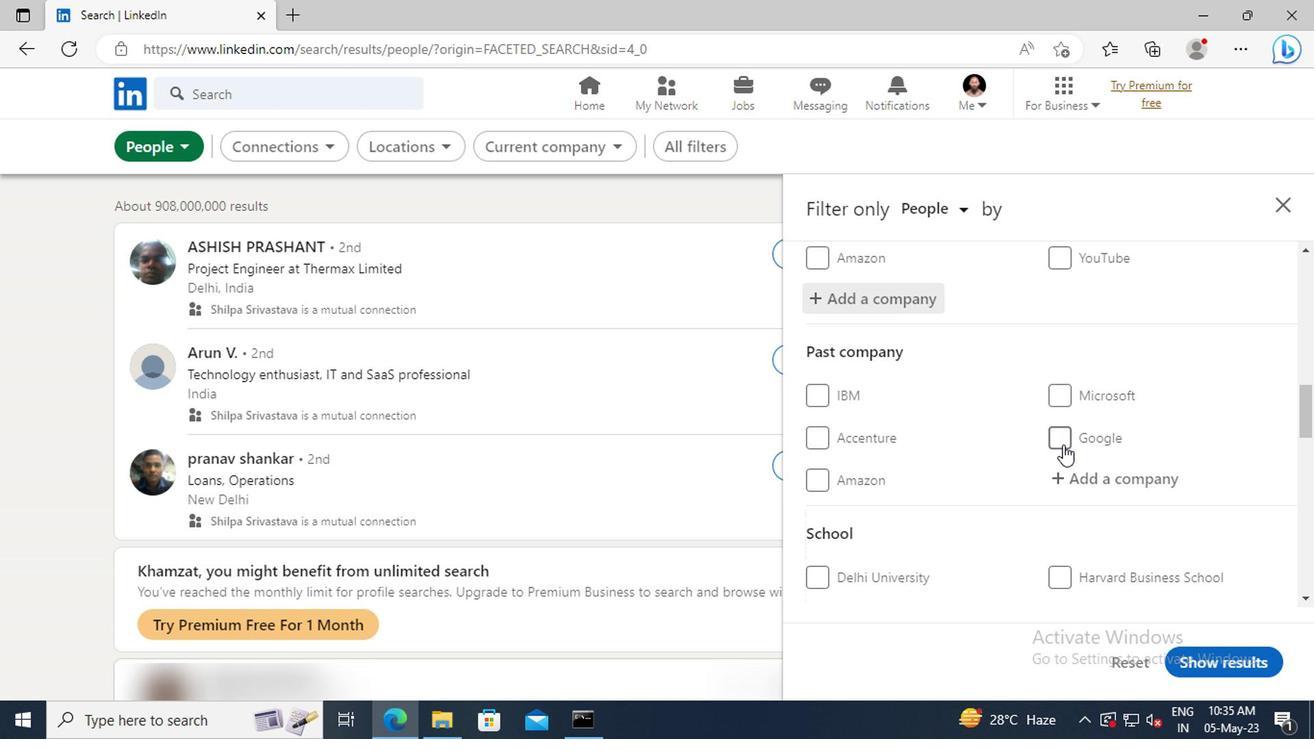 
Action: Mouse moved to (1058, 440)
Screenshot: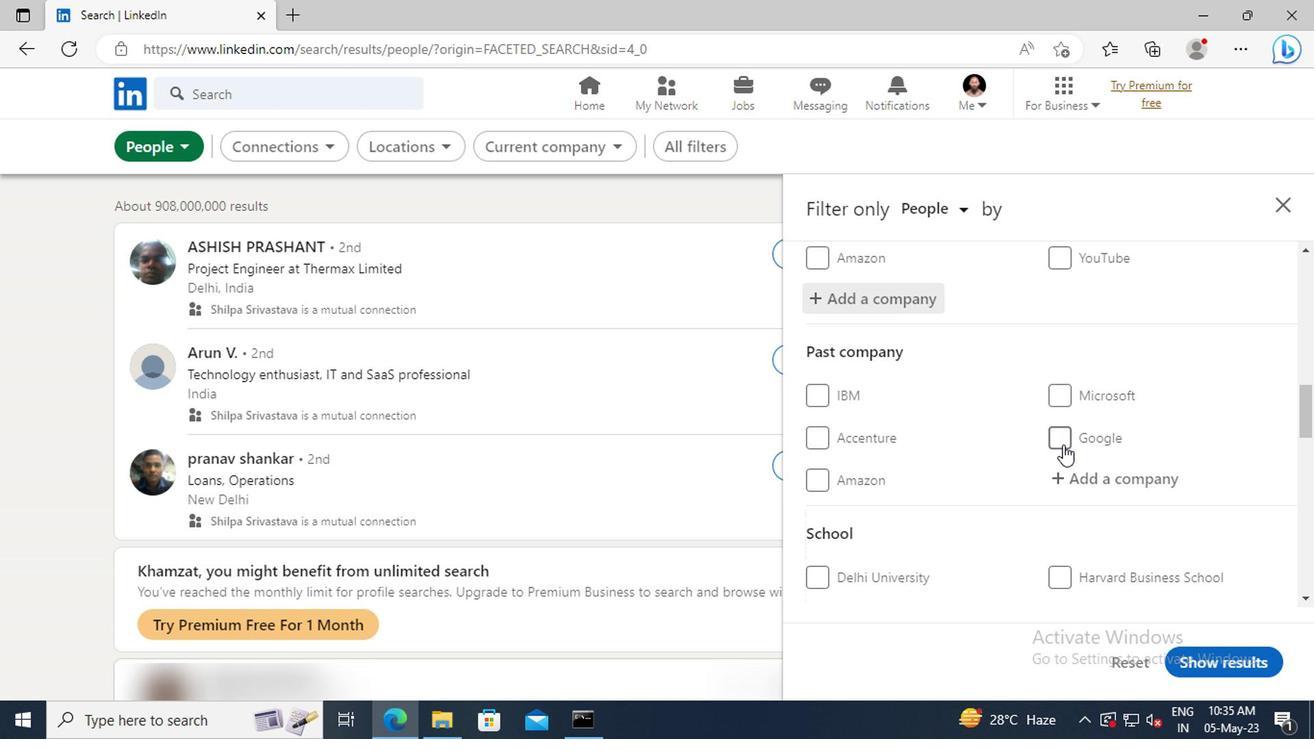 
Action: Mouse scrolled (1058, 439) with delta (0, 0)
Screenshot: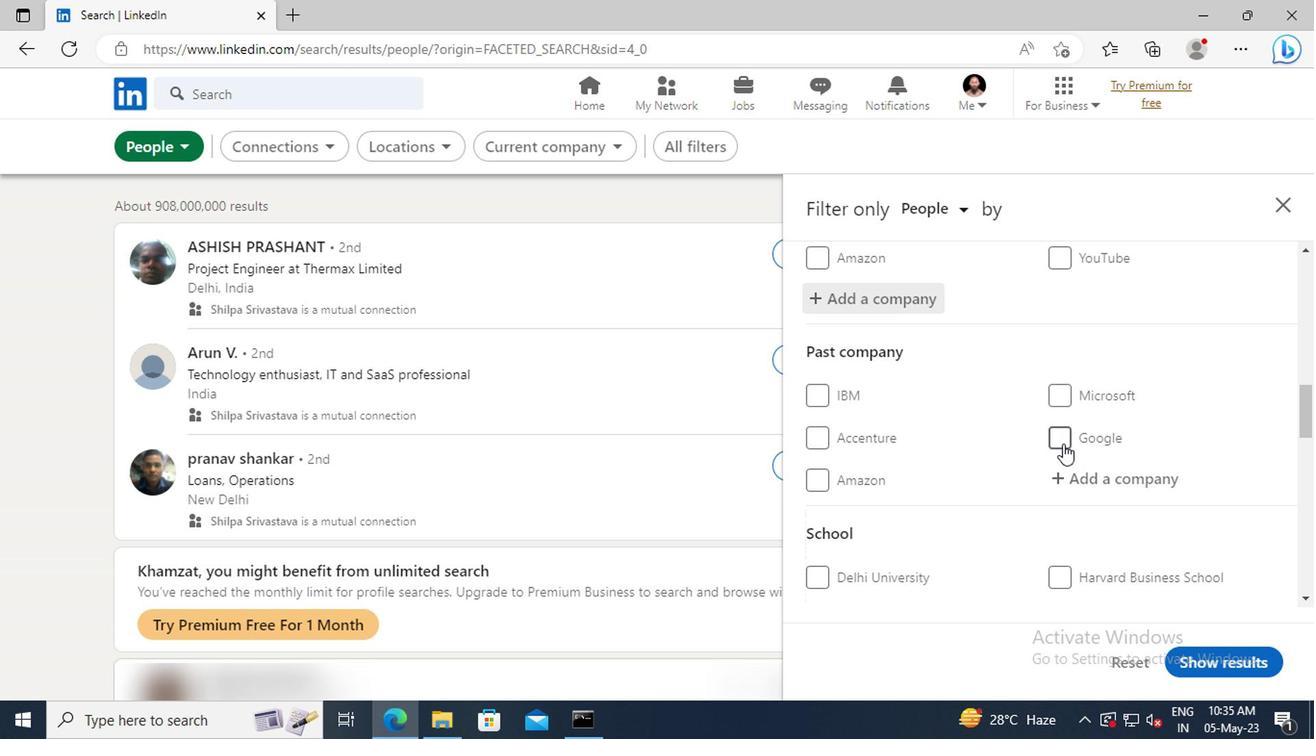 
Action: Mouse moved to (1056, 436)
Screenshot: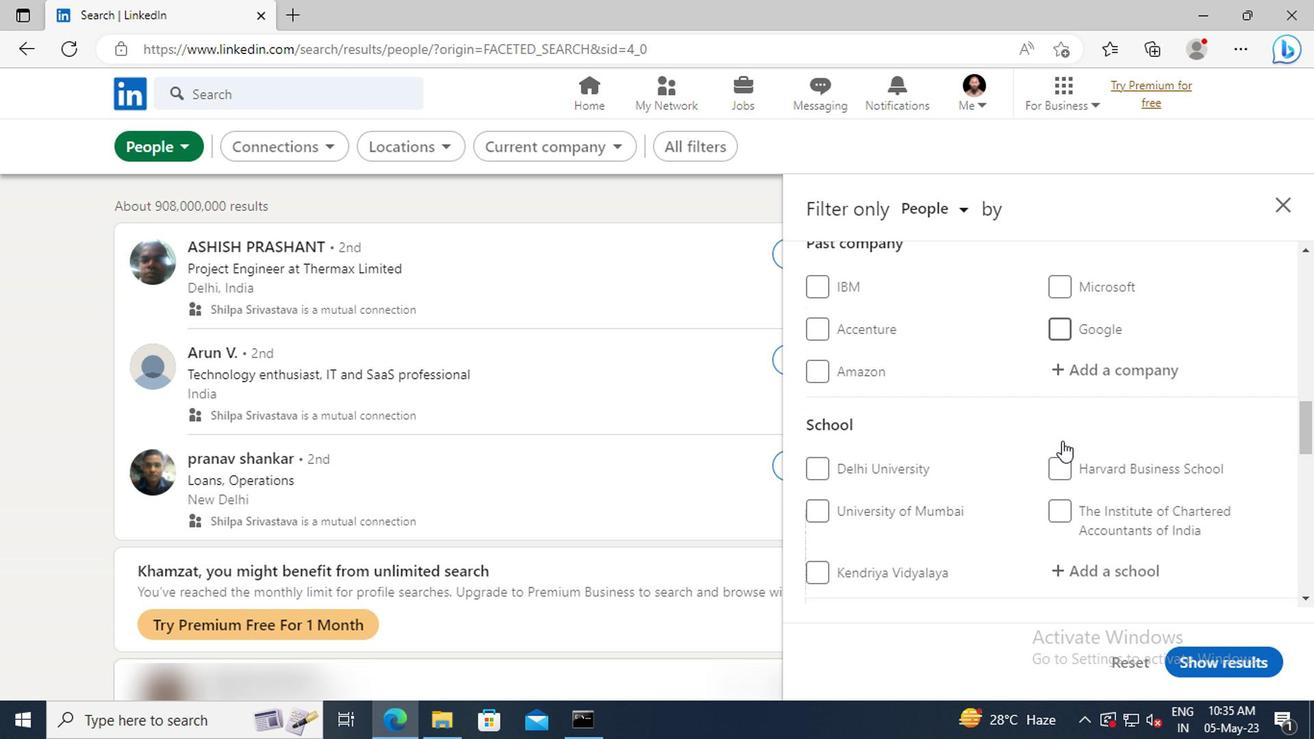 
Action: Mouse scrolled (1056, 435) with delta (0, 0)
Screenshot: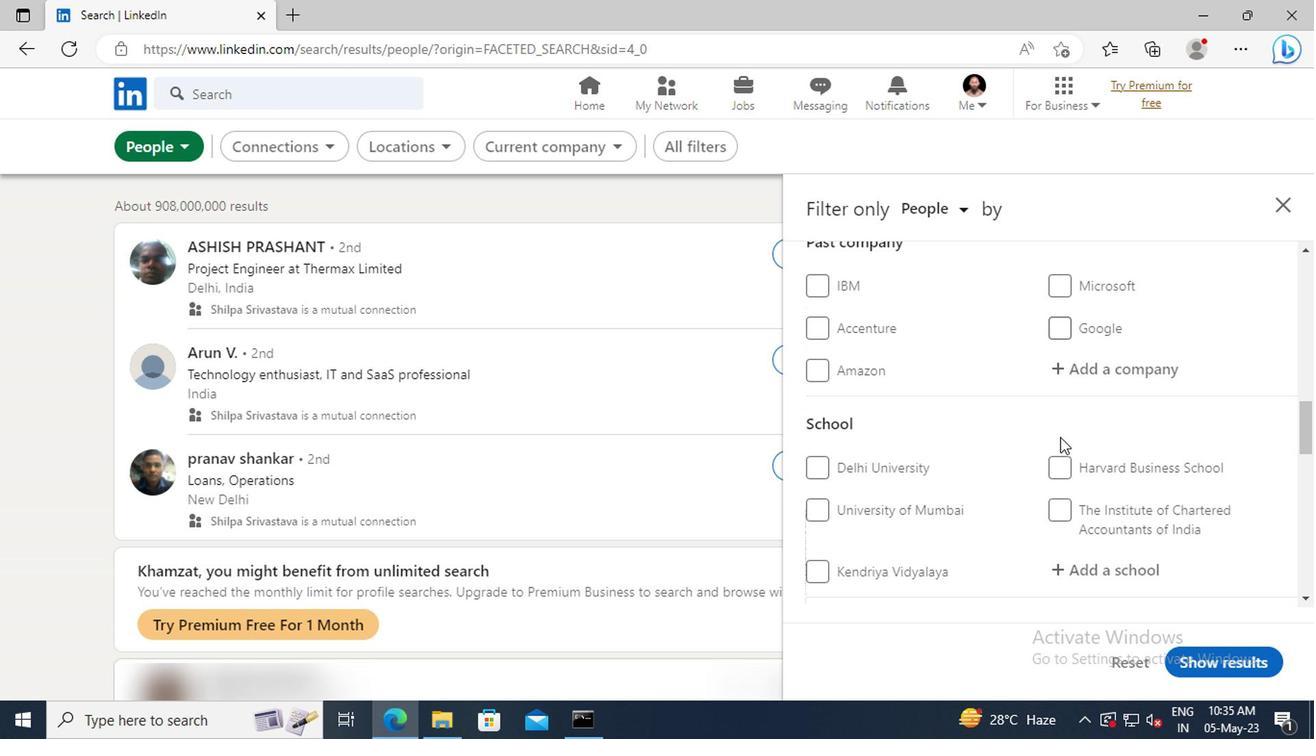 
Action: Mouse scrolled (1056, 435) with delta (0, 0)
Screenshot: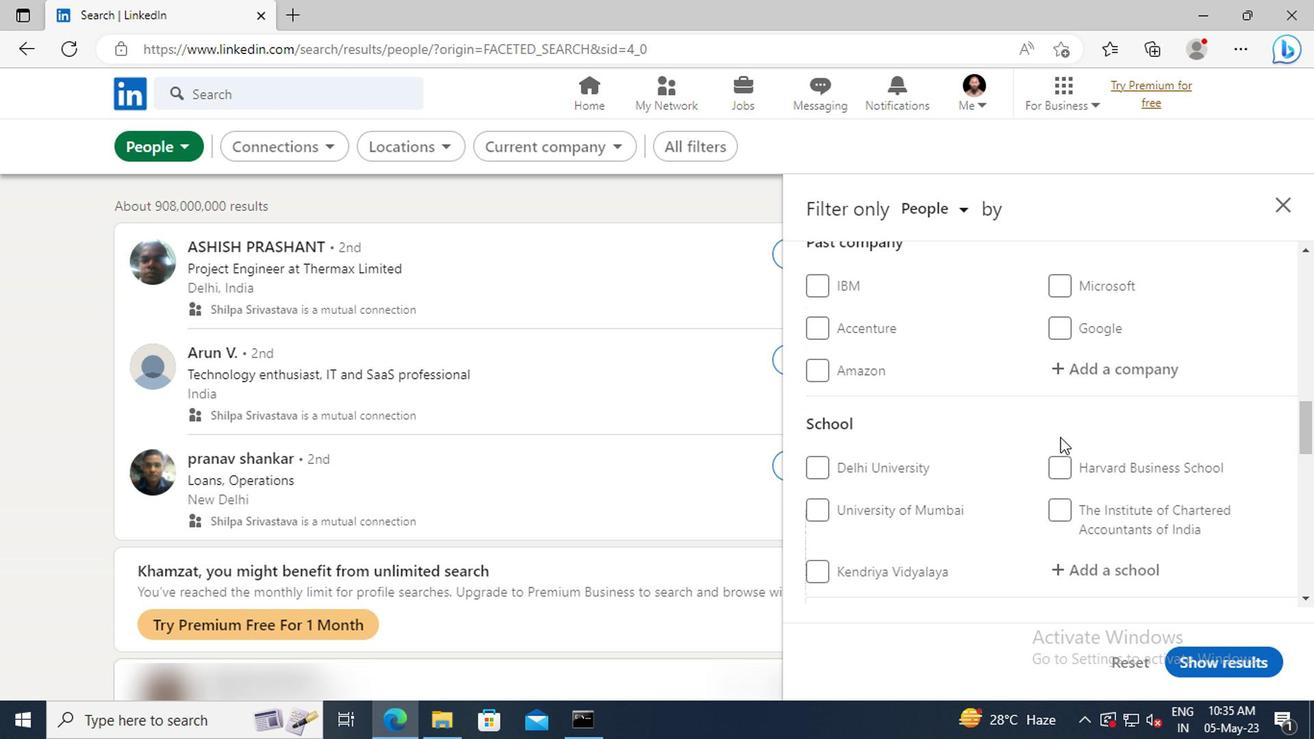 
Action: Mouse moved to (1060, 457)
Screenshot: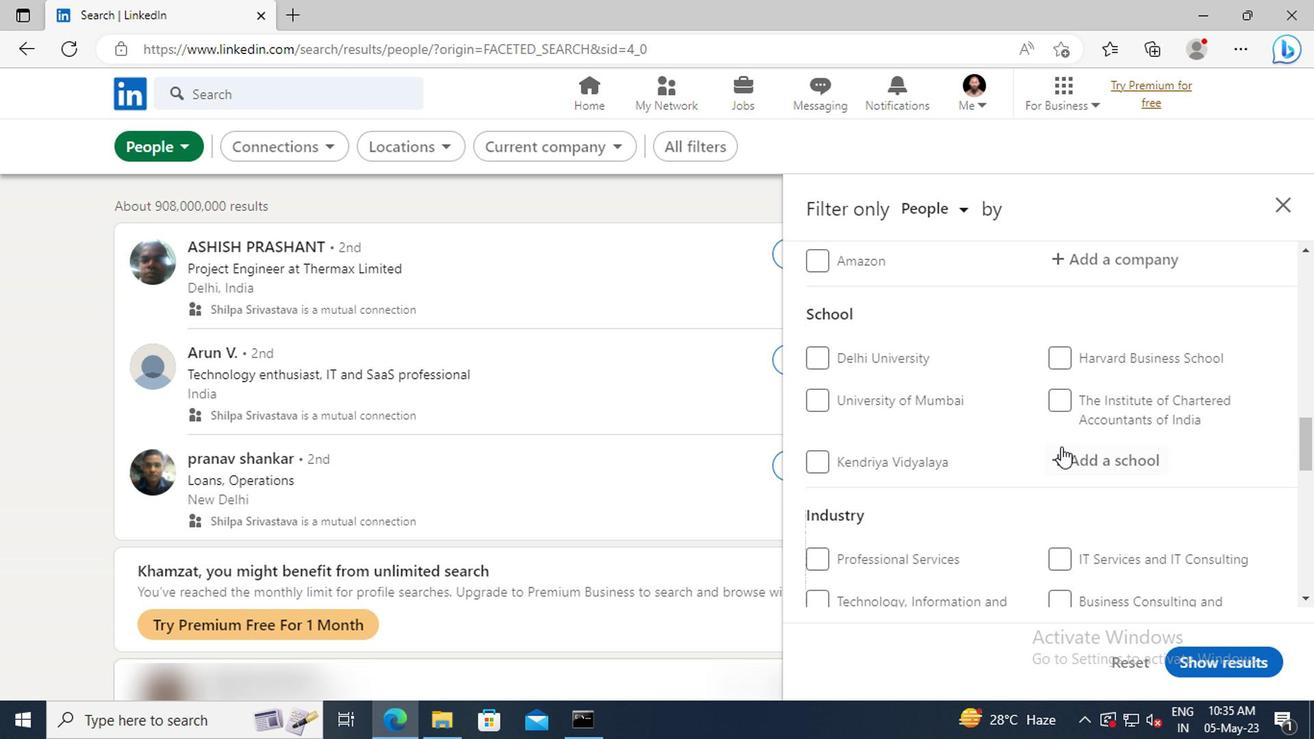 
Action: Mouse pressed left at (1060, 457)
Screenshot: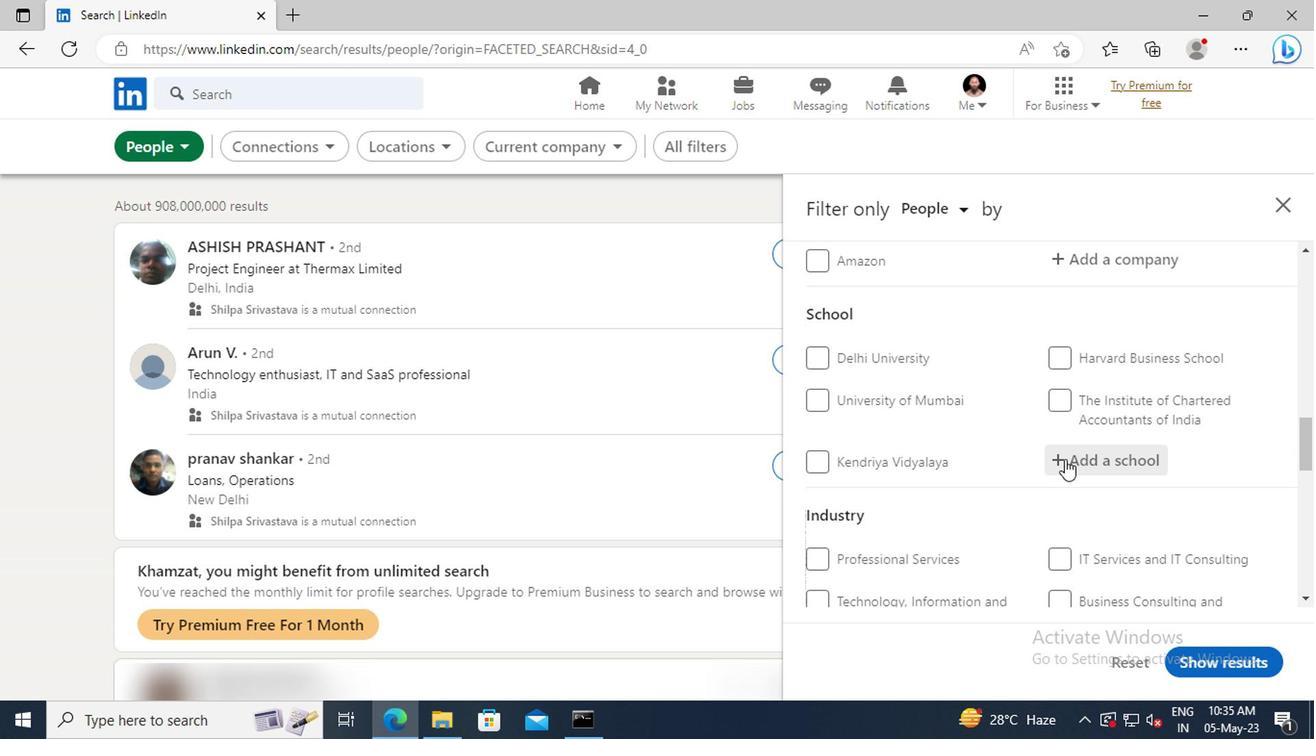 
Action: Key pressed <Key.shift>INSTITUTE<Key.space><Key.shift>OF<Key.space><Key.shift>PUBLI
Screenshot: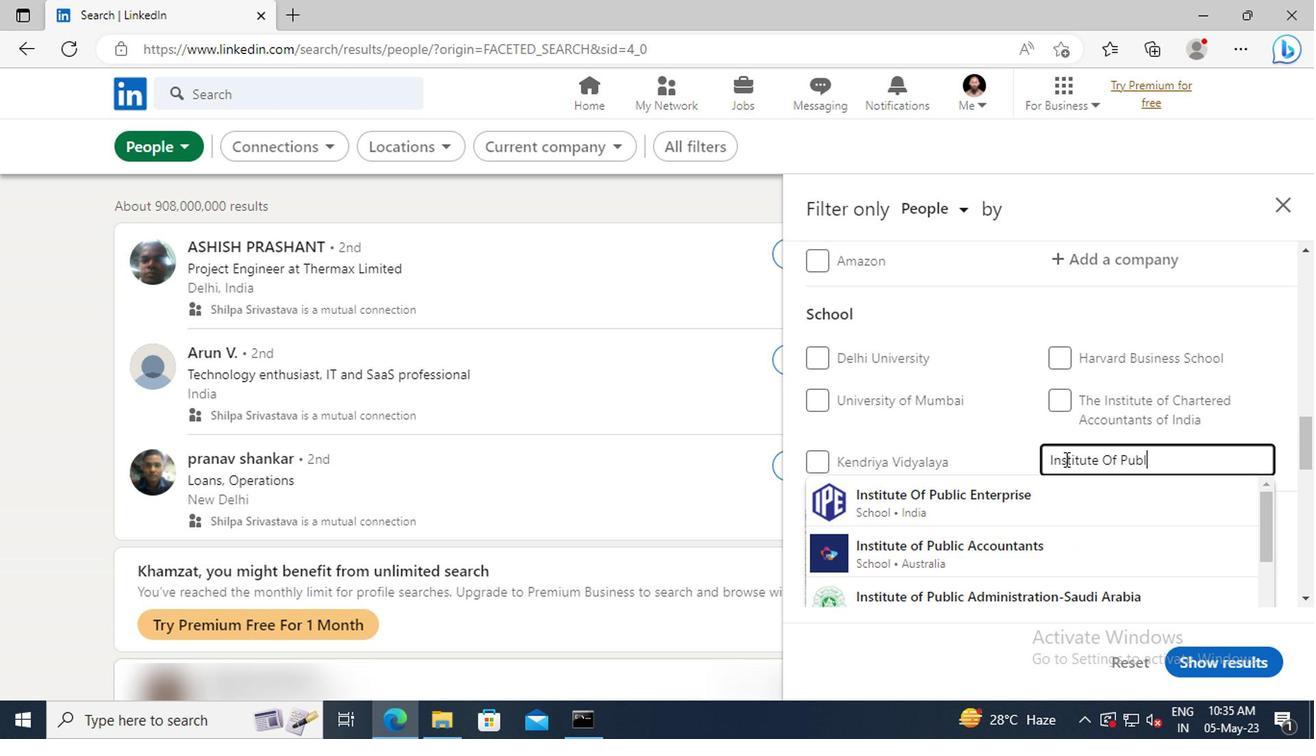 
Action: Mouse moved to (1068, 483)
Screenshot: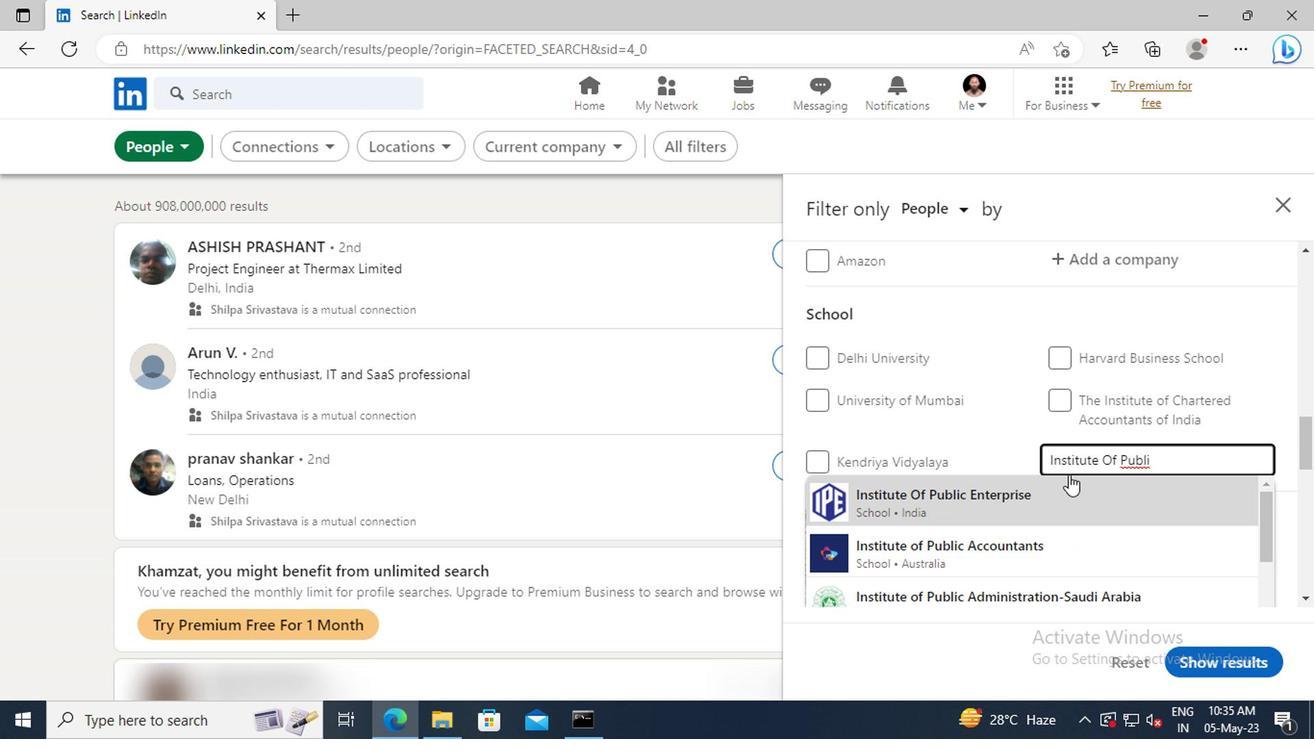 
Action: Mouse pressed left at (1068, 483)
Screenshot: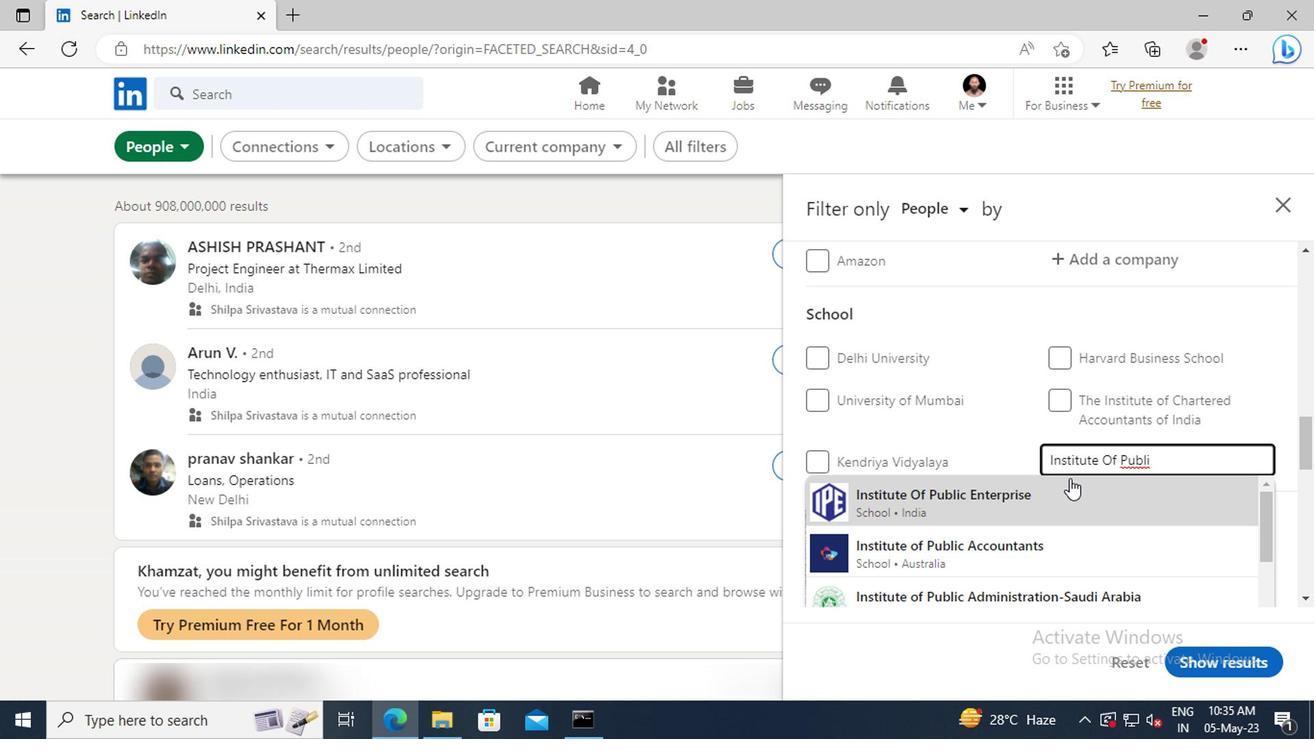 
Action: Mouse scrolled (1068, 483) with delta (0, 0)
Screenshot: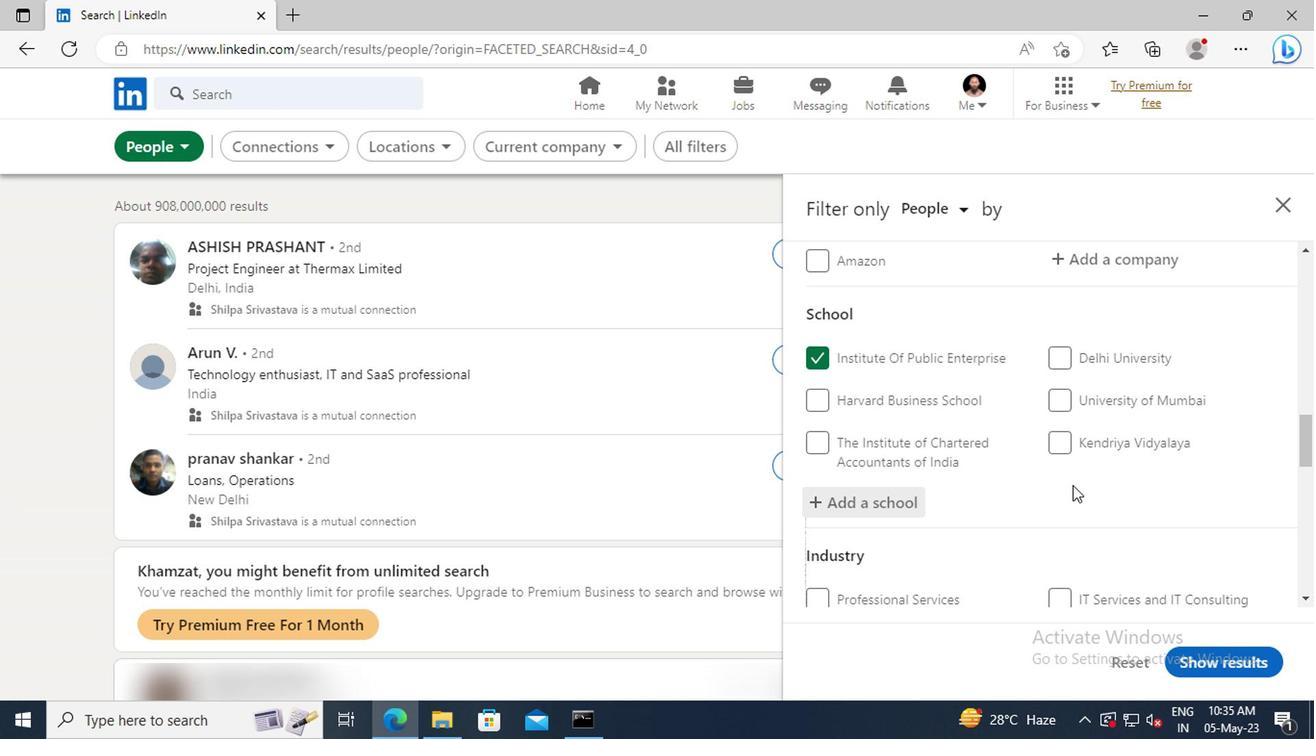 
Action: Mouse scrolled (1068, 483) with delta (0, 0)
Screenshot: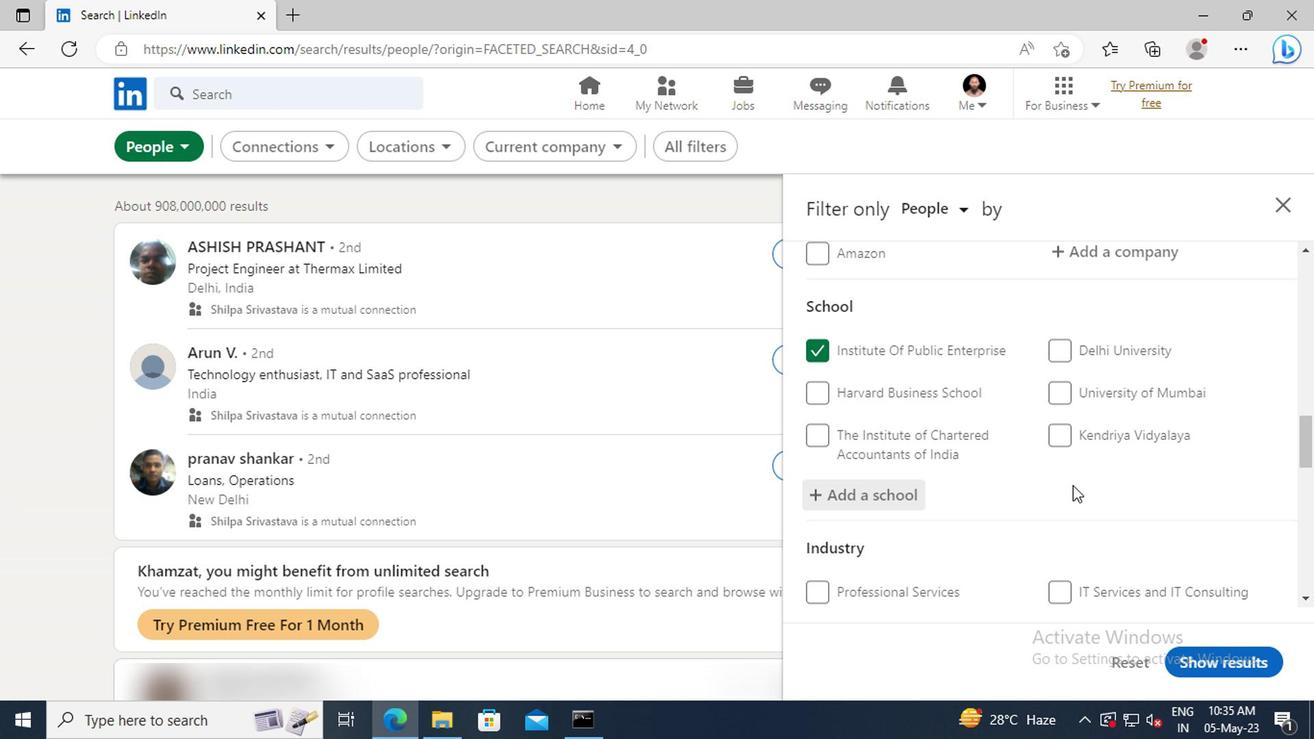 
Action: Mouse moved to (1062, 454)
Screenshot: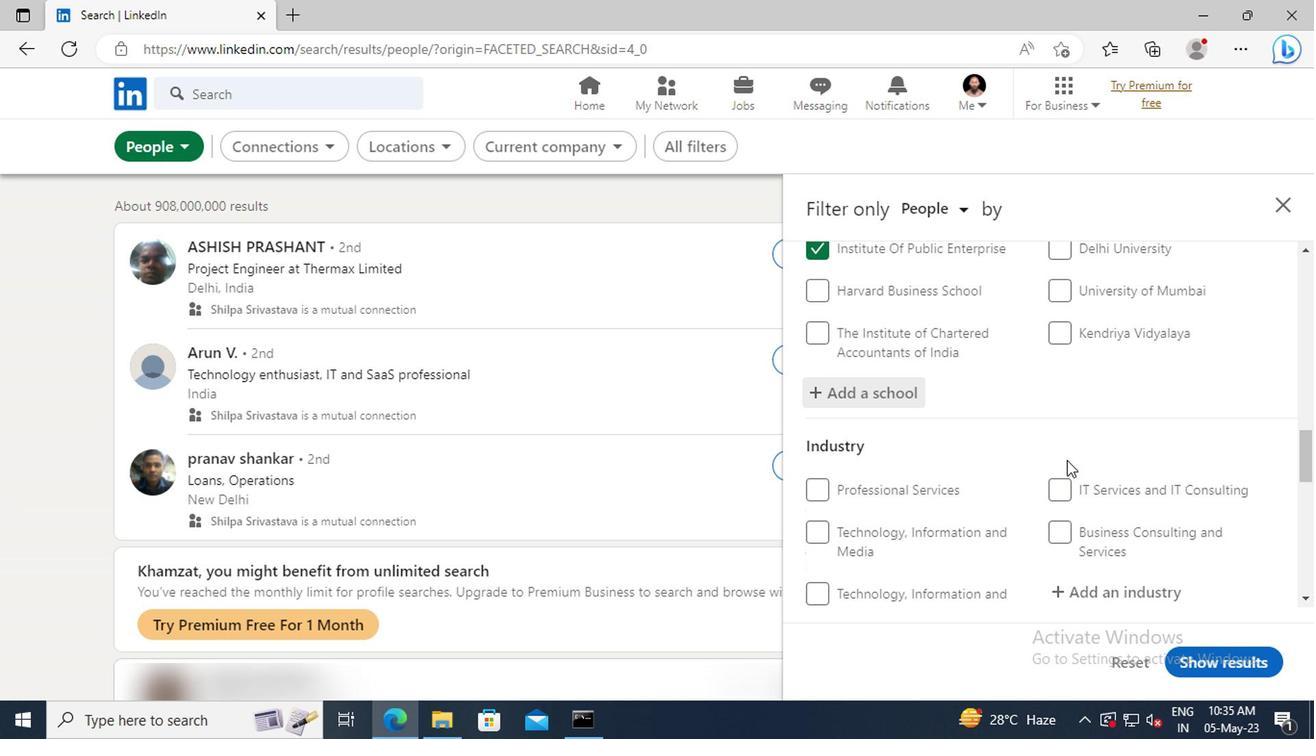 
Action: Mouse scrolled (1062, 453) with delta (0, 0)
Screenshot: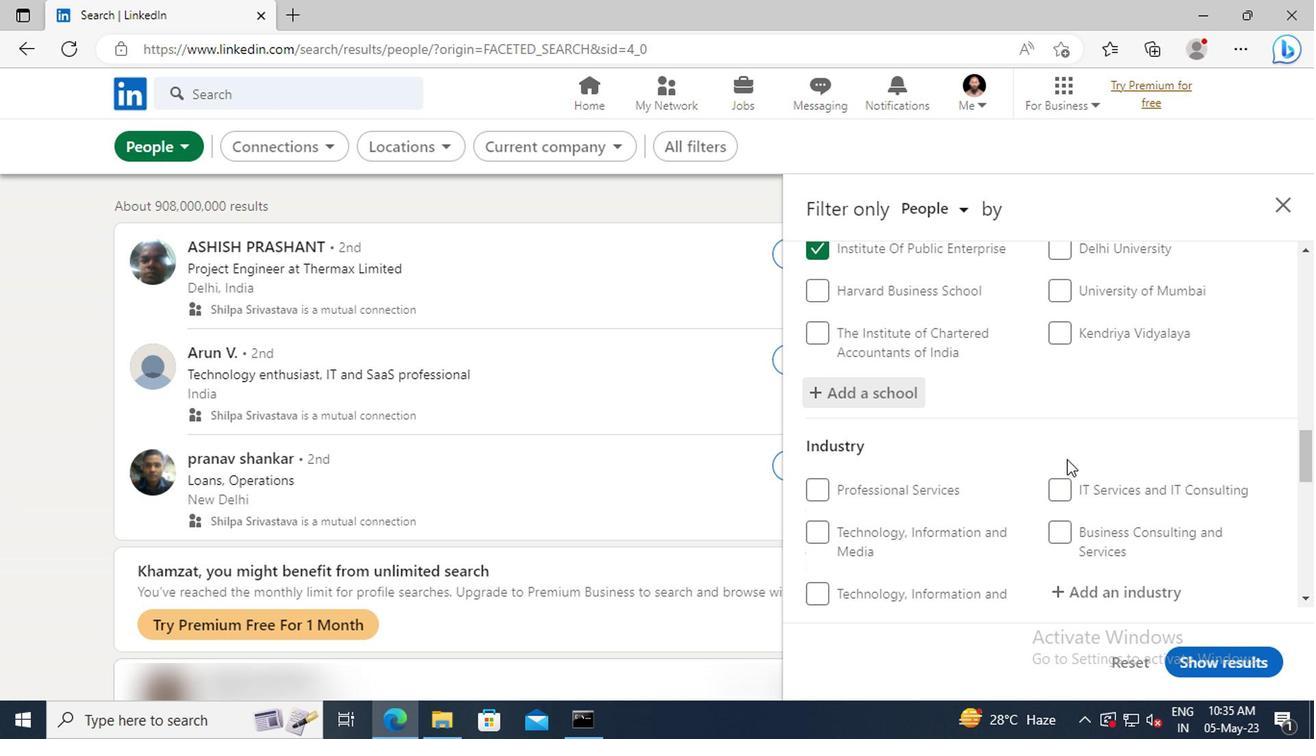 
Action: Mouse moved to (1060, 451)
Screenshot: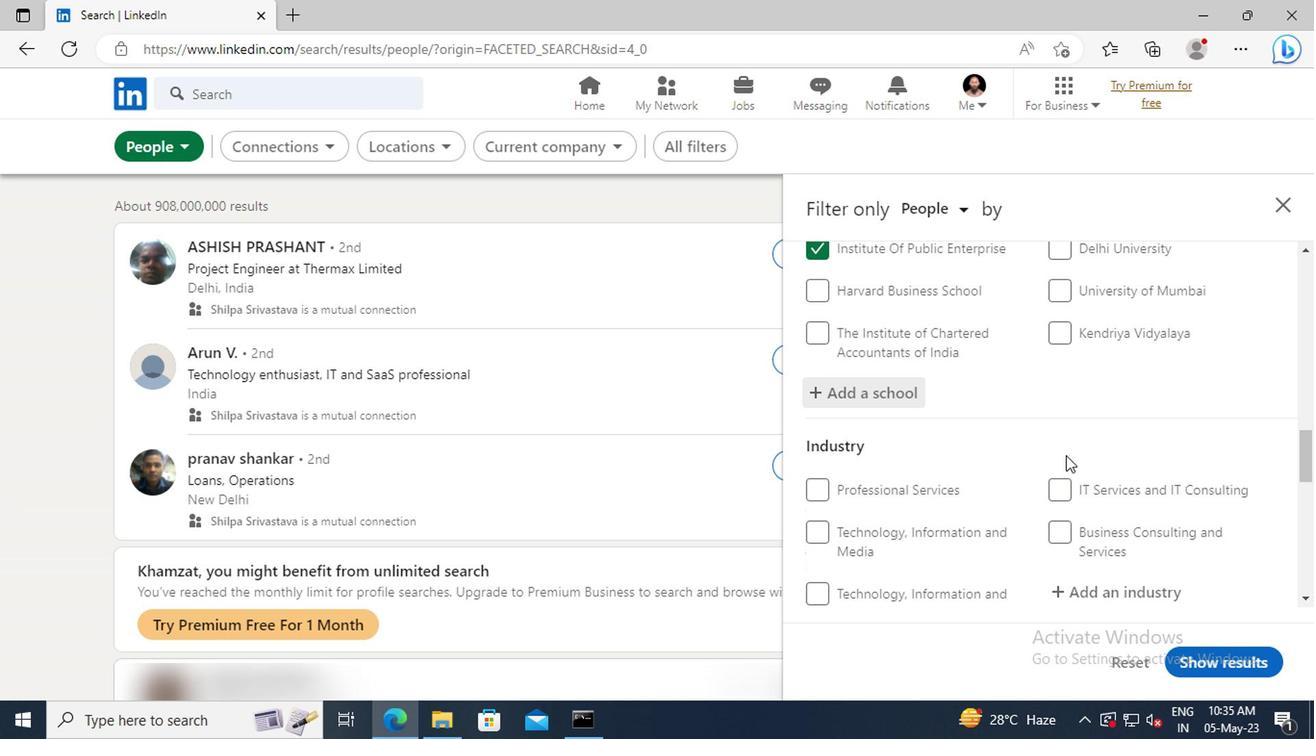 
Action: Mouse scrolled (1060, 450) with delta (0, -1)
Screenshot: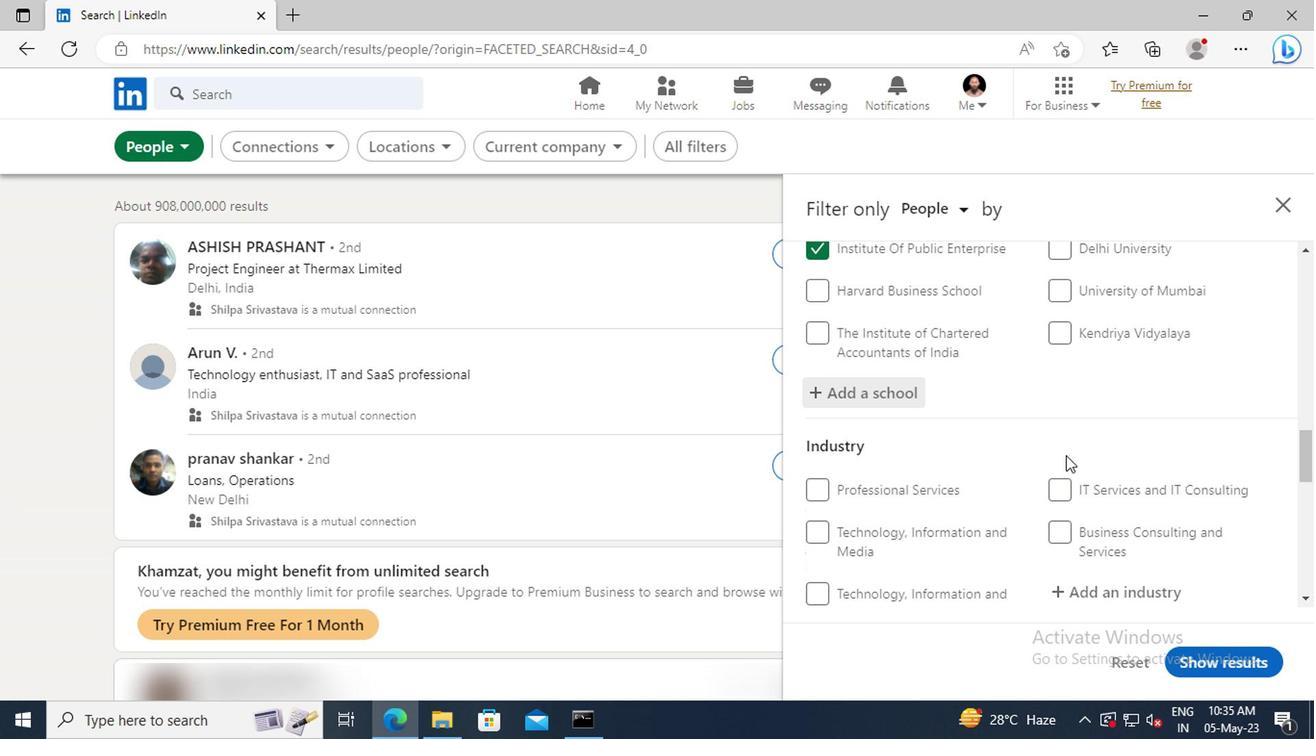 
Action: Mouse moved to (1065, 483)
Screenshot: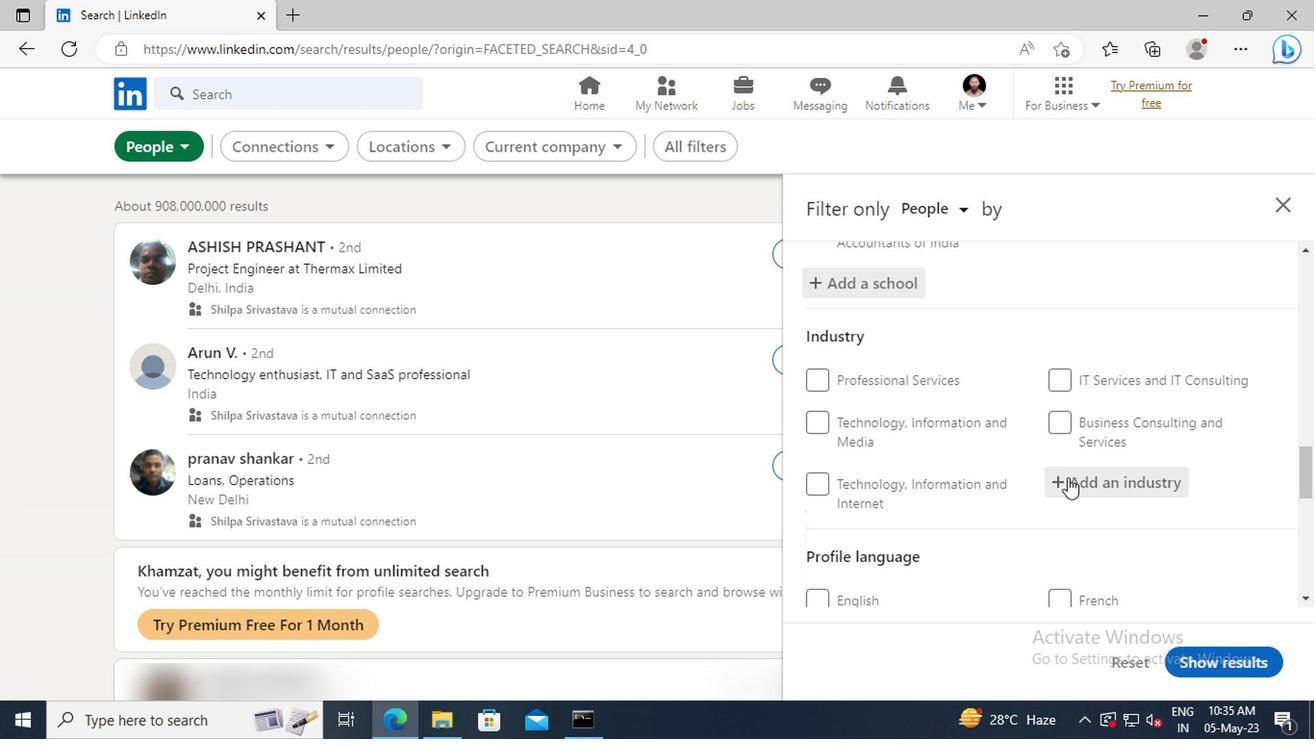 
Action: Mouse pressed left at (1065, 483)
Screenshot: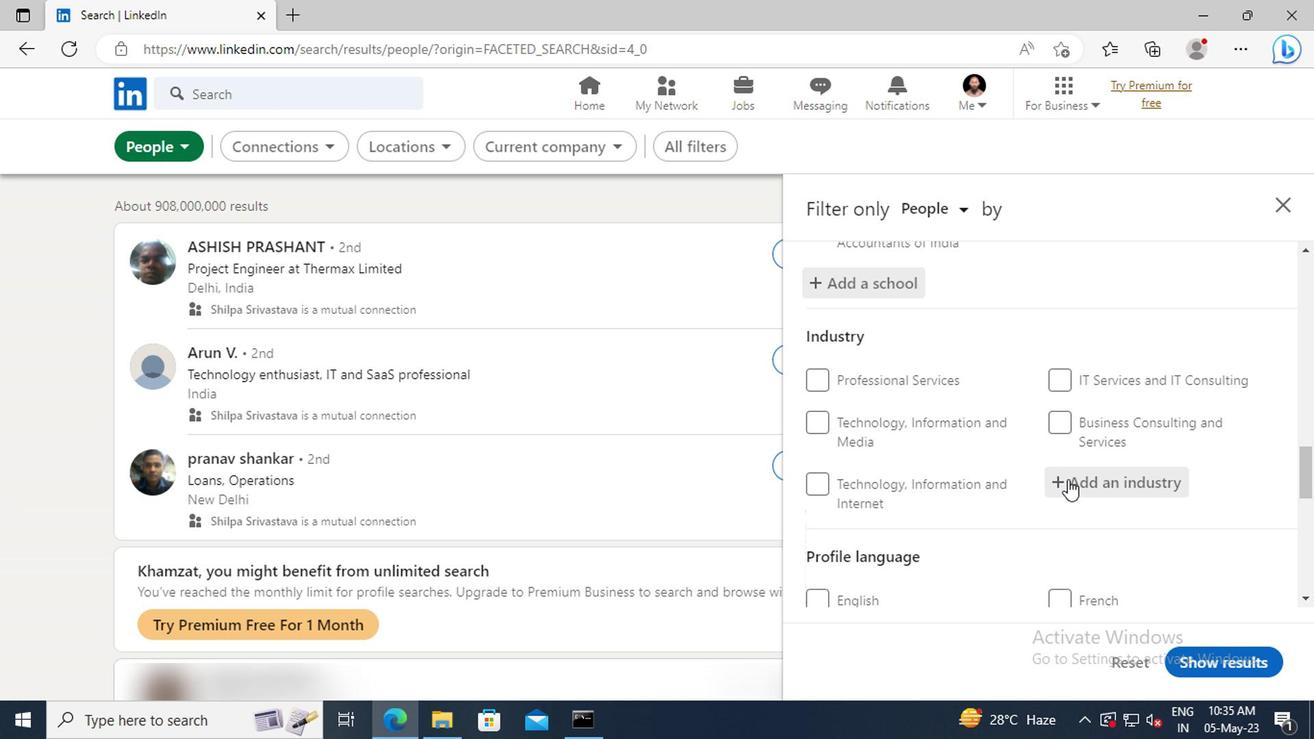 
Action: Key pressed <Key.shift><Key.shift><Key.shift><Key.shift><Key.shift>FACILI
Screenshot: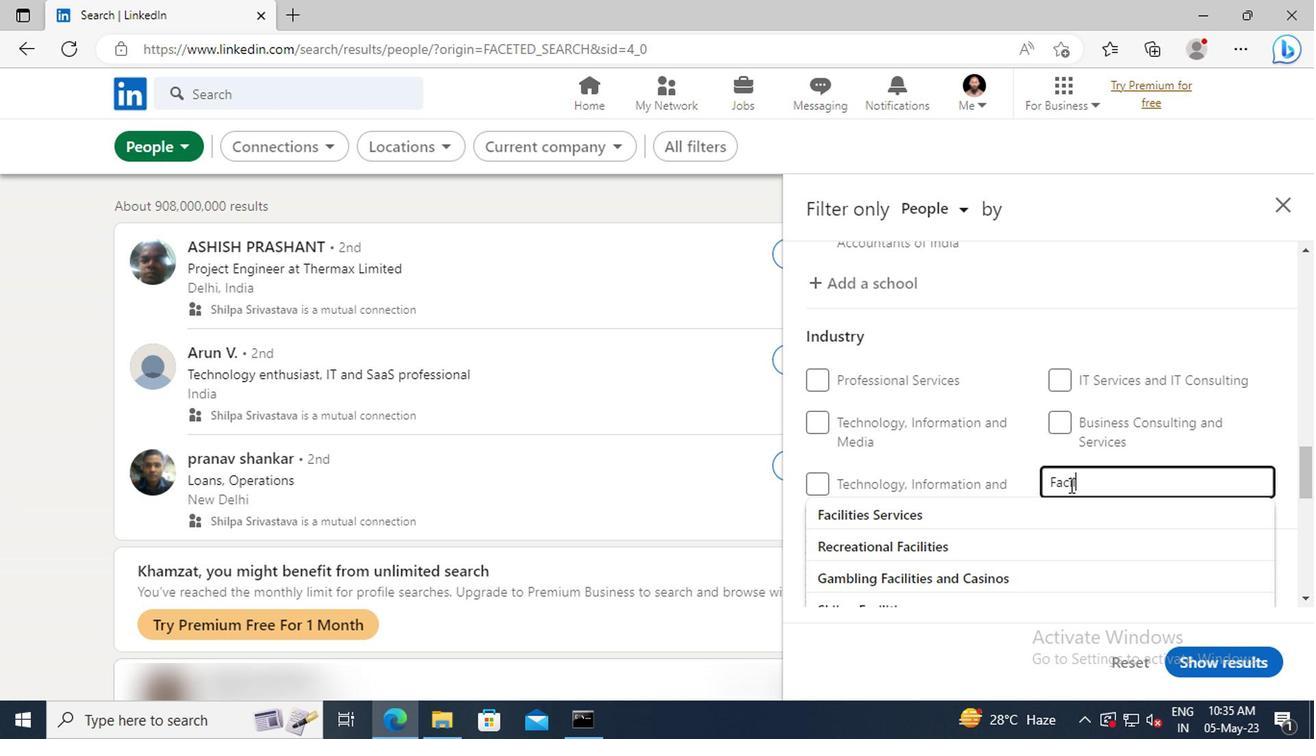 
Action: Mouse moved to (1071, 508)
Screenshot: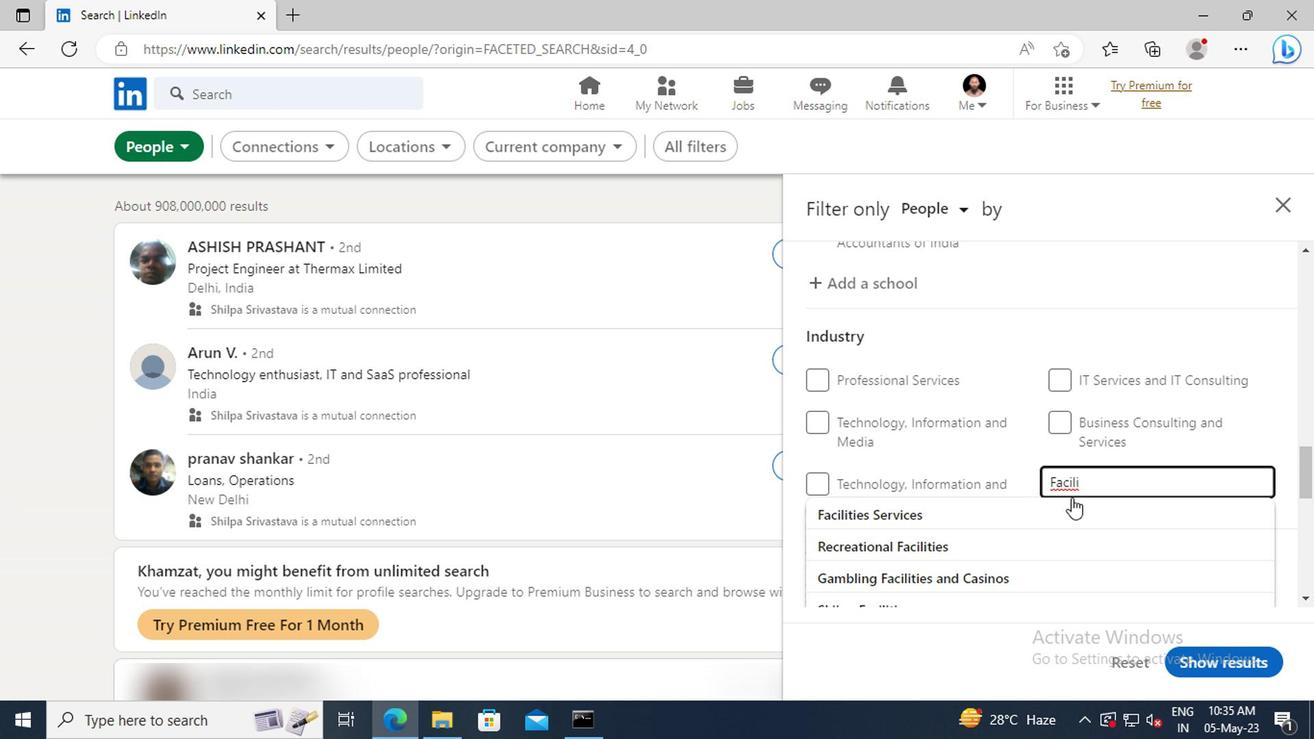 
Action: Mouse pressed left at (1071, 508)
Screenshot: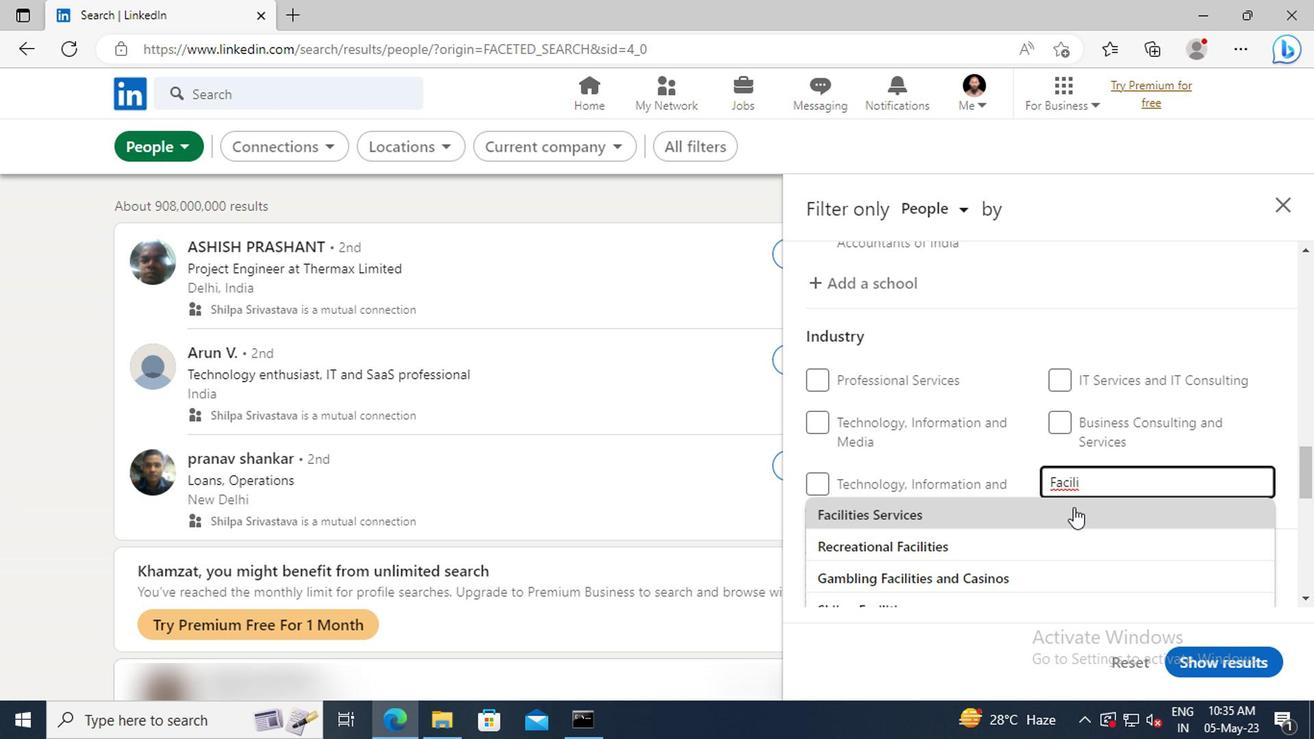 
Action: Mouse scrolled (1071, 507) with delta (0, 0)
Screenshot: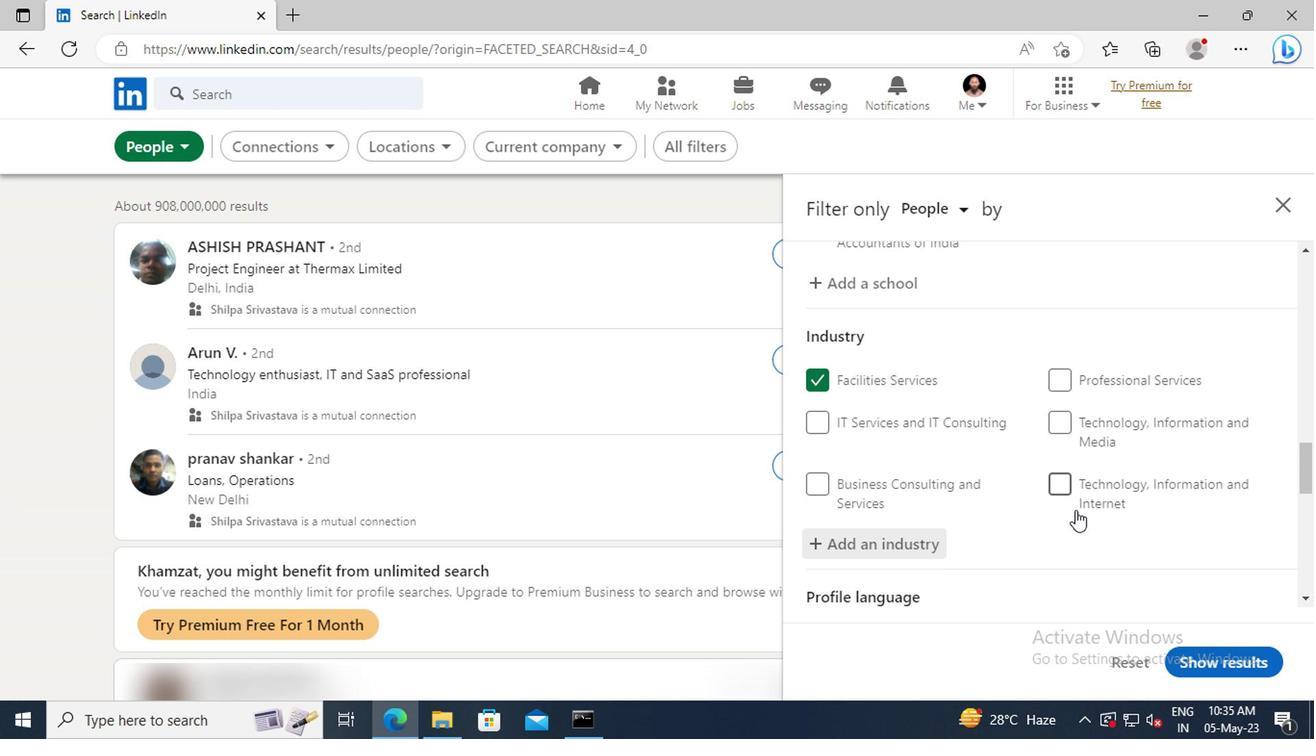 
Action: Mouse scrolled (1071, 507) with delta (0, 0)
Screenshot: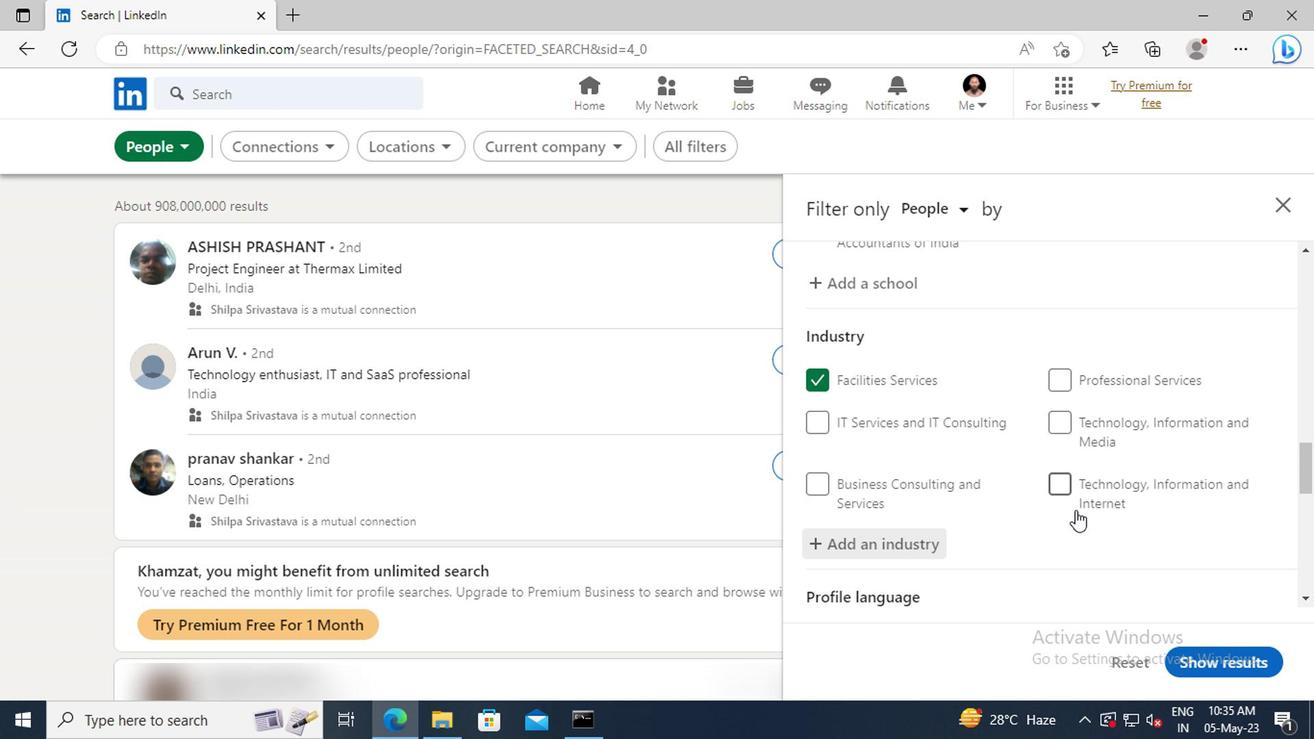 
Action: Mouse scrolled (1071, 507) with delta (0, 0)
Screenshot: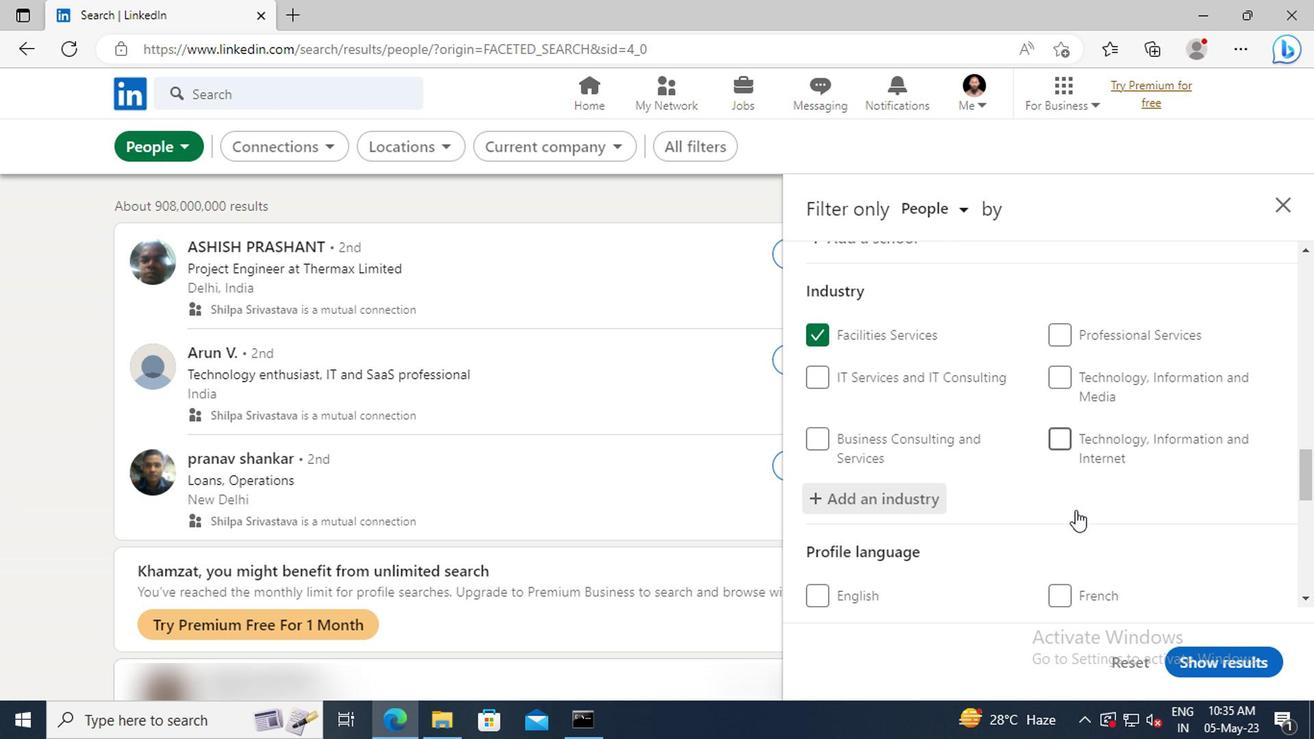 
Action: Mouse moved to (1067, 496)
Screenshot: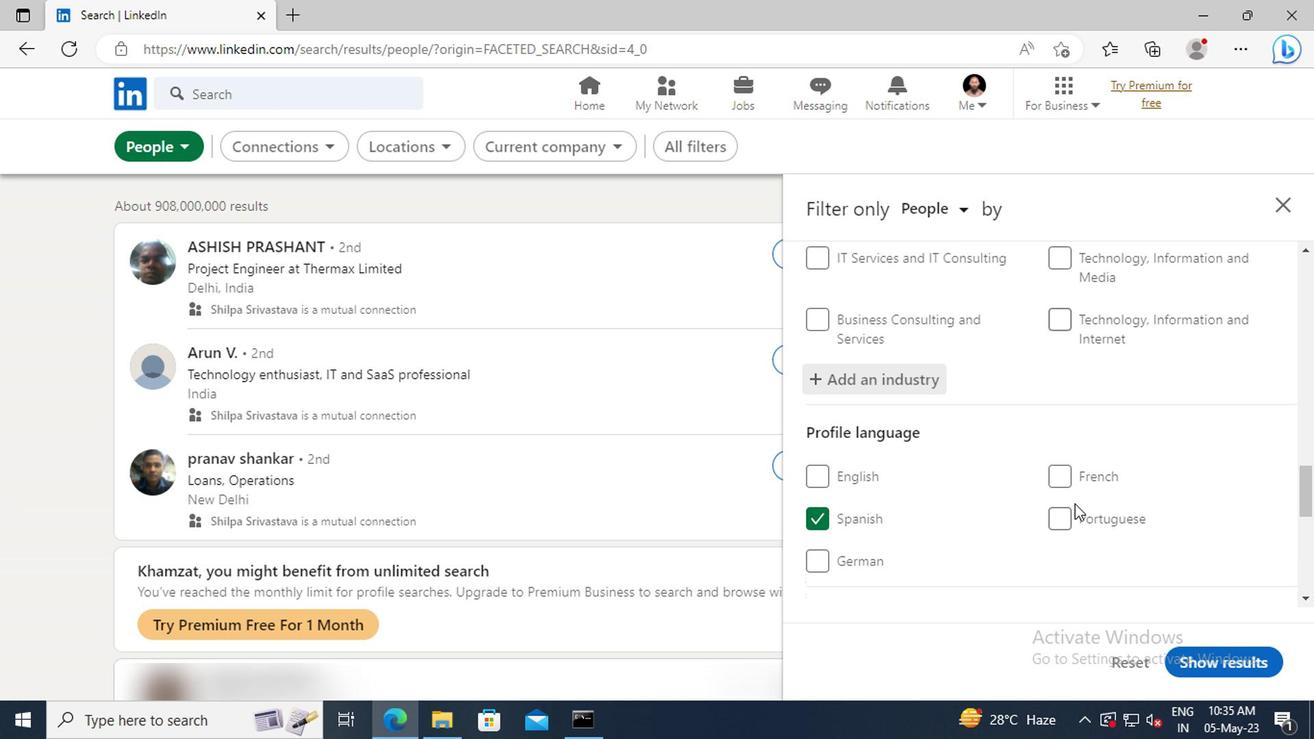 
Action: Mouse scrolled (1067, 495) with delta (0, 0)
Screenshot: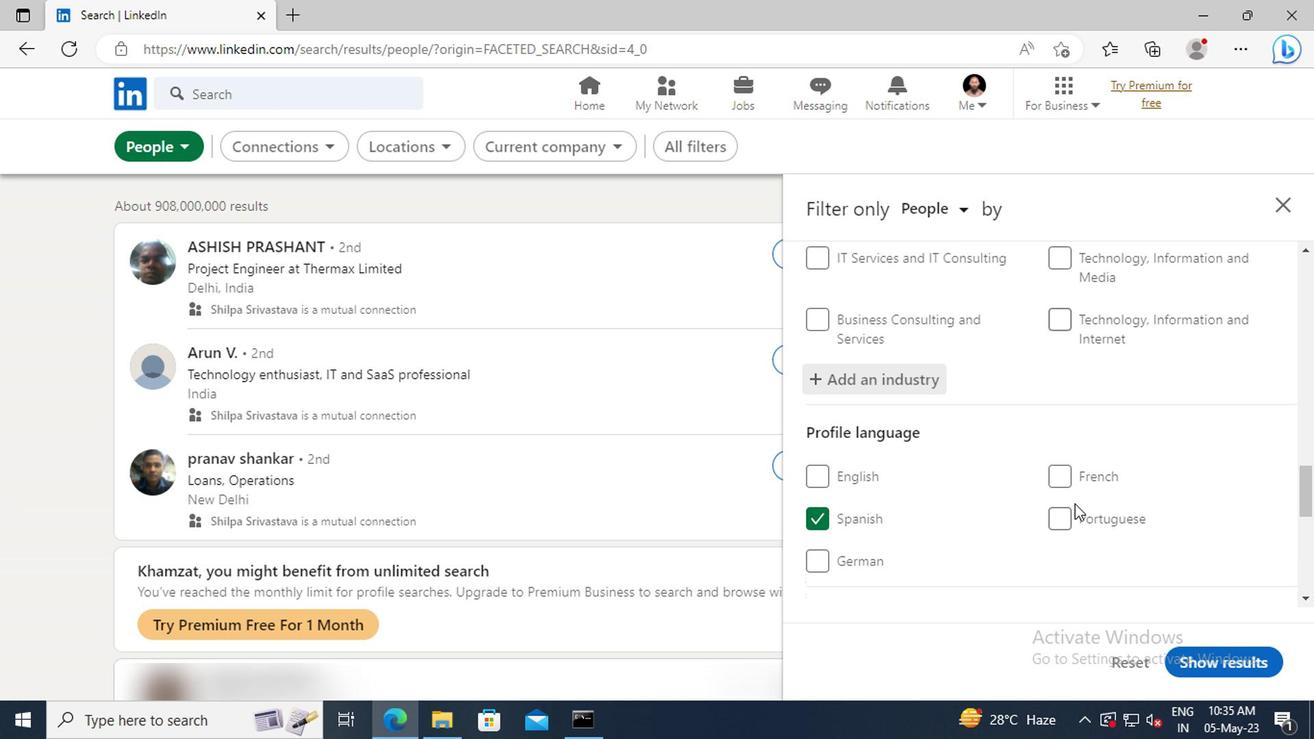 
Action: Mouse moved to (1067, 492)
Screenshot: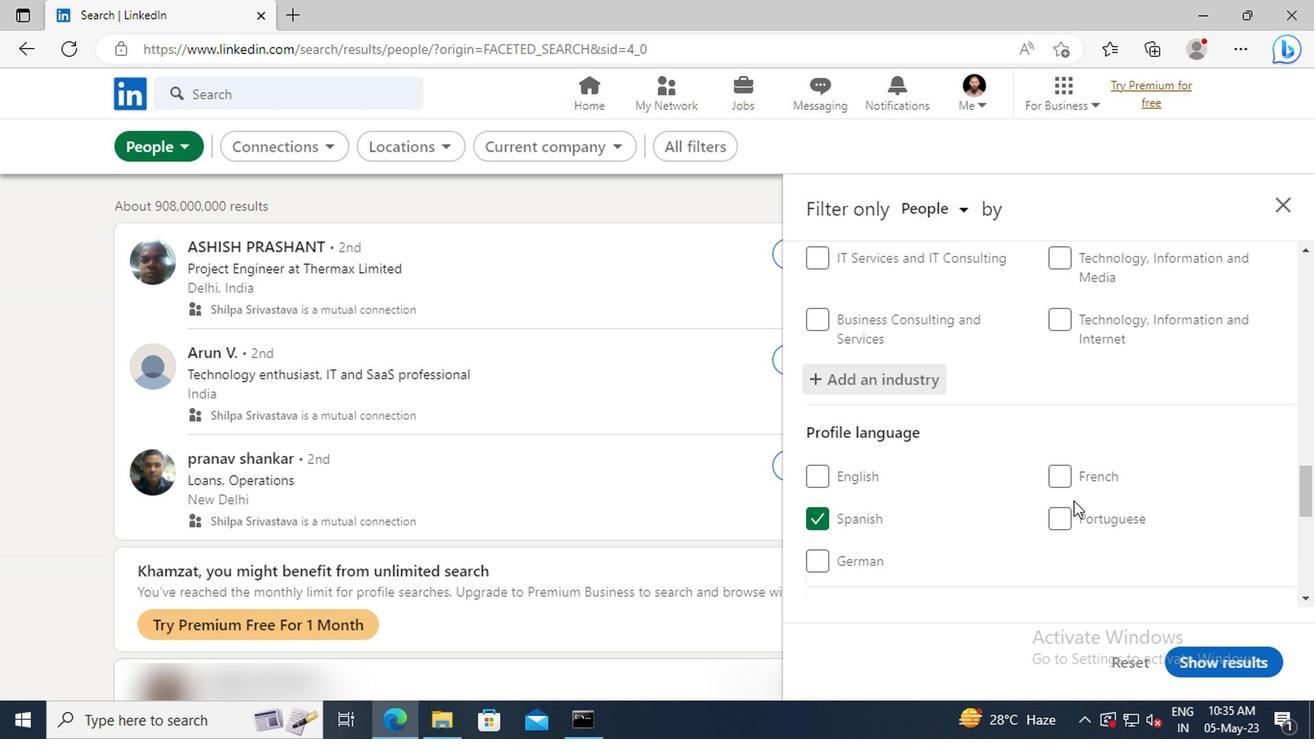
Action: Mouse scrolled (1067, 491) with delta (0, -1)
Screenshot: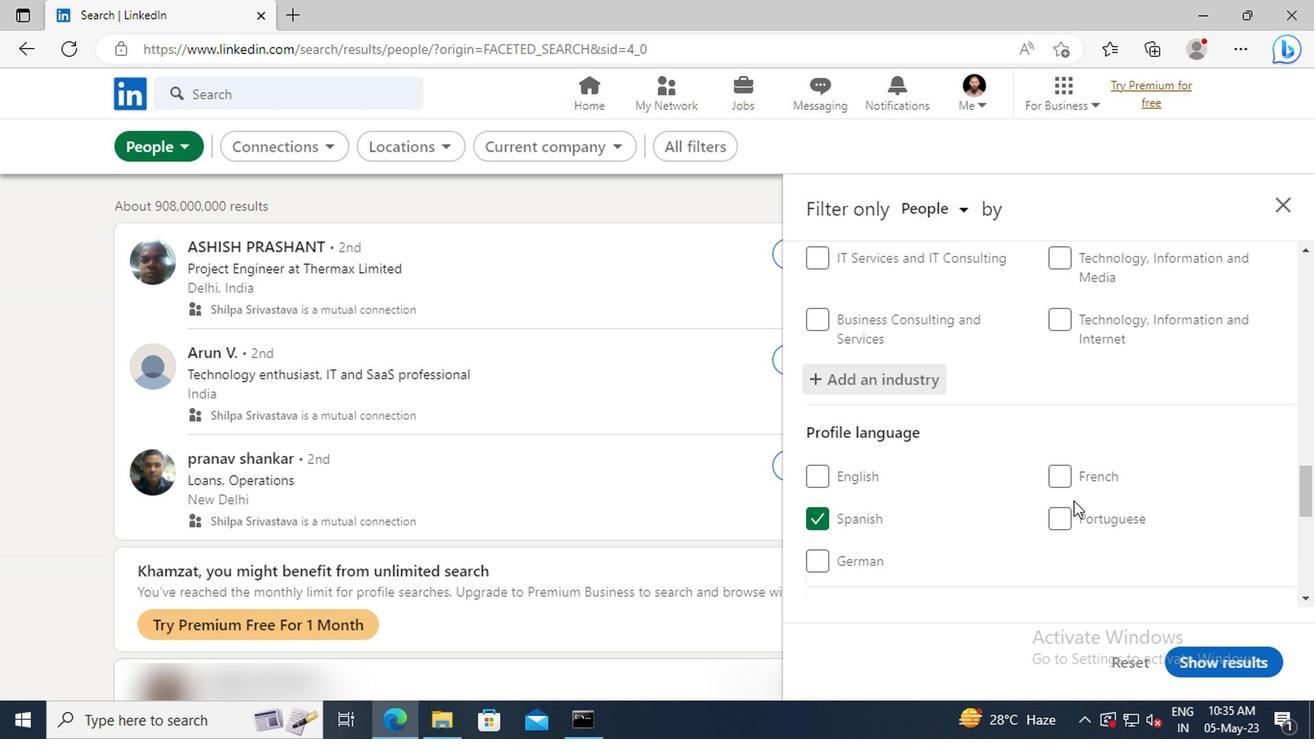 
Action: Mouse moved to (1060, 461)
Screenshot: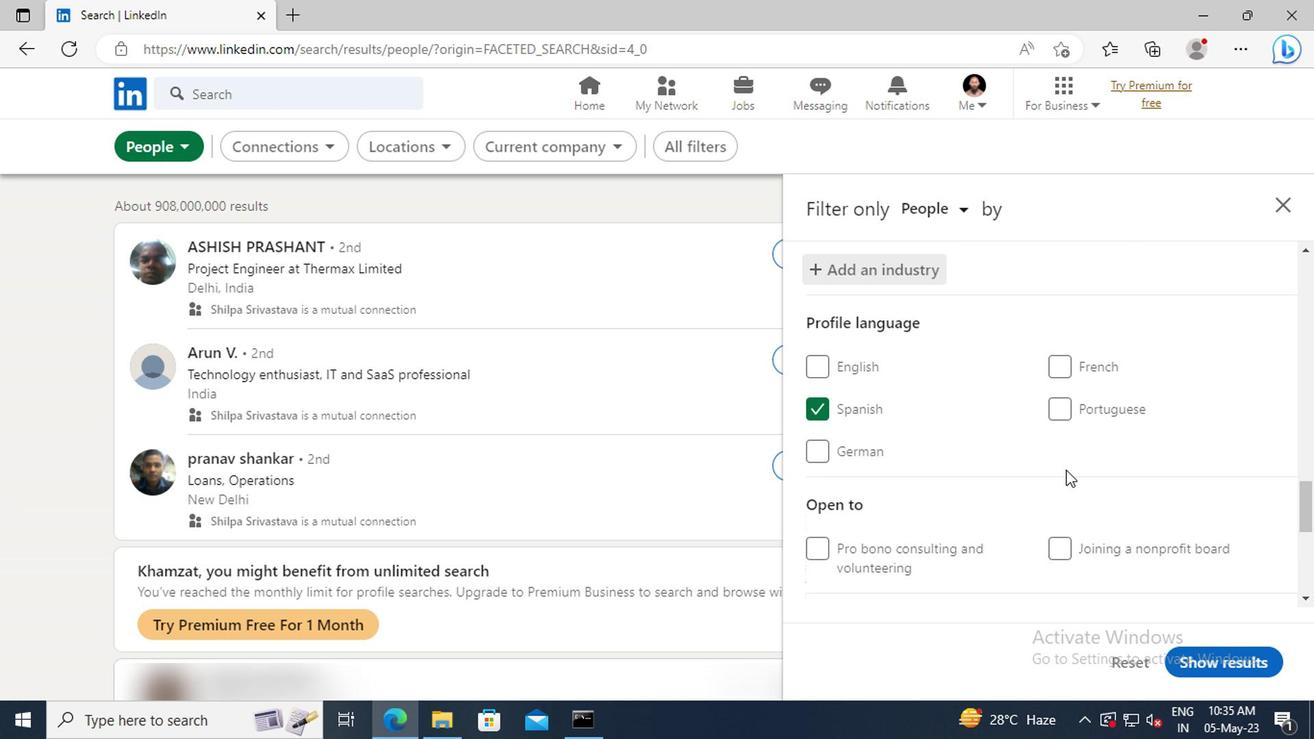 
Action: Mouse scrolled (1060, 459) with delta (0, -1)
Screenshot: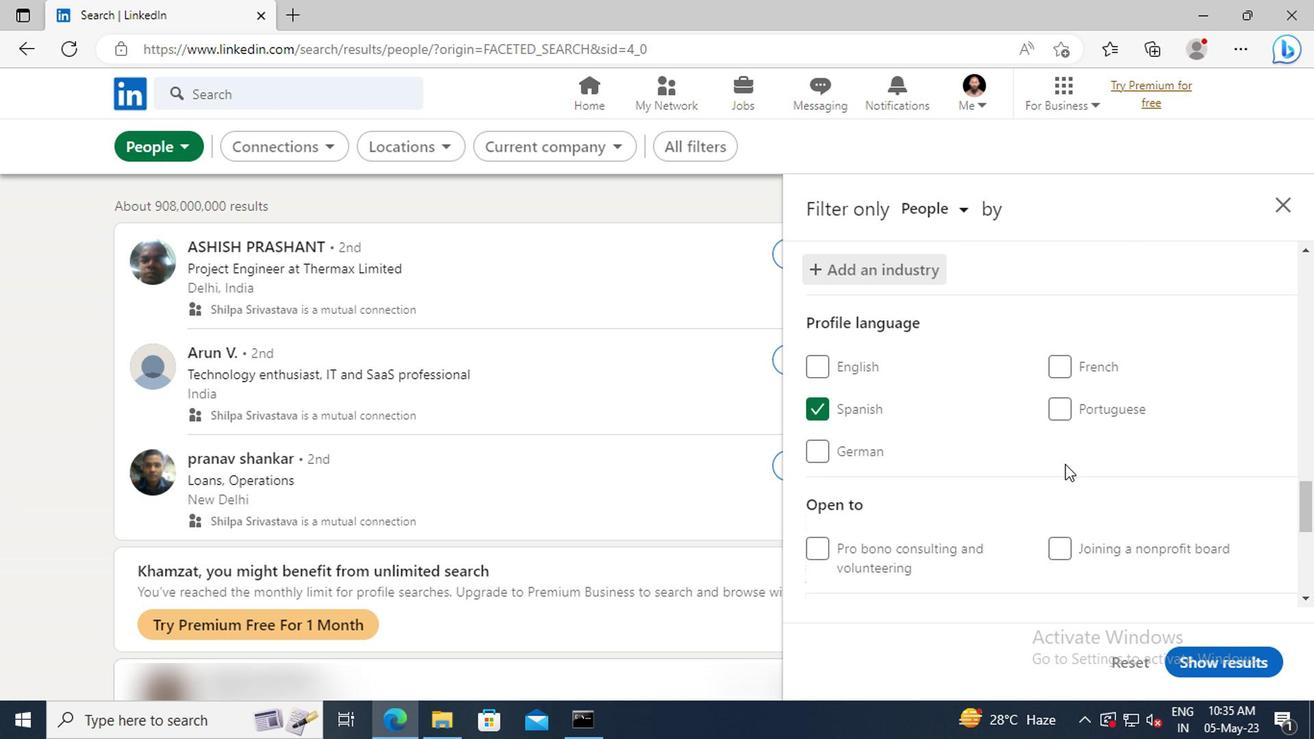 
Action: Mouse moved to (1060, 446)
Screenshot: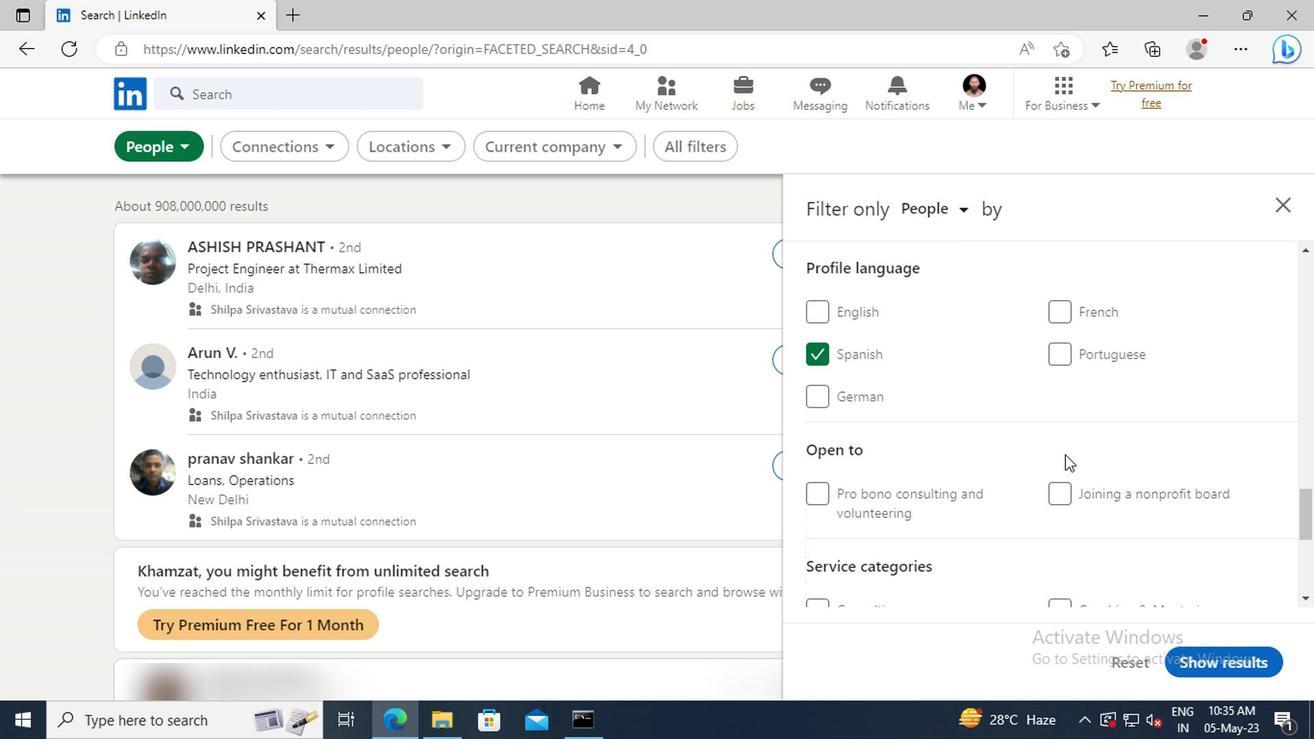 
Action: Mouse scrolled (1060, 445) with delta (0, -1)
Screenshot: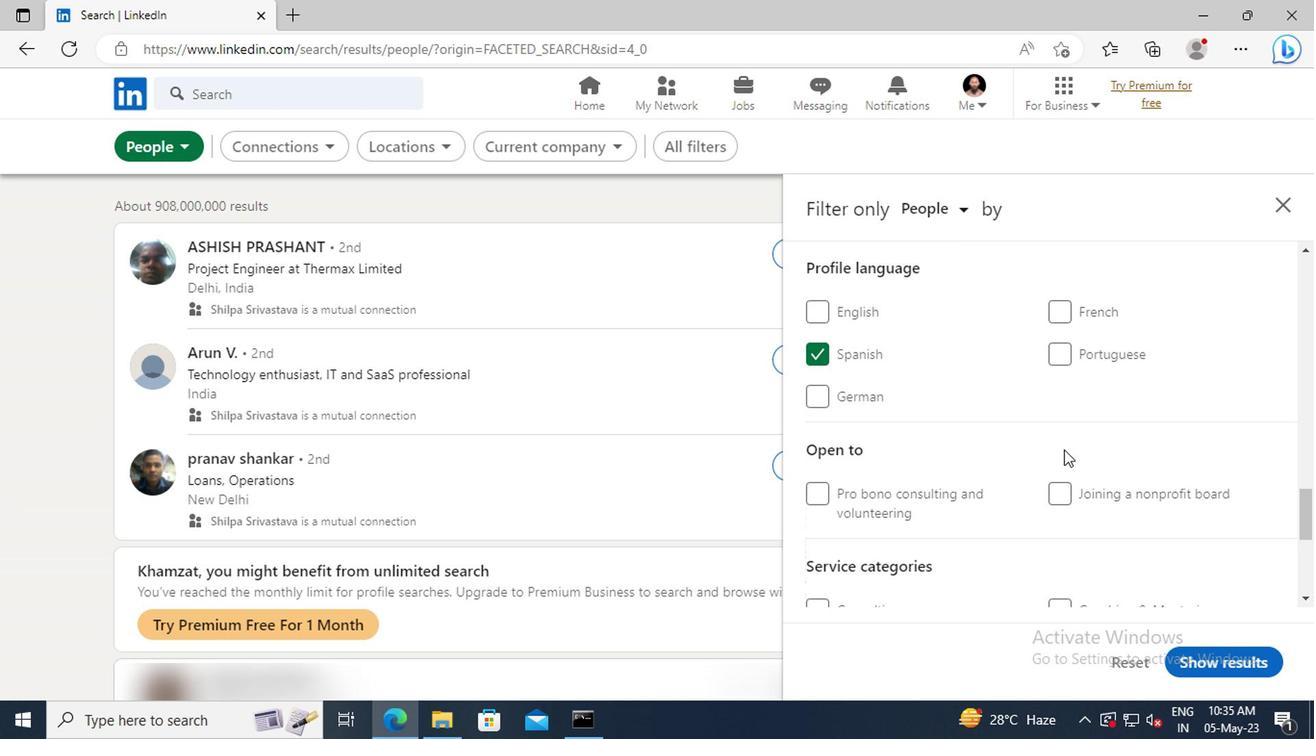 
Action: Mouse scrolled (1060, 445) with delta (0, -1)
Screenshot: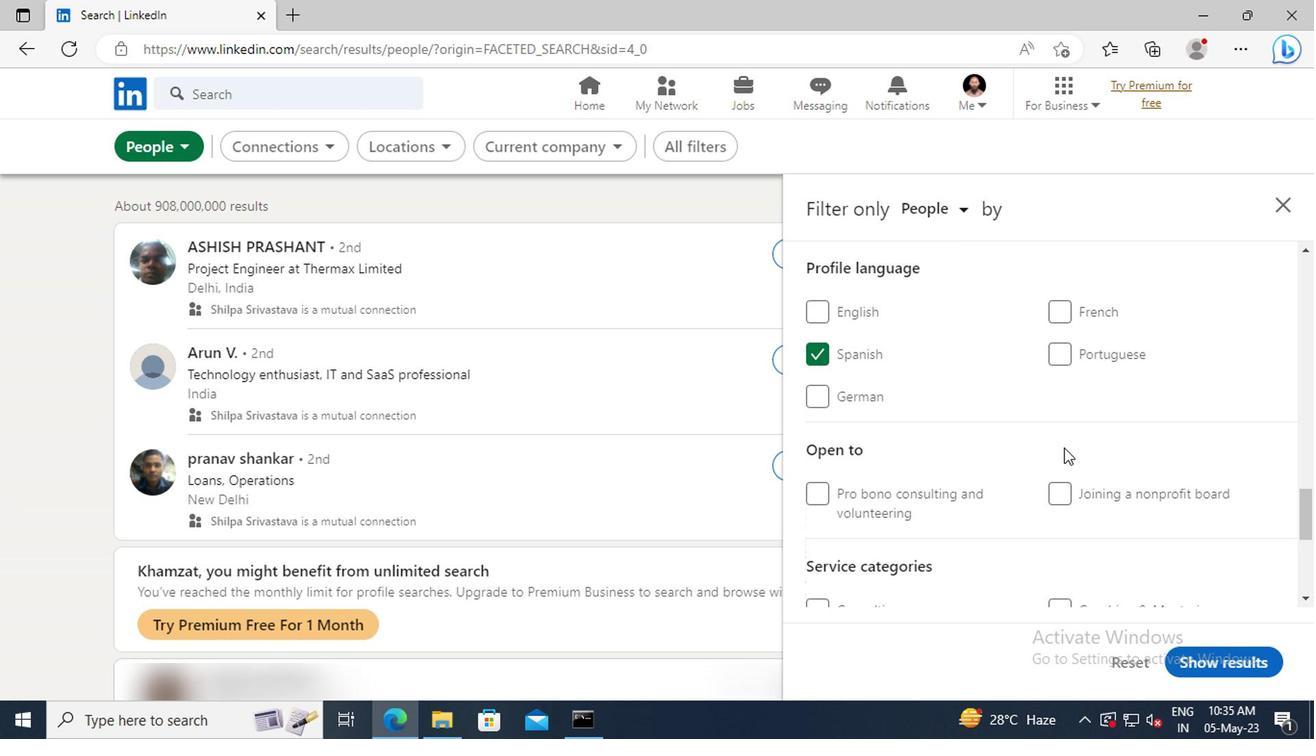 
Action: Mouse scrolled (1060, 445) with delta (0, -1)
Screenshot: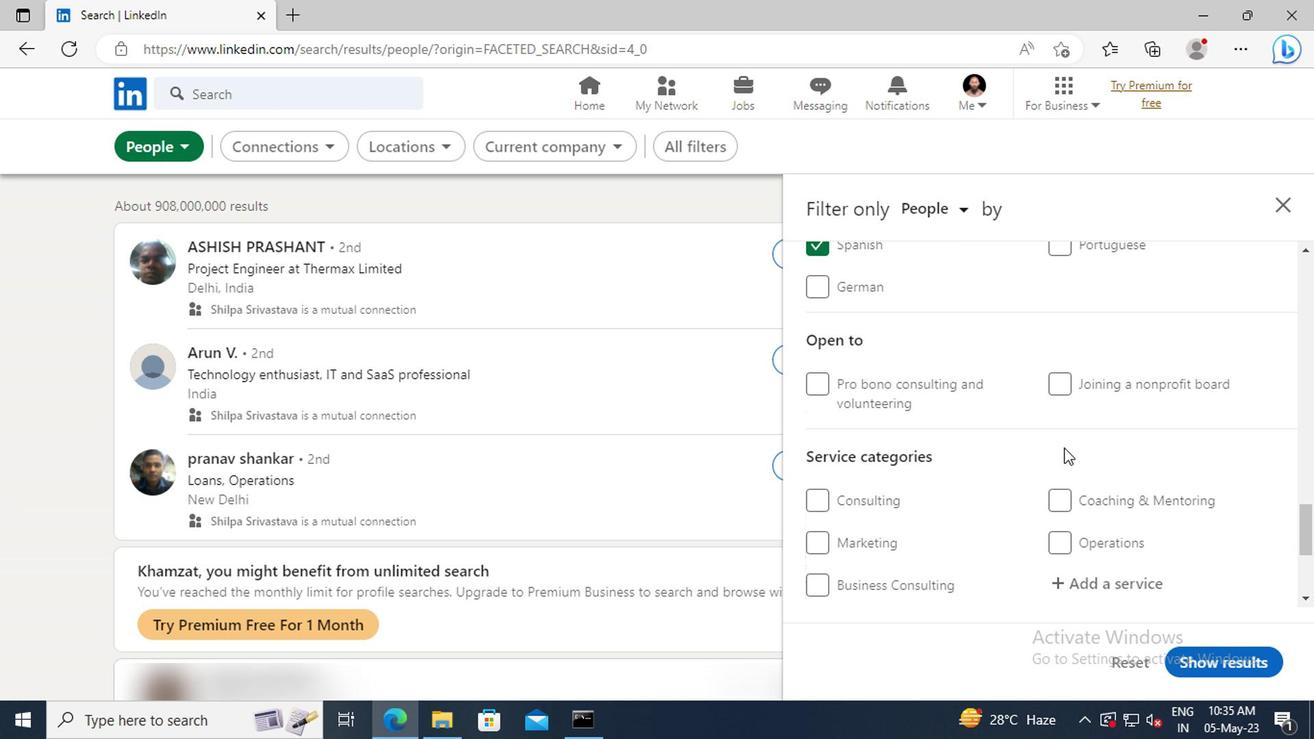 
Action: Mouse scrolled (1060, 445) with delta (0, -1)
Screenshot: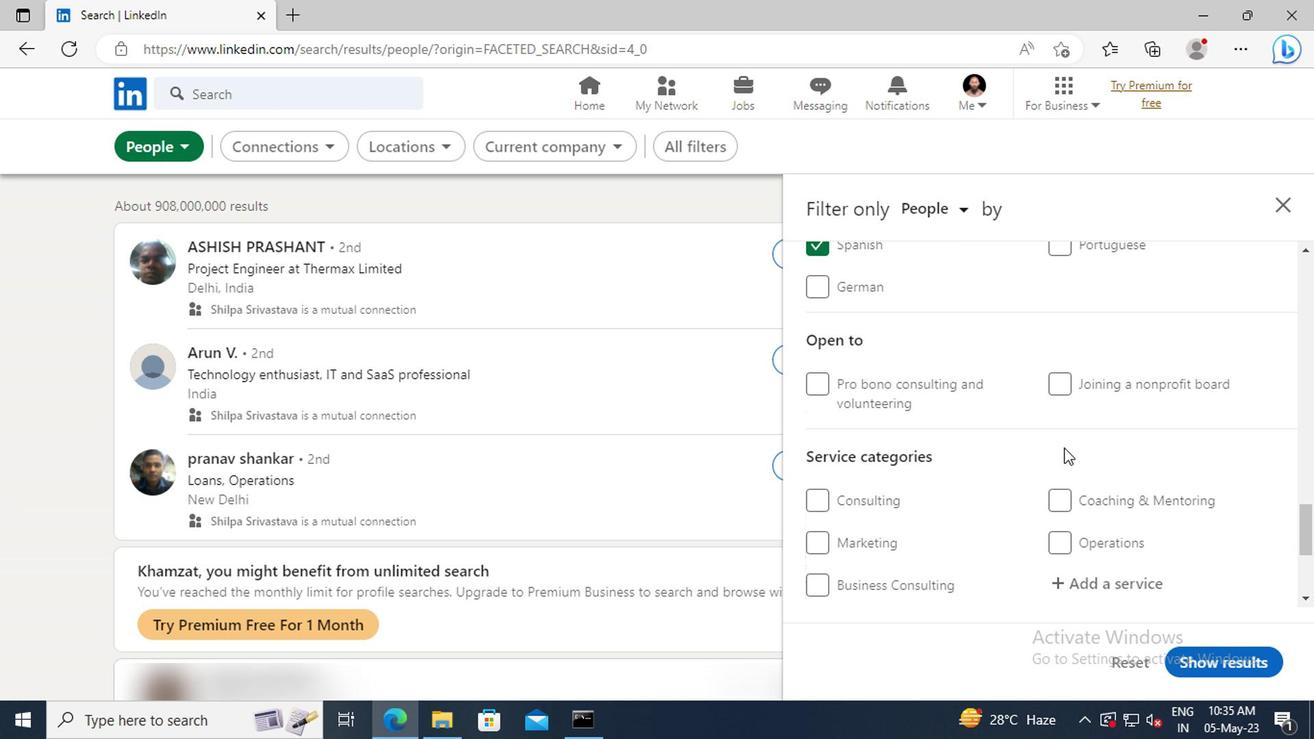 
Action: Mouse moved to (1062, 469)
Screenshot: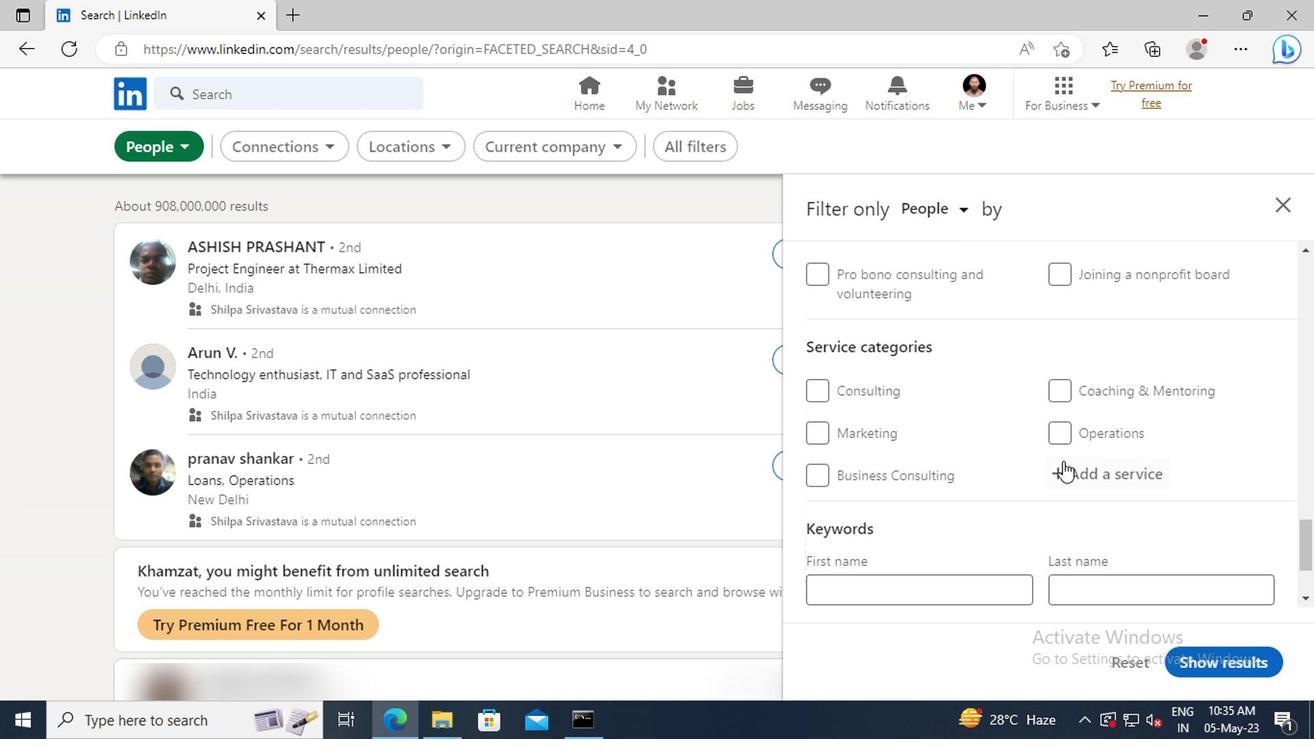 
Action: Mouse pressed left at (1062, 469)
Screenshot: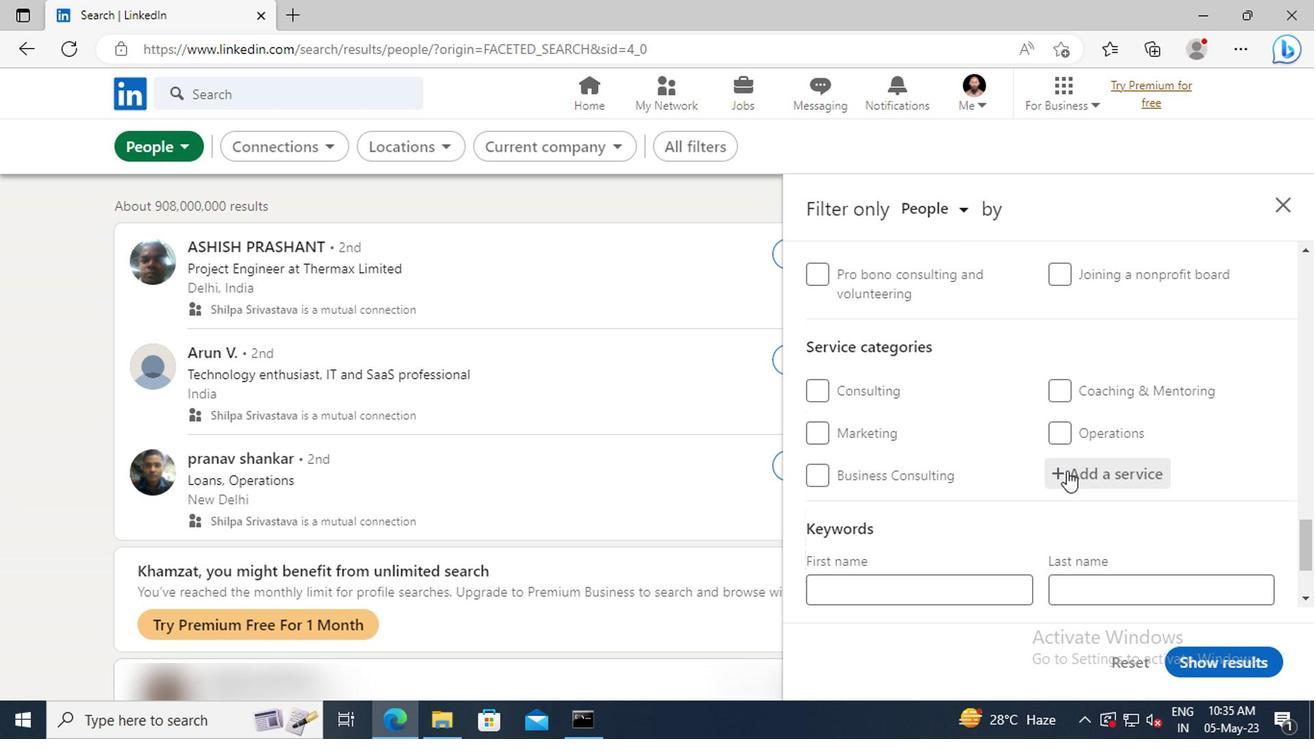 
Action: Key pressed <Key.shift>EXECUTIVE
Screenshot: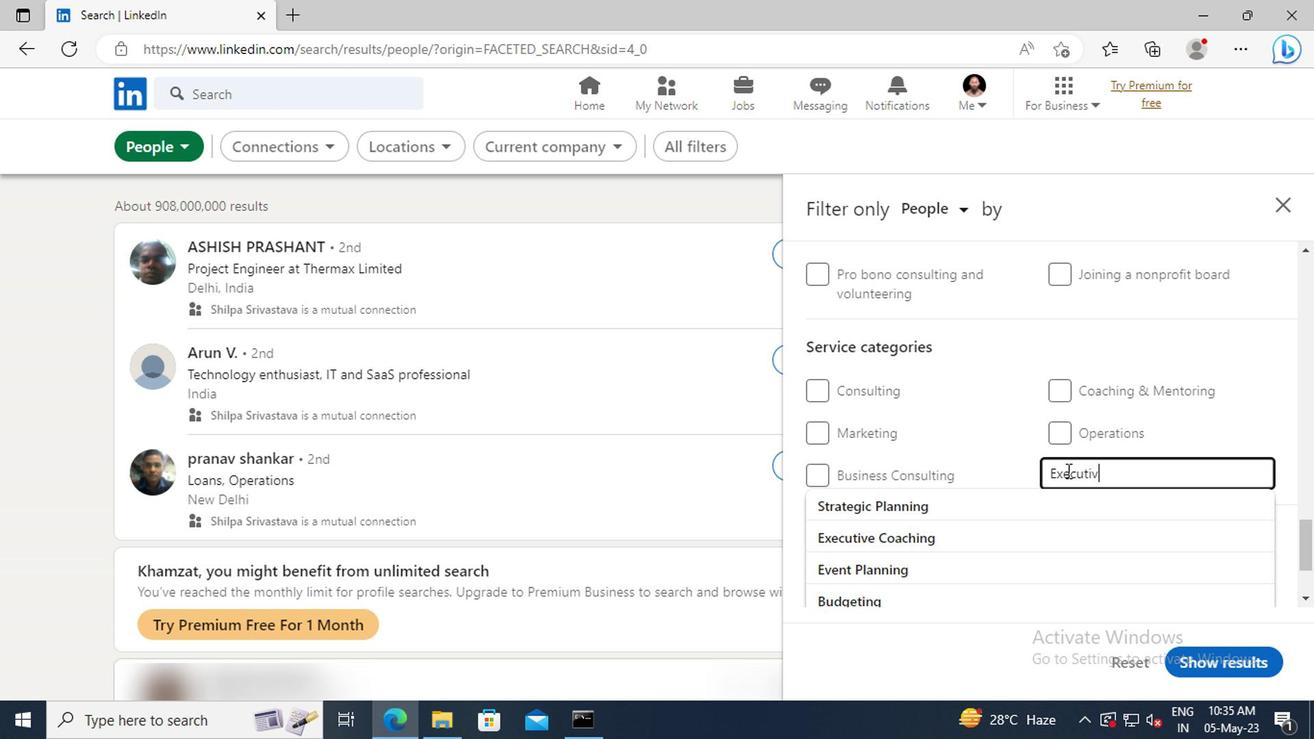 
Action: Mouse moved to (1067, 503)
Screenshot: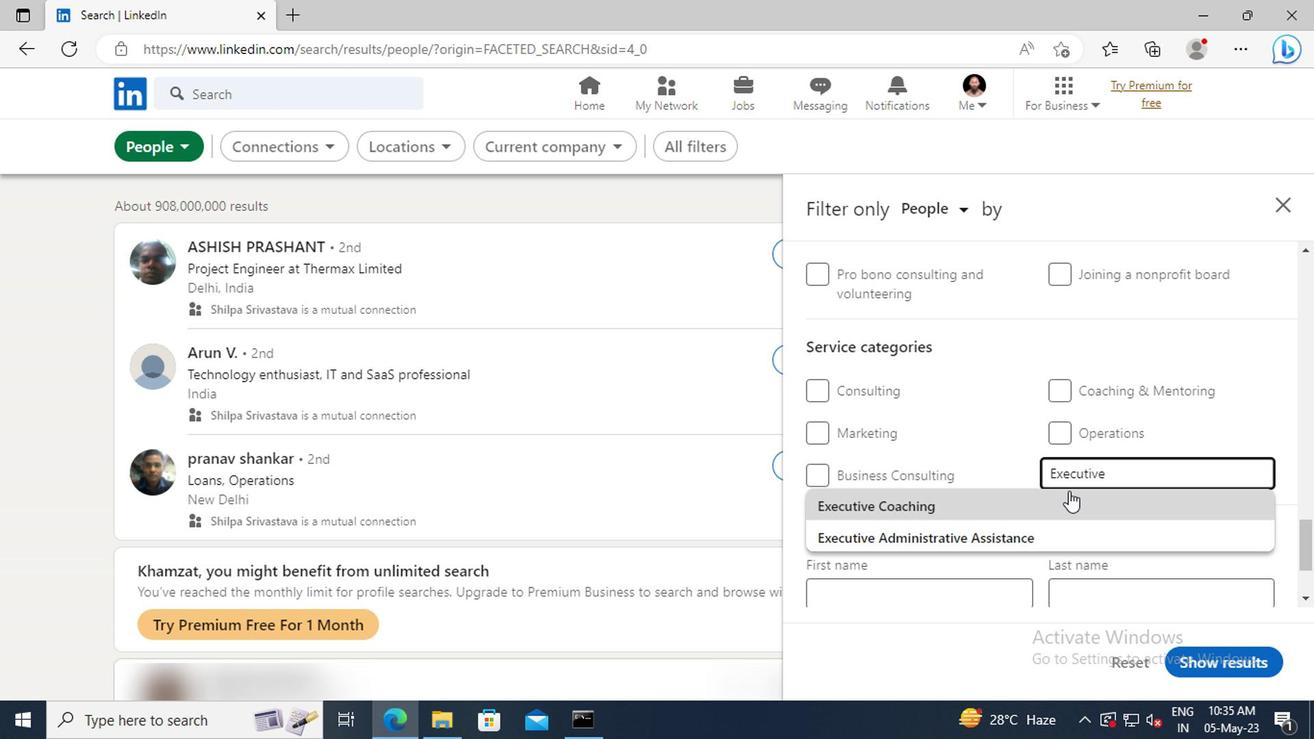 
Action: Mouse pressed left at (1067, 503)
Screenshot: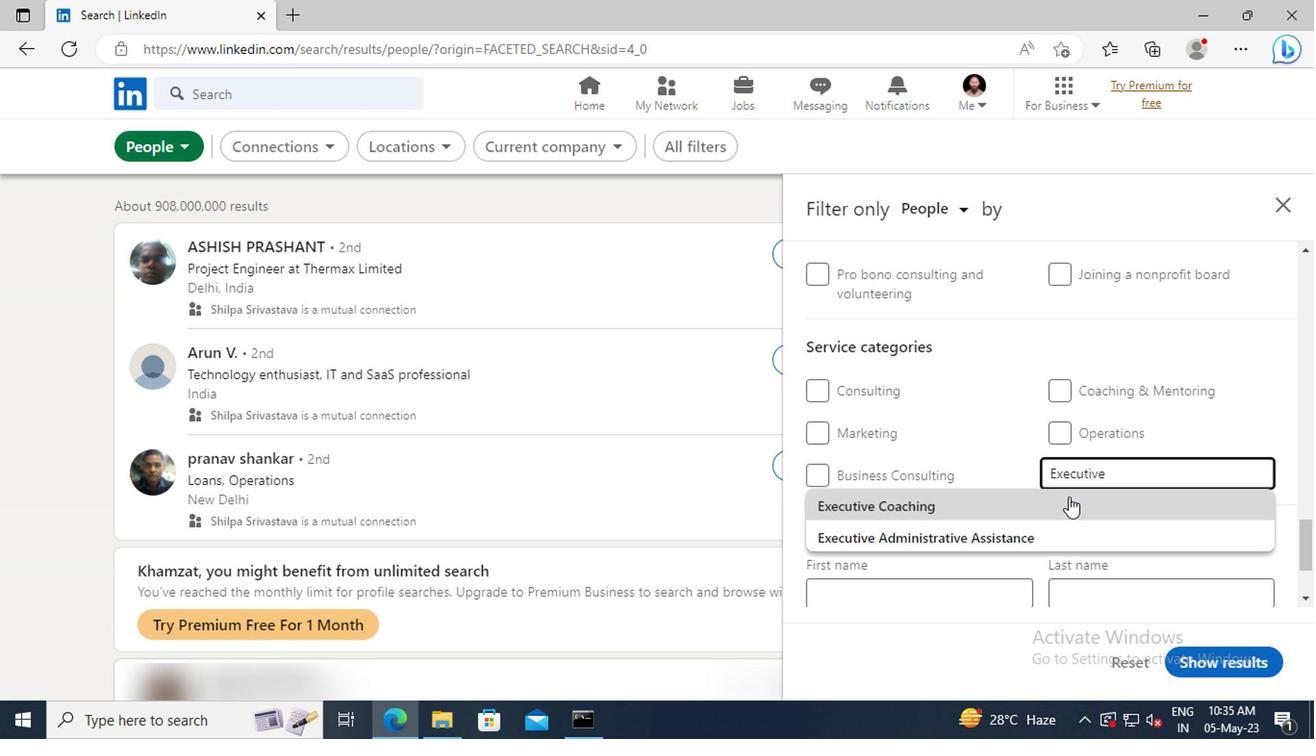 
Action: Mouse scrolled (1067, 502) with delta (0, 0)
Screenshot: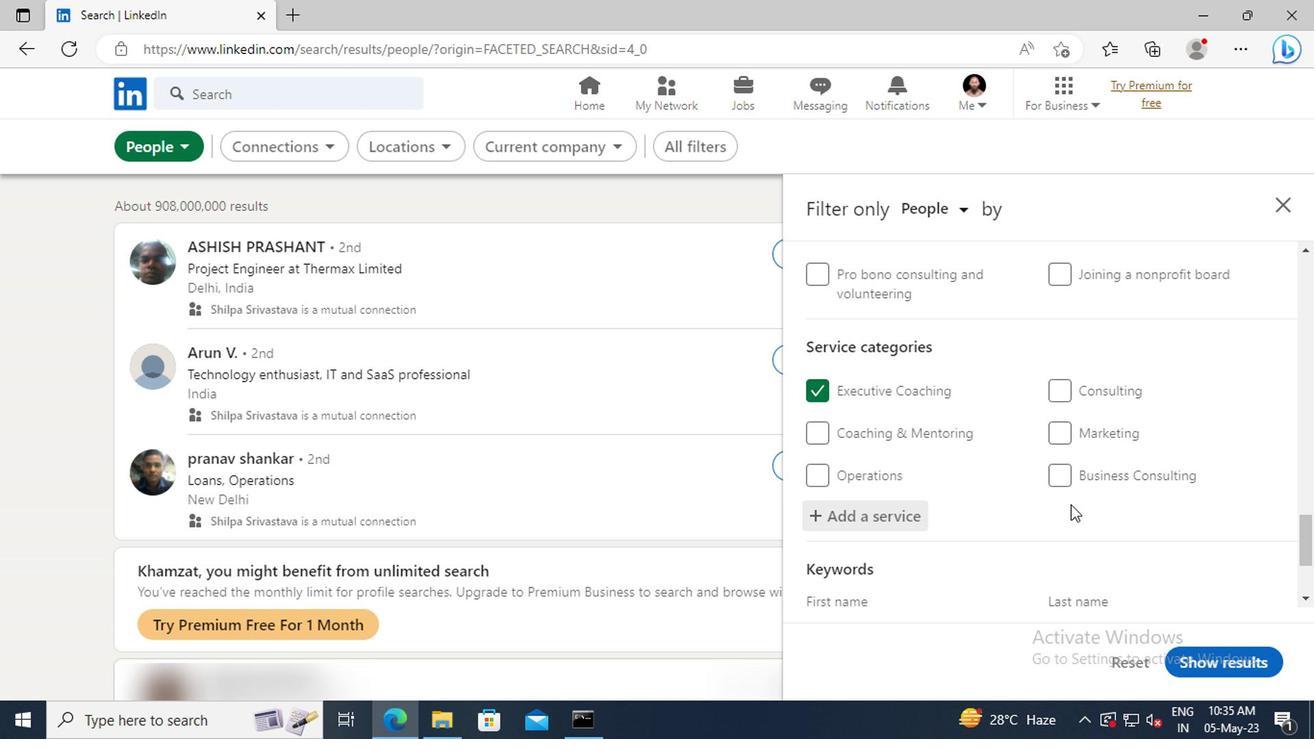 
Action: Mouse scrolled (1067, 502) with delta (0, 0)
Screenshot: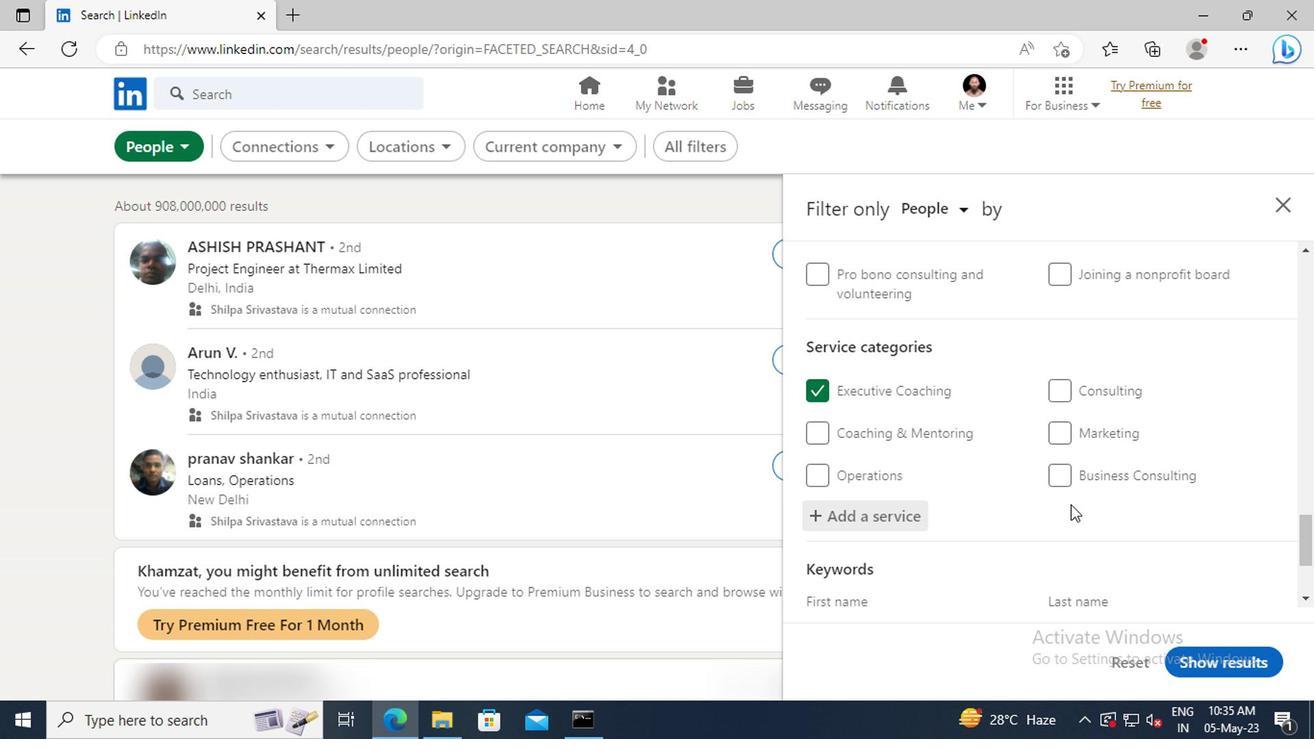 
Action: Mouse scrolled (1067, 502) with delta (0, 0)
Screenshot: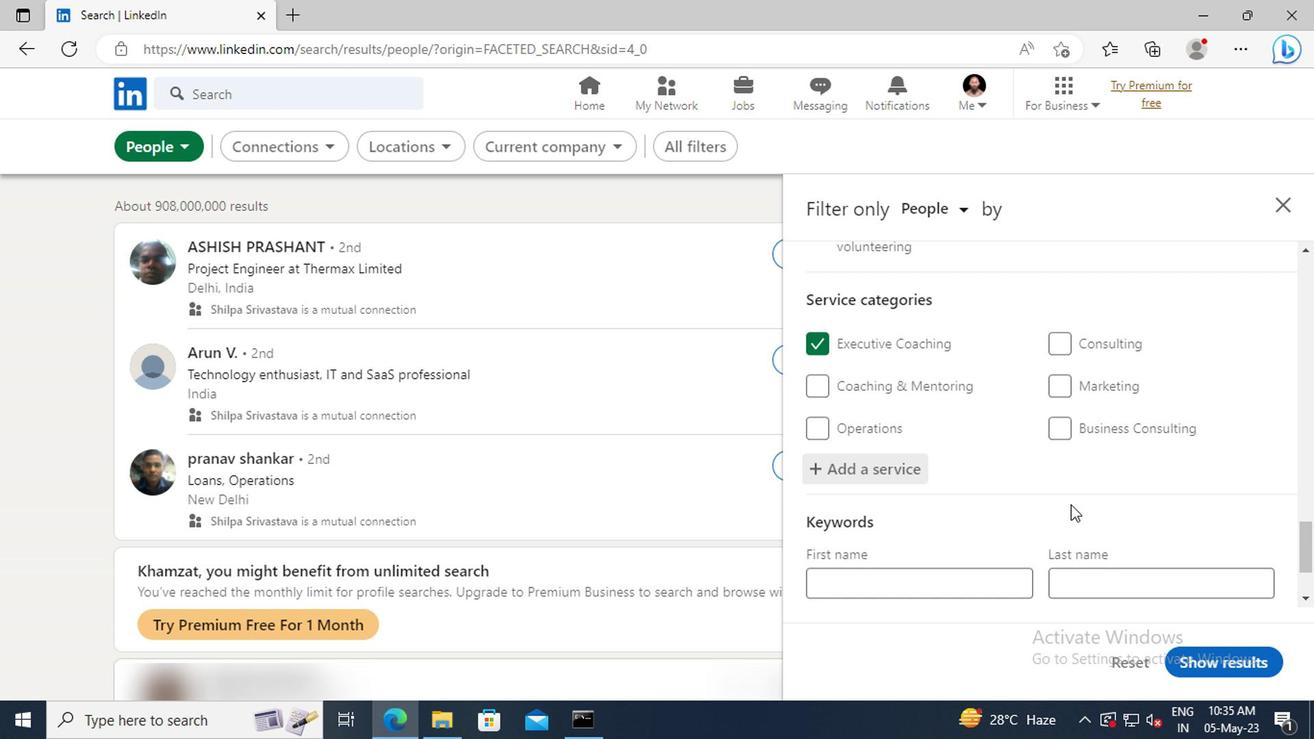 
Action: Mouse scrolled (1067, 502) with delta (0, 0)
Screenshot: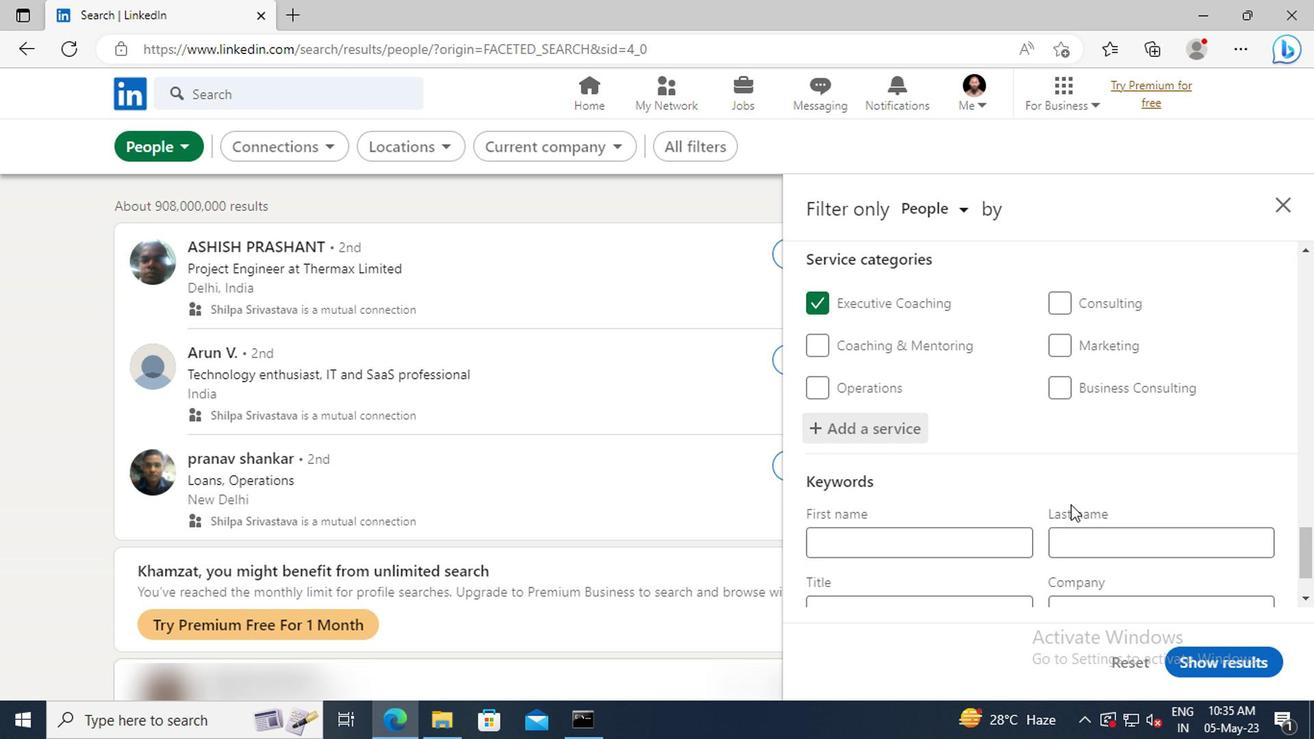 
Action: Mouse moved to (924, 524)
Screenshot: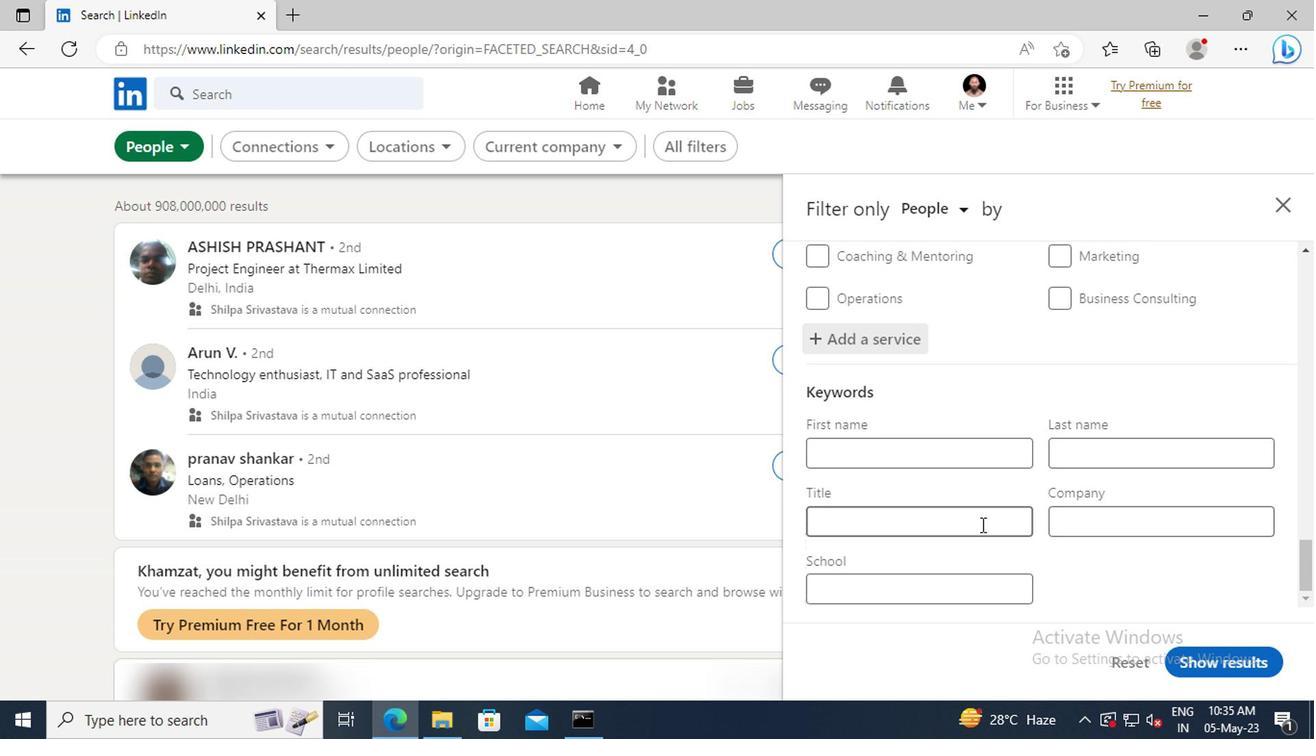 
Action: Mouse pressed left at (924, 524)
Screenshot: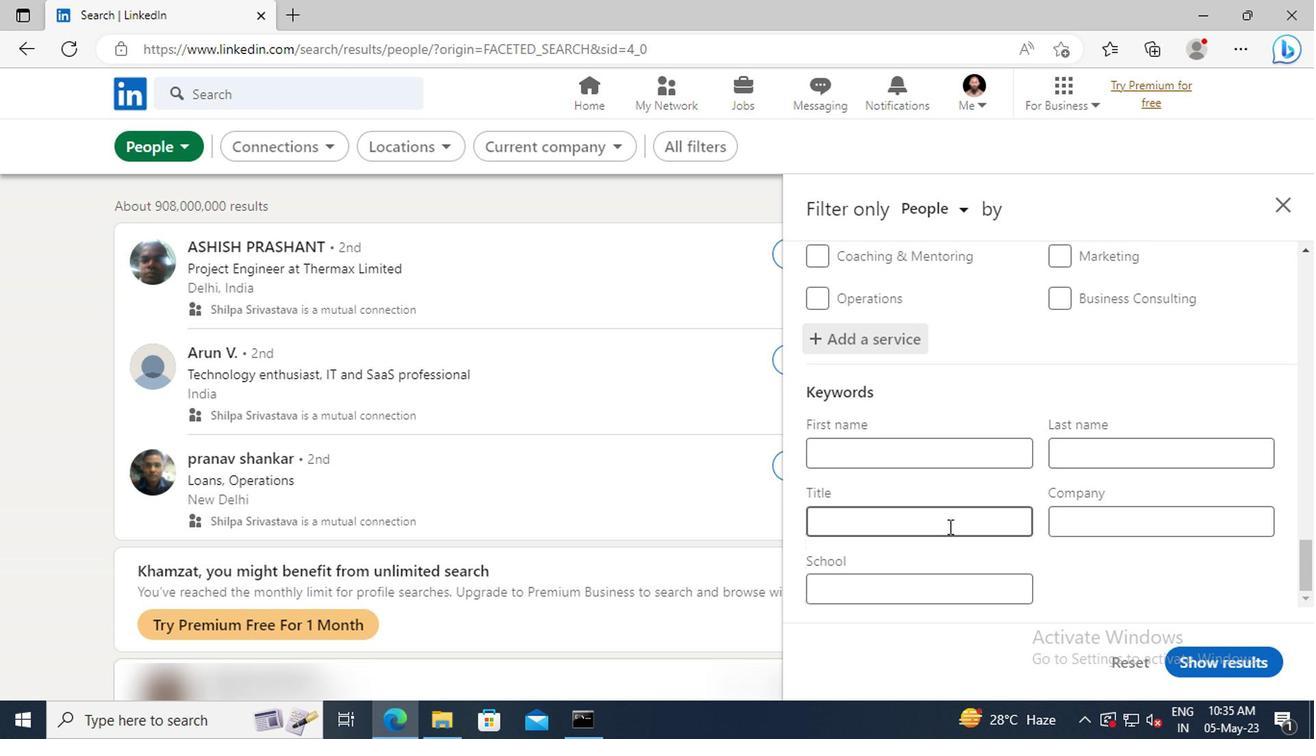 
Action: Key pressed <Key.shift>SALES<Key.space><Key.shift>ASSOCIATE<Key.enter>
Screenshot: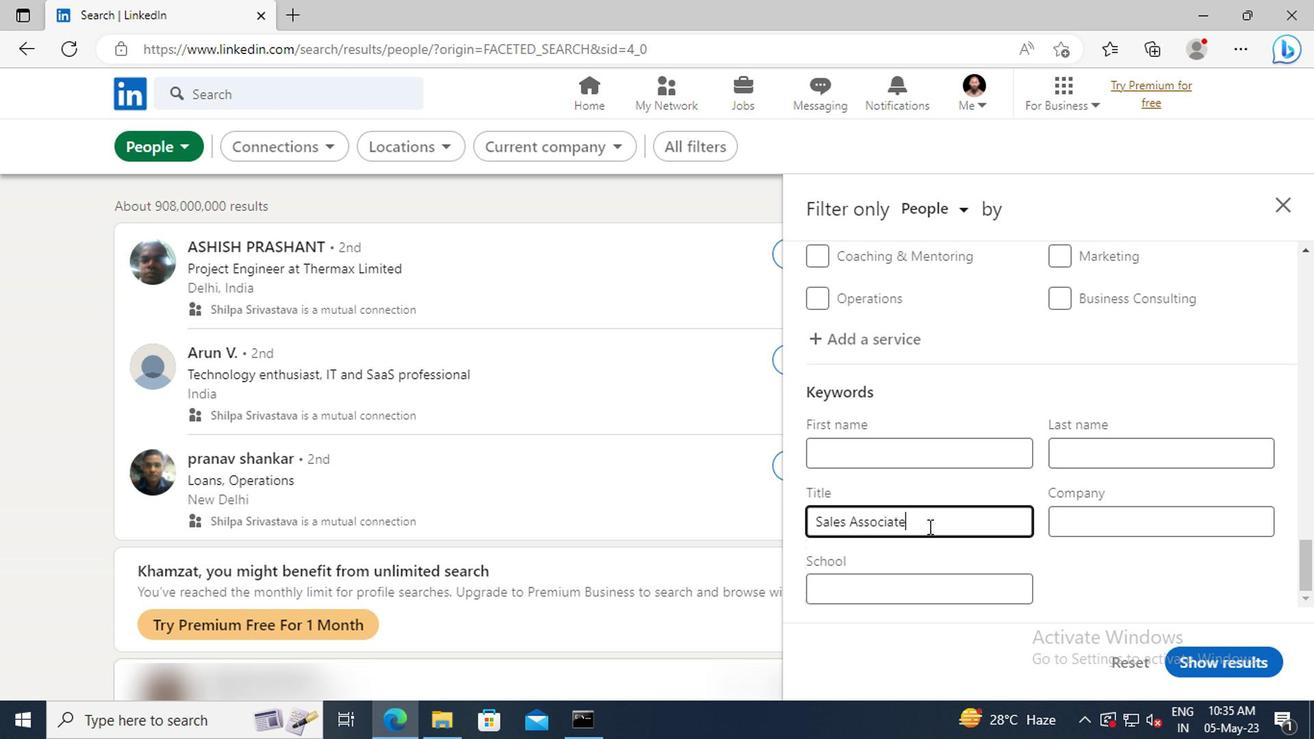 
Action: Mouse moved to (1203, 663)
Screenshot: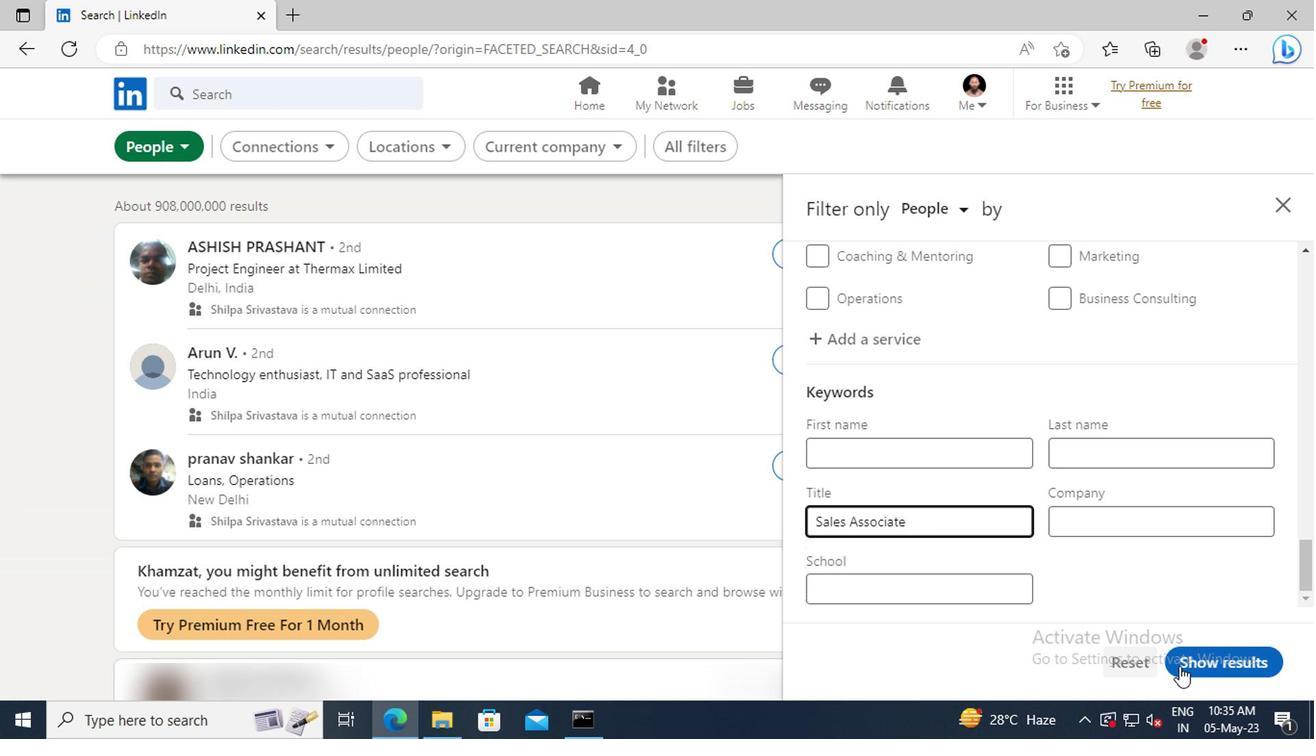 
Action: Mouse pressed left at (1203, 663)
Screenshot: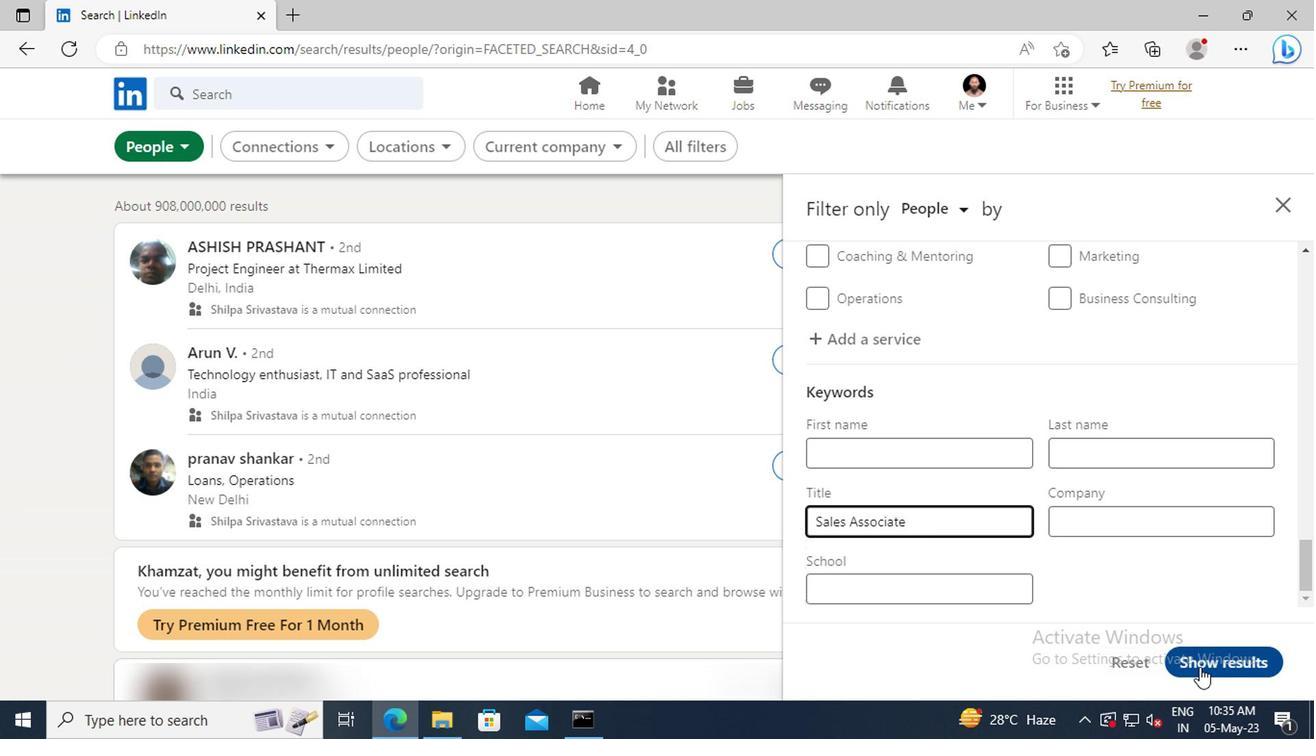 
